 Task: For heading Use Italics Playfair display with green colour & bold.  font size for heading26,  'Change the font style of data to'Roboto mono and font size to 18,  Change the alignment of both headline & data to Align right In the sheet  BudgetTrack review
Action: Mouse moved to (311, 97)
Screenshot: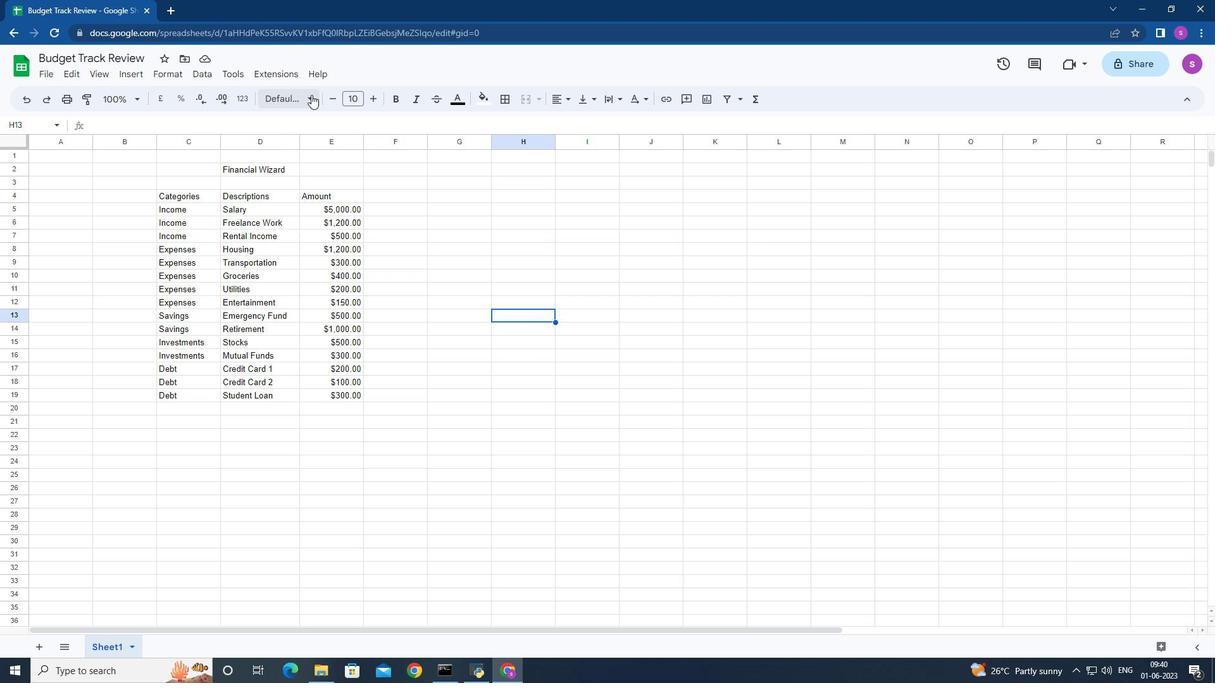 
Action: Mouse pressed left at (311, 97)
Screenshot: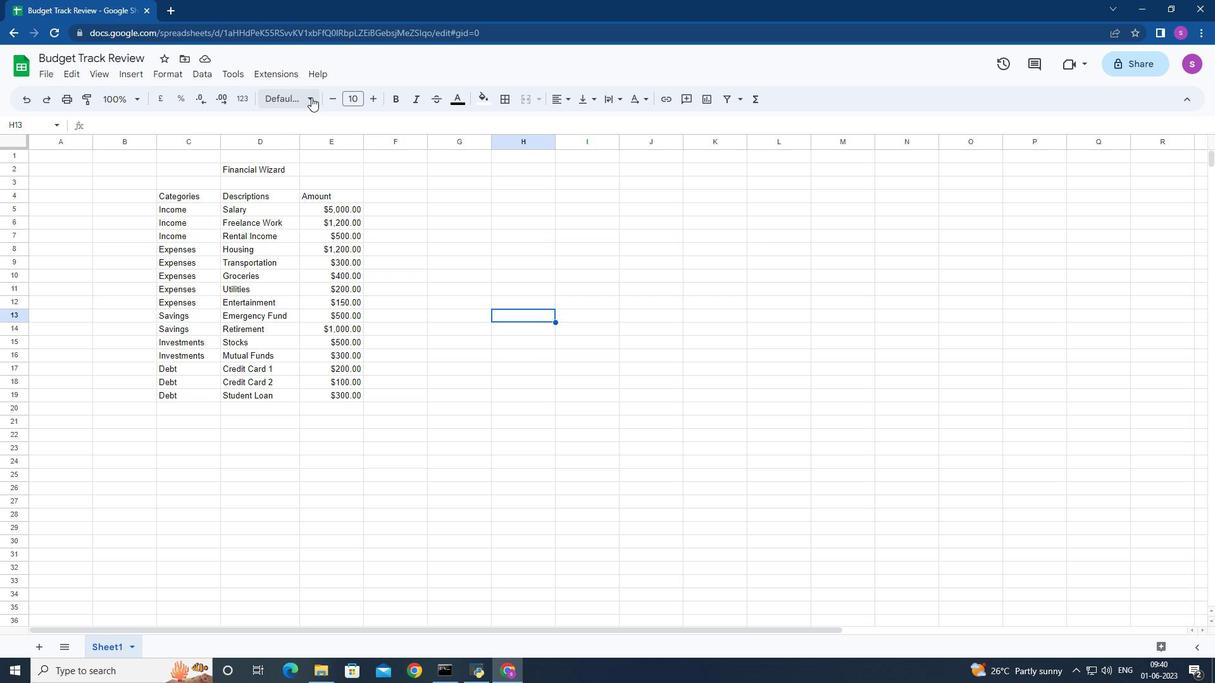 
Action: Mouse moved to (338, 396)
Screenshot: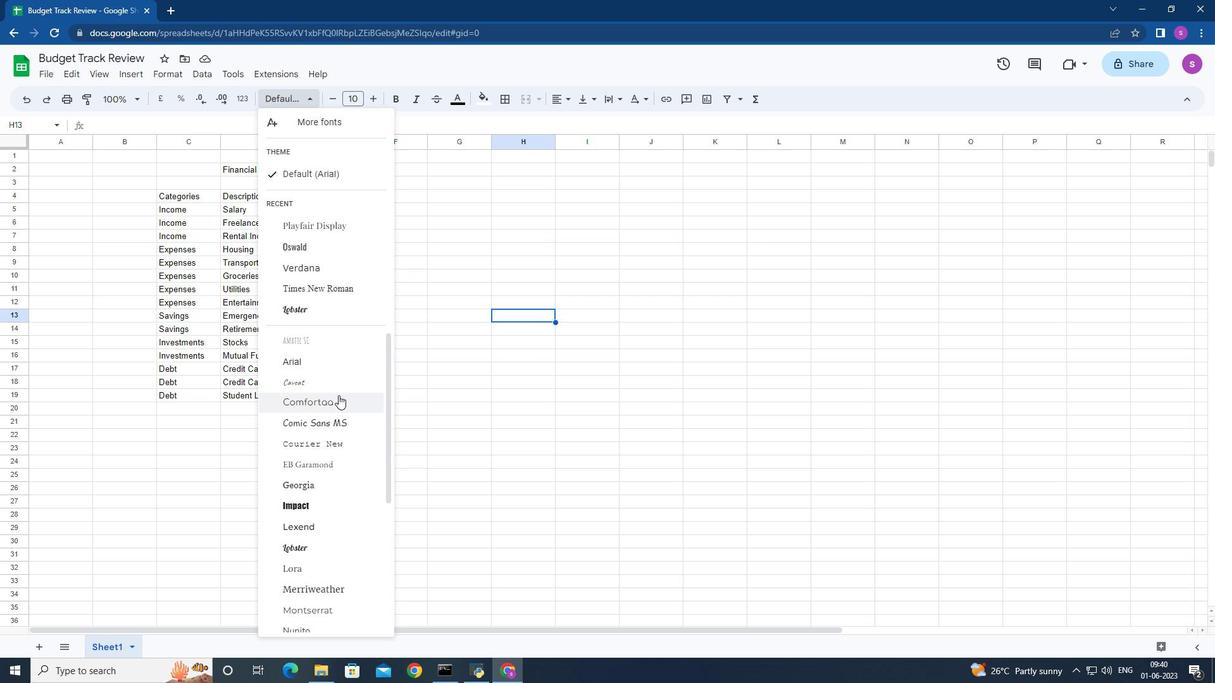 
Action: Mouse scrolled (338, 395) with delta (0, 0)
Screenshot: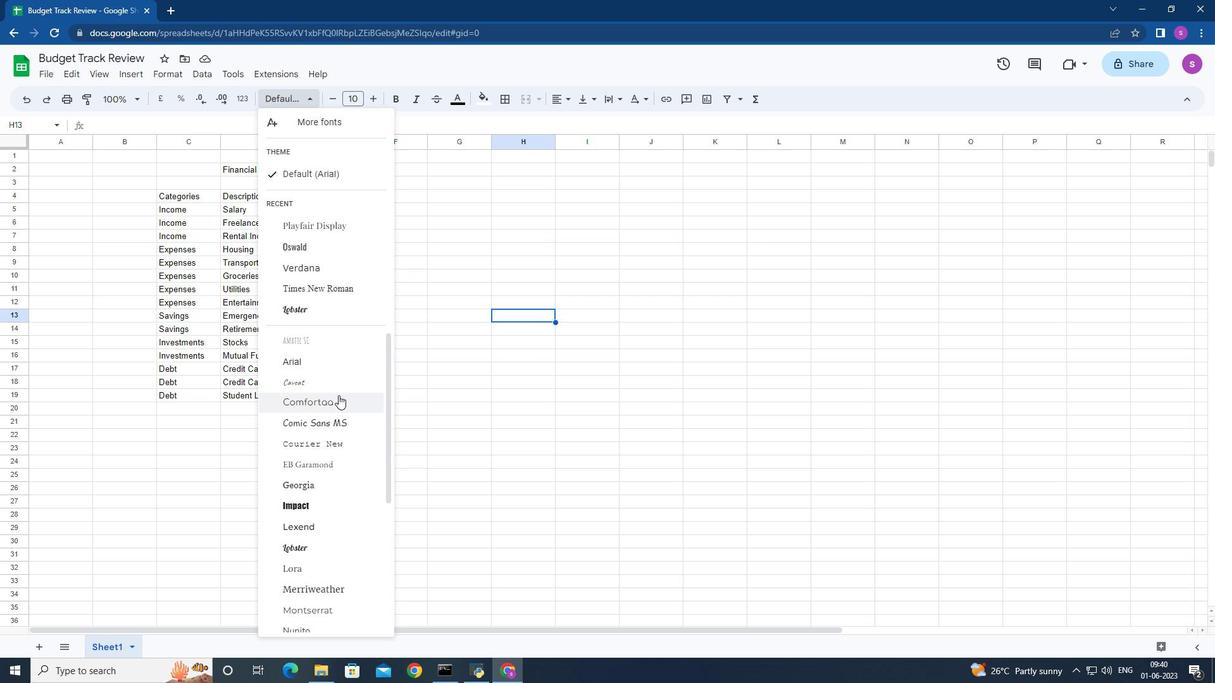 
Action: Mouse scrolled (338, 395) with delta (0, 0)
Screenshot: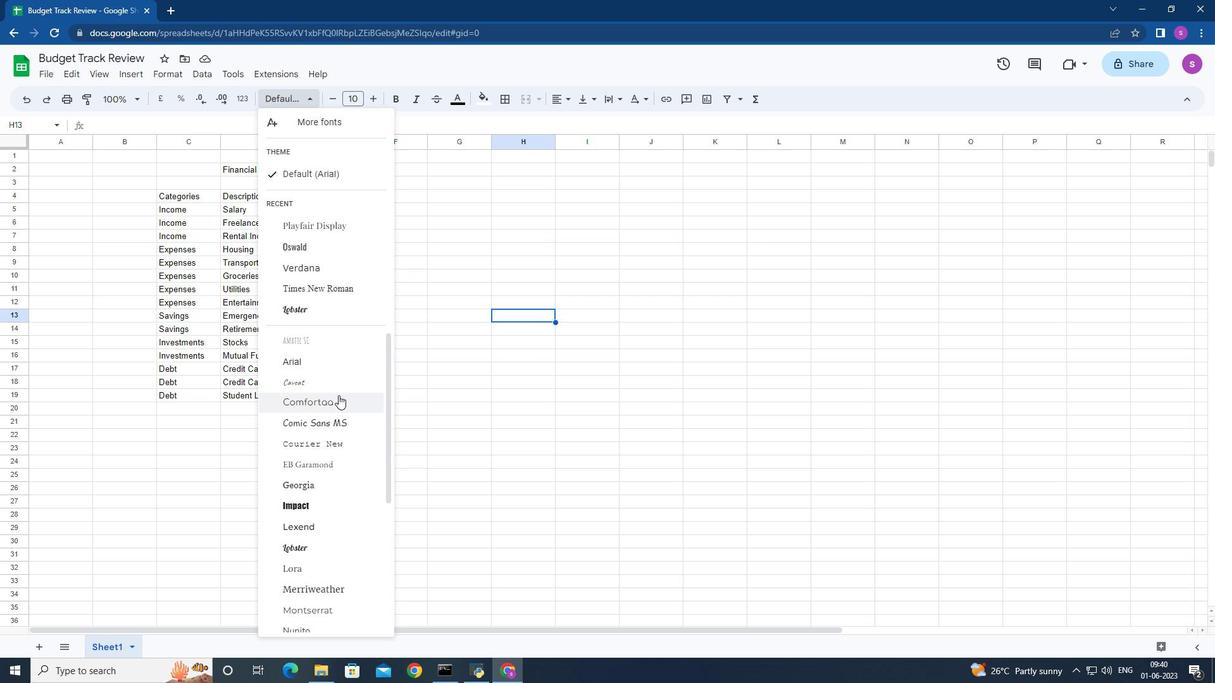 
Action: Mouse scrolled (338, 395) with delta (0, 0)
Screenshot: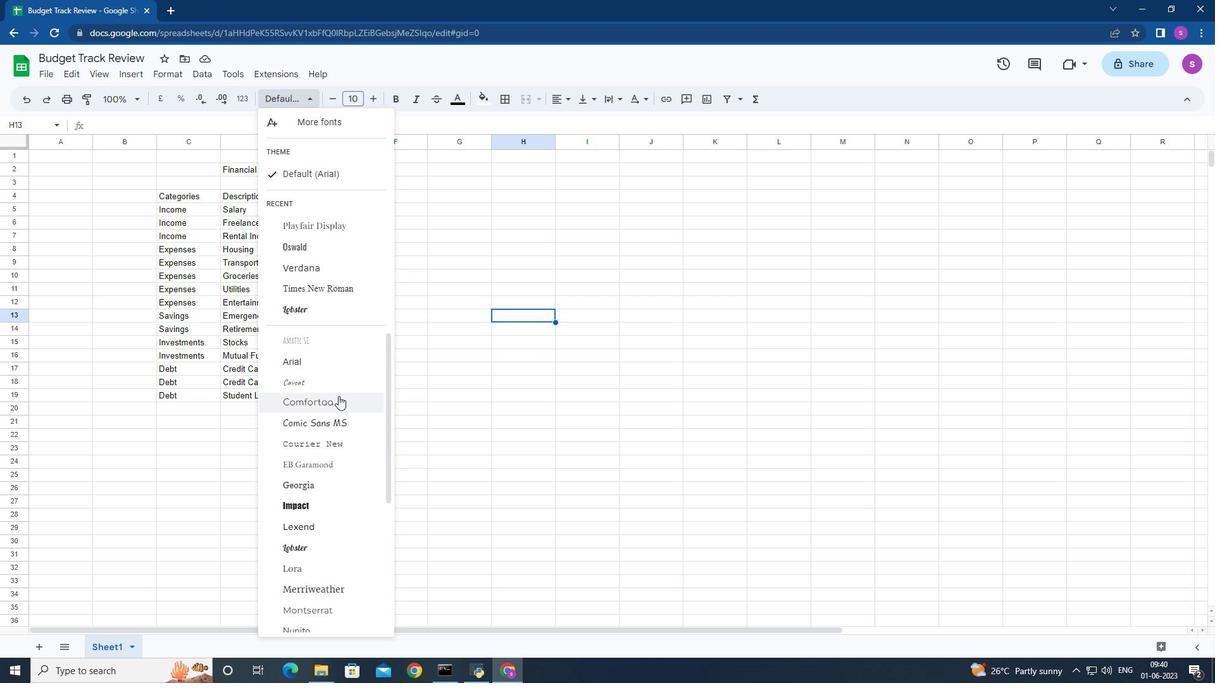 
Action: Mouse scrolled (338, 395) with delta (0, 0)
Screenshot: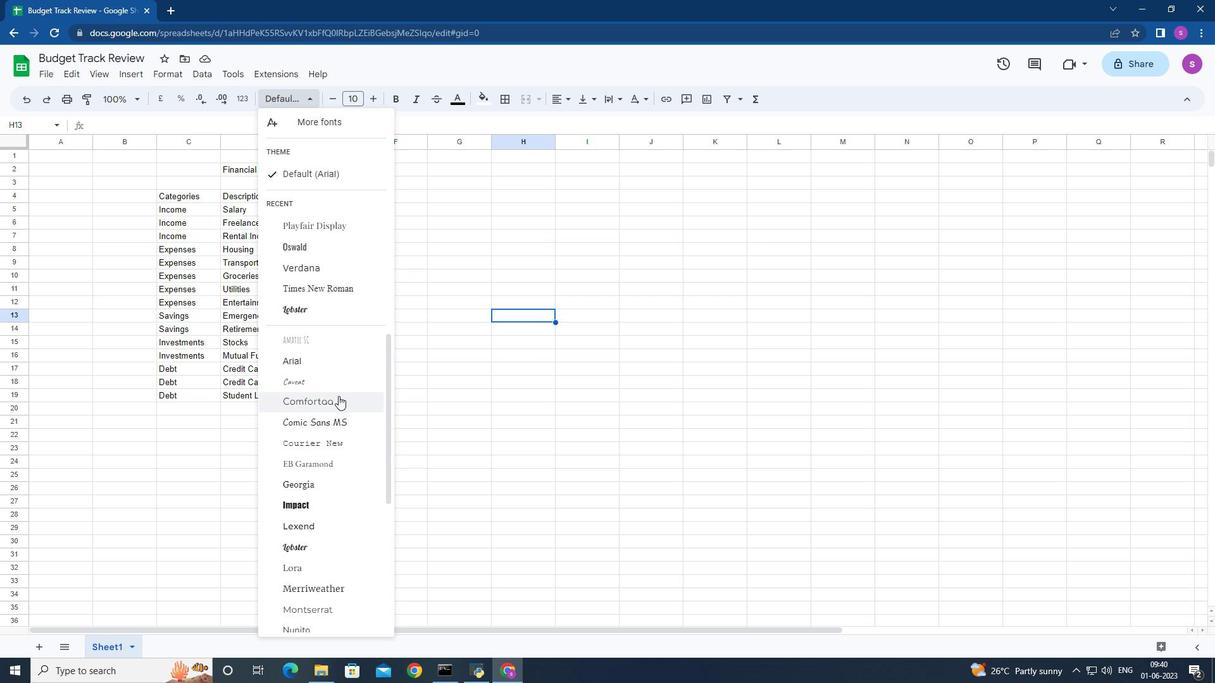 
Action: Mouse scrolled (338, 395) with delta (0, 0)
Screenshot: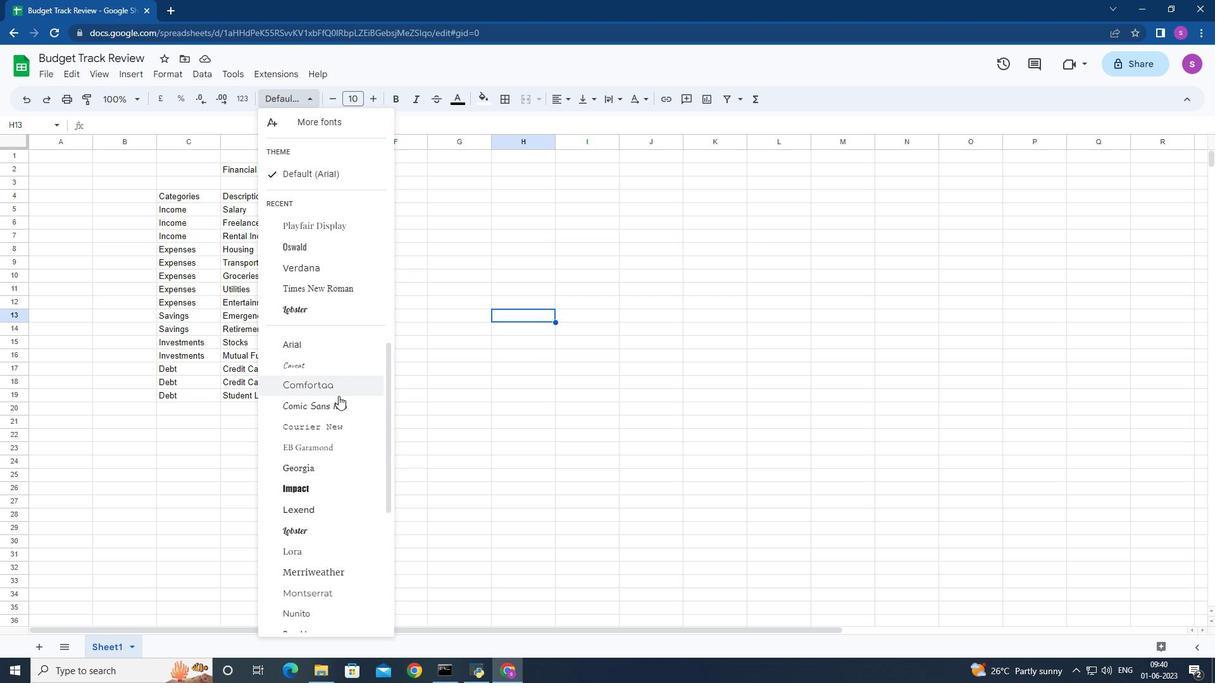 
Action: Mouse scrolled (338, 395) with delta (0, 0)
Screenshot: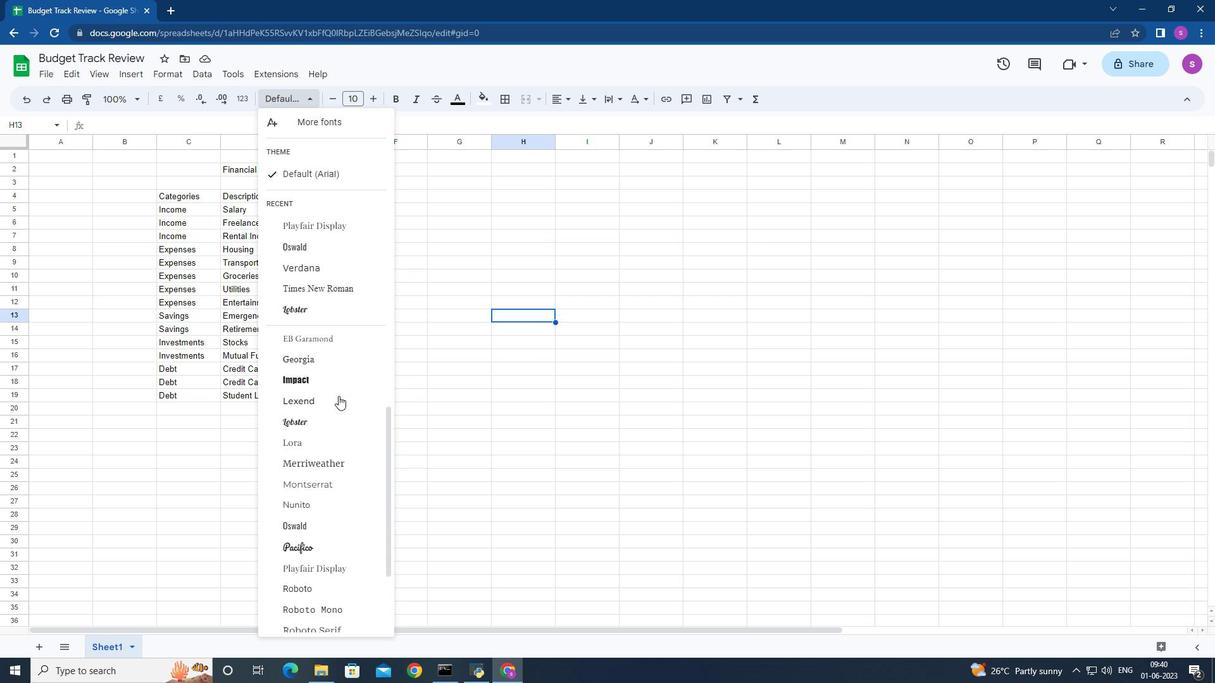
Action: Mouse scrolled (338, 395) with delta (0, 0)
Screenshot: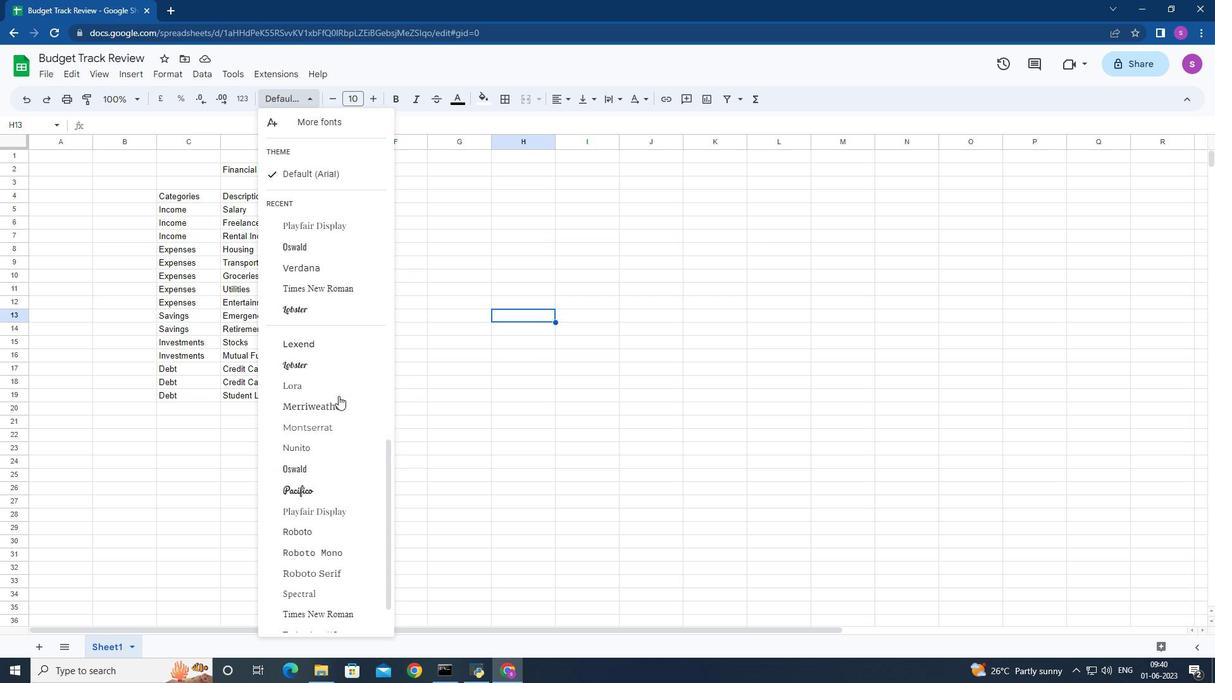 
Action: Mouse moved to (338, 392)
Screenshot: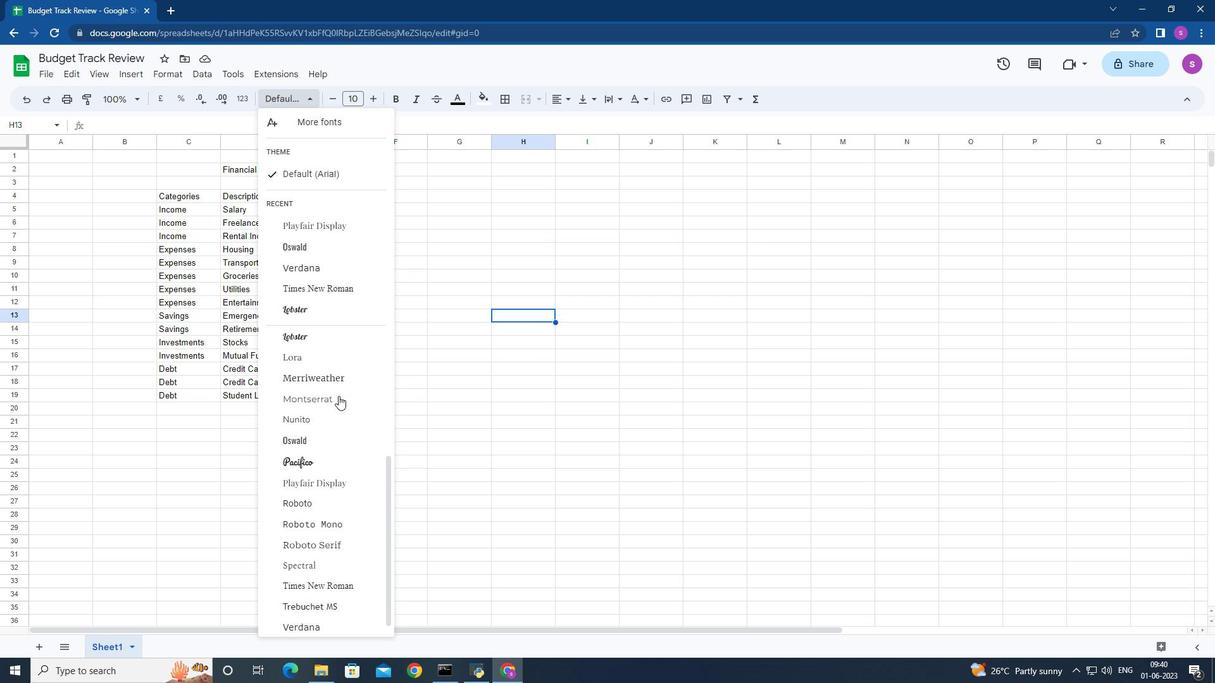 
Action: Mouse scrolled (338, 391) with delta (0, 0)
Screenshot: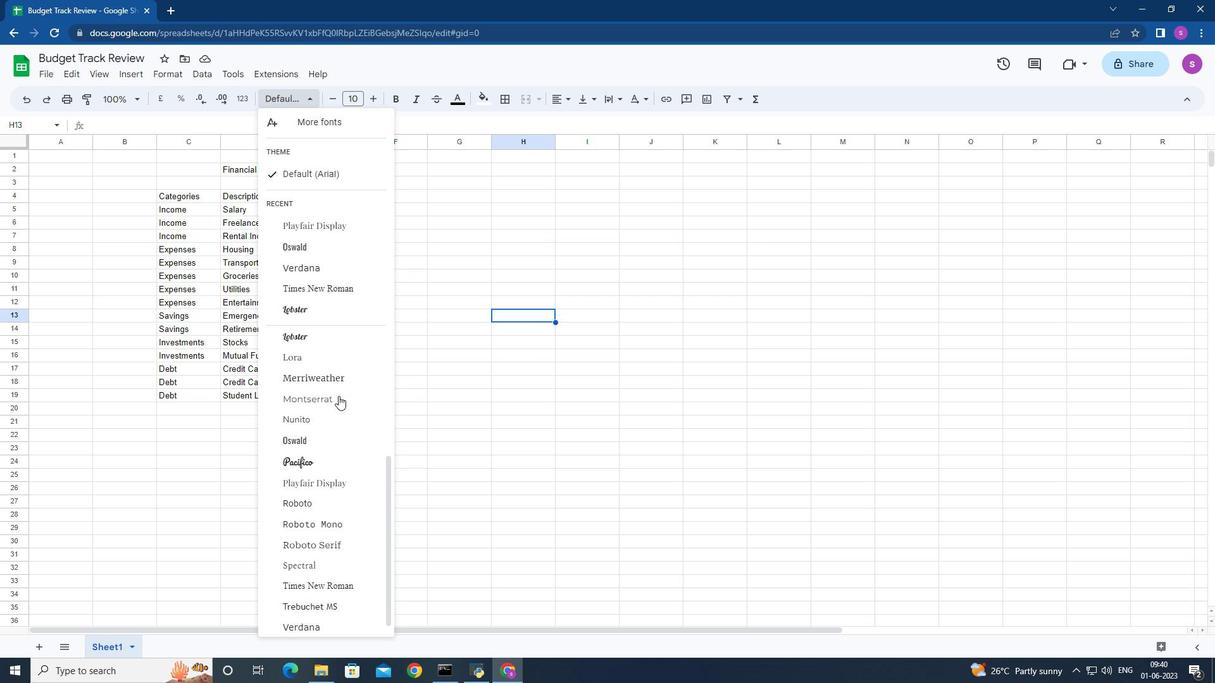 
Action: Mouse moved to (326, 475)
Screenshot: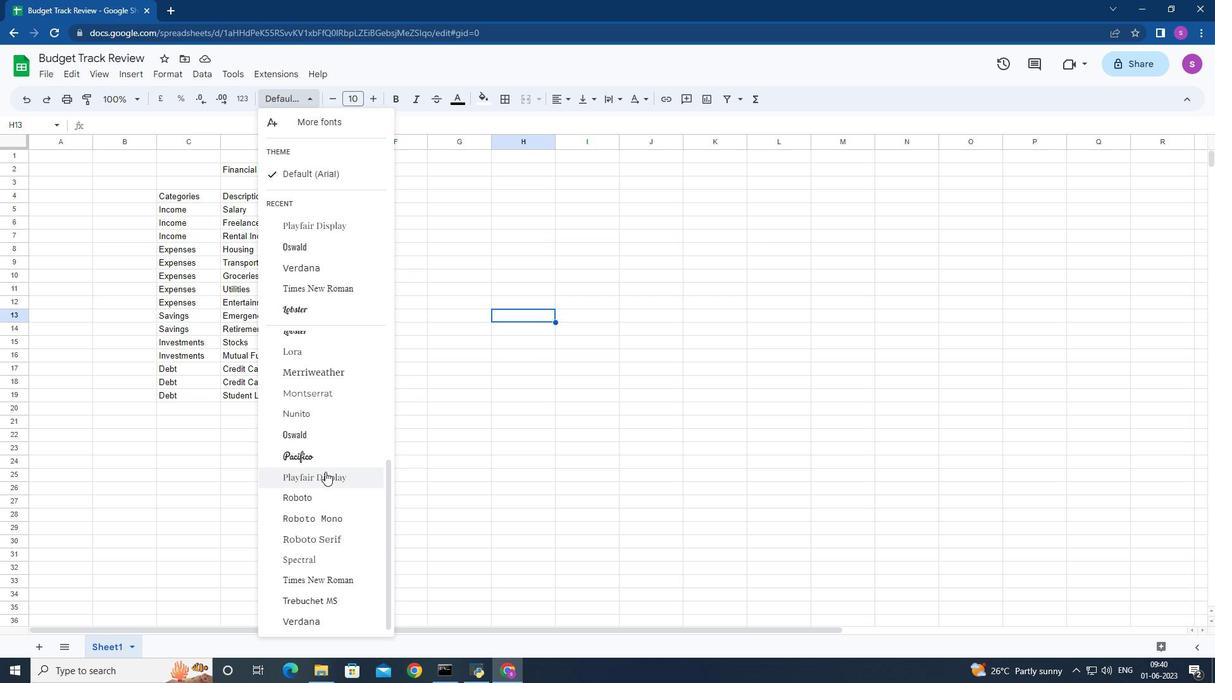 
Action: Mouse pressed left at (326, 475)
Screenshot: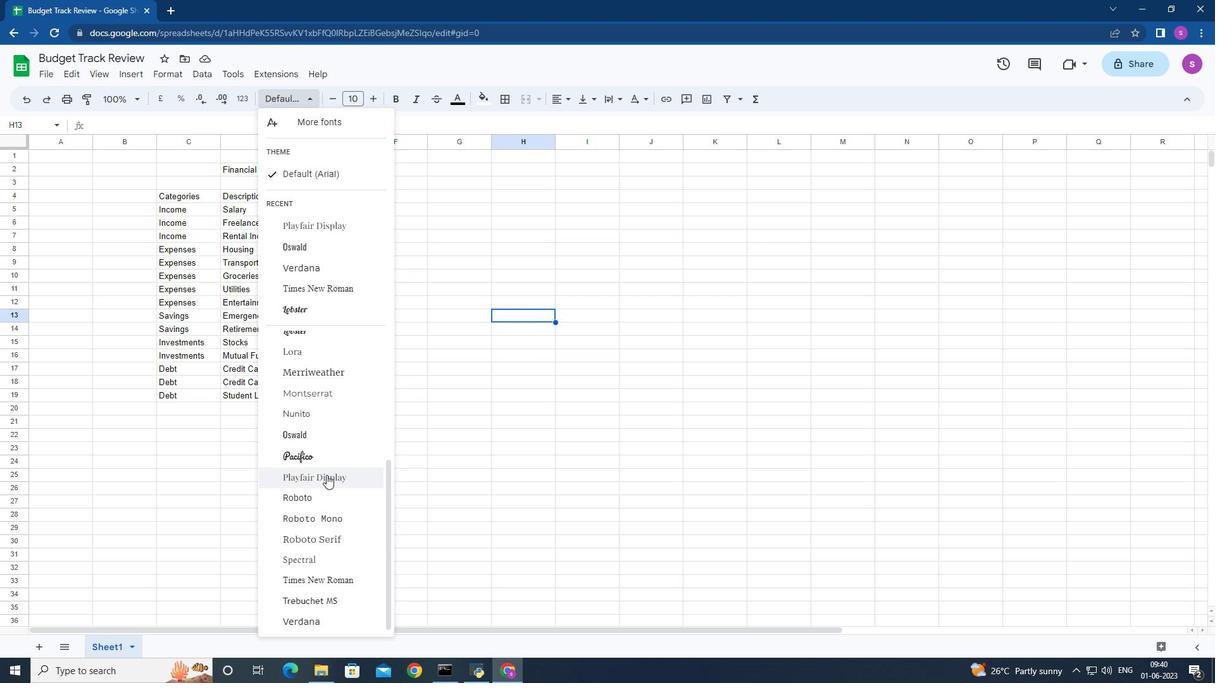 
Action: Mouse moved to (219, 166)
Screenshot: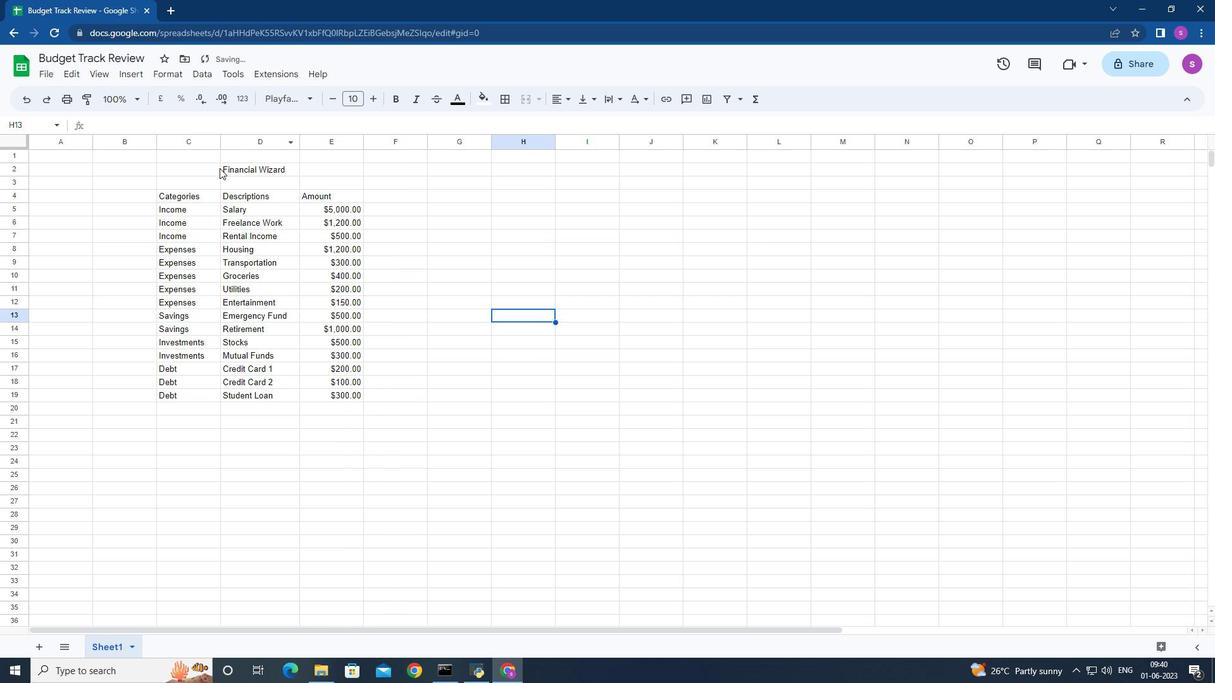 
Action: Mouse pressed left at (219, 166)
Screenshot: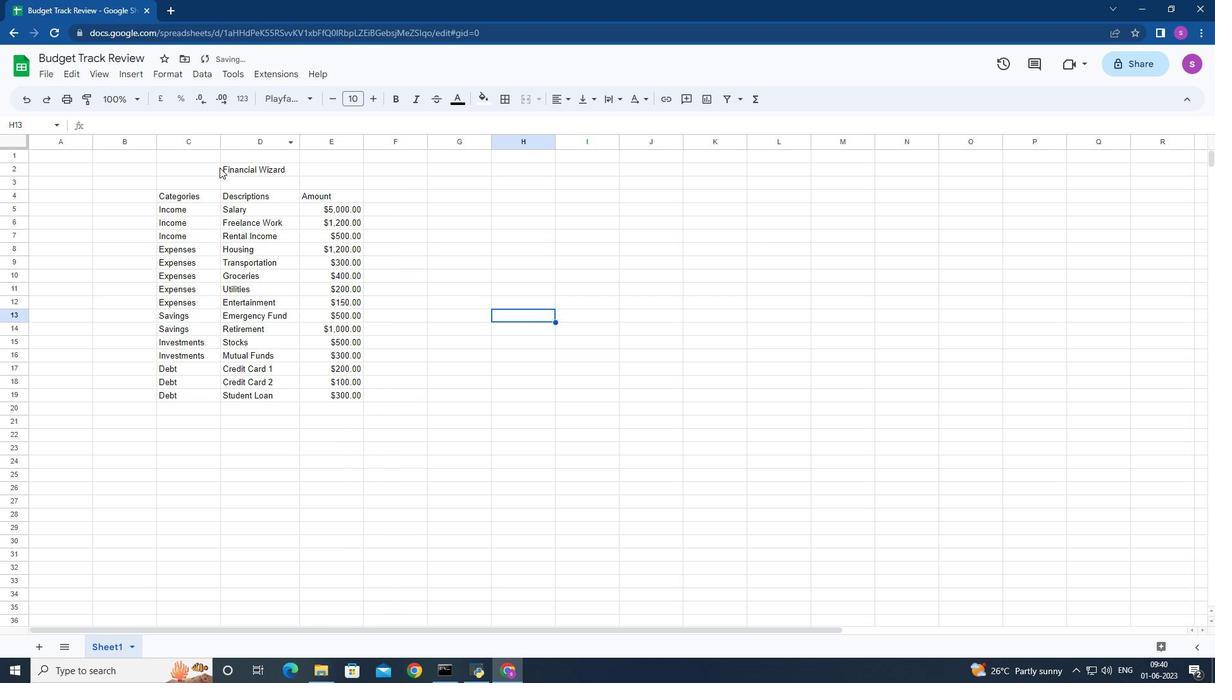 
Action: Mouse moved to (307, 94)
Screenshot: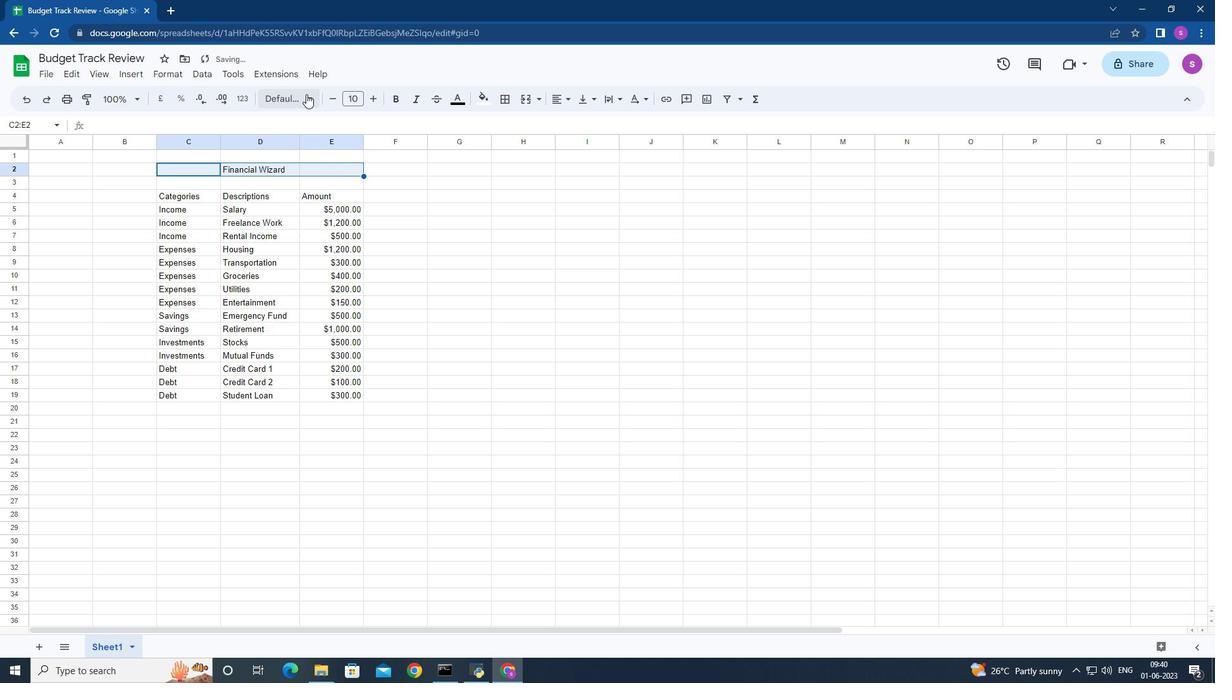 
Action: Mouse pressed left at (307, 94)
Screenshot: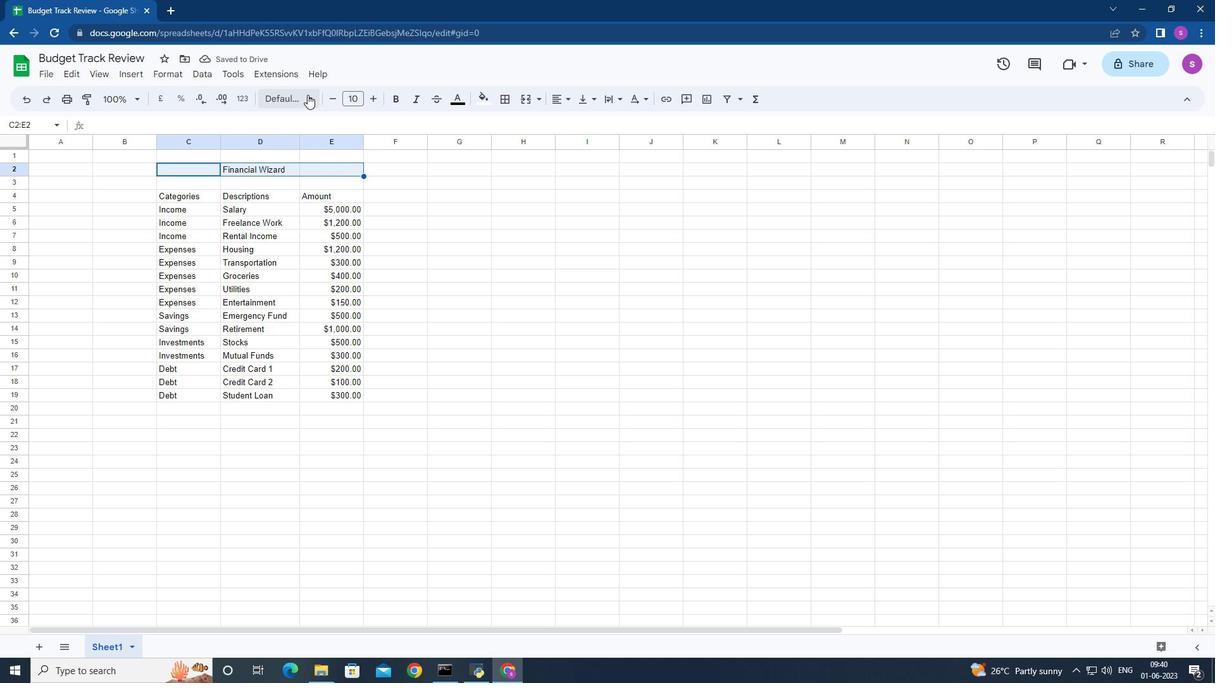 
Action: Mouse moved to (321, 224)
Screenshot: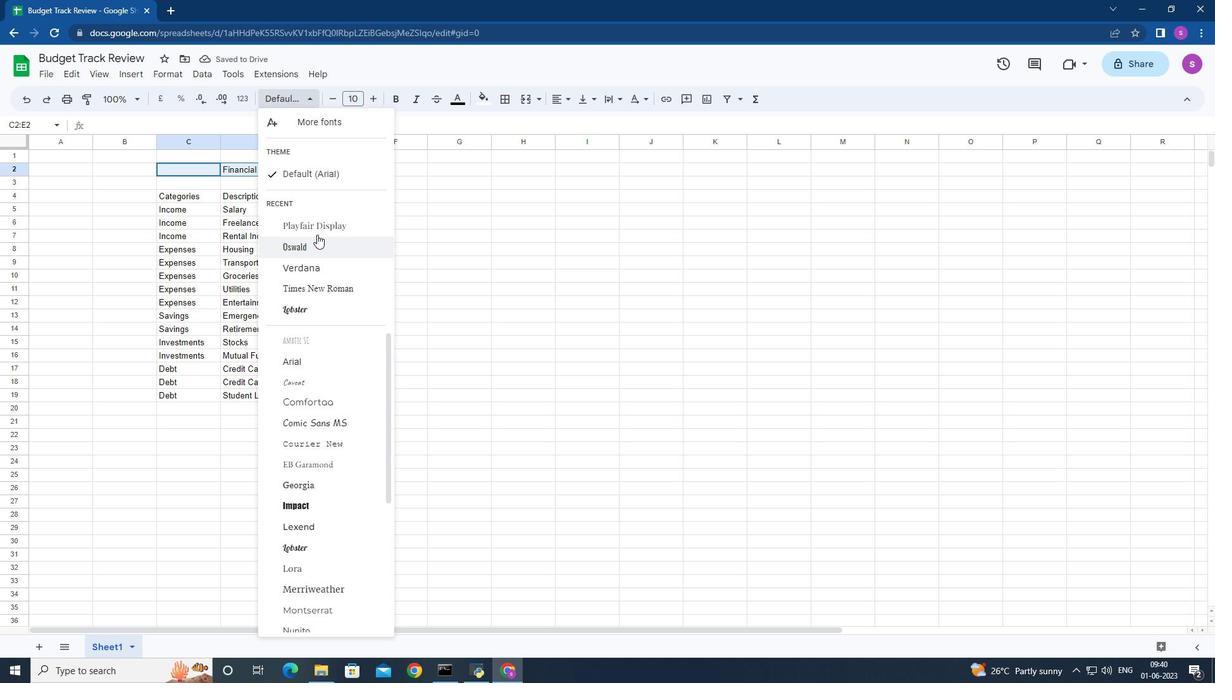 
Action: Mouse pressed left at (321, 224)
Screenshot: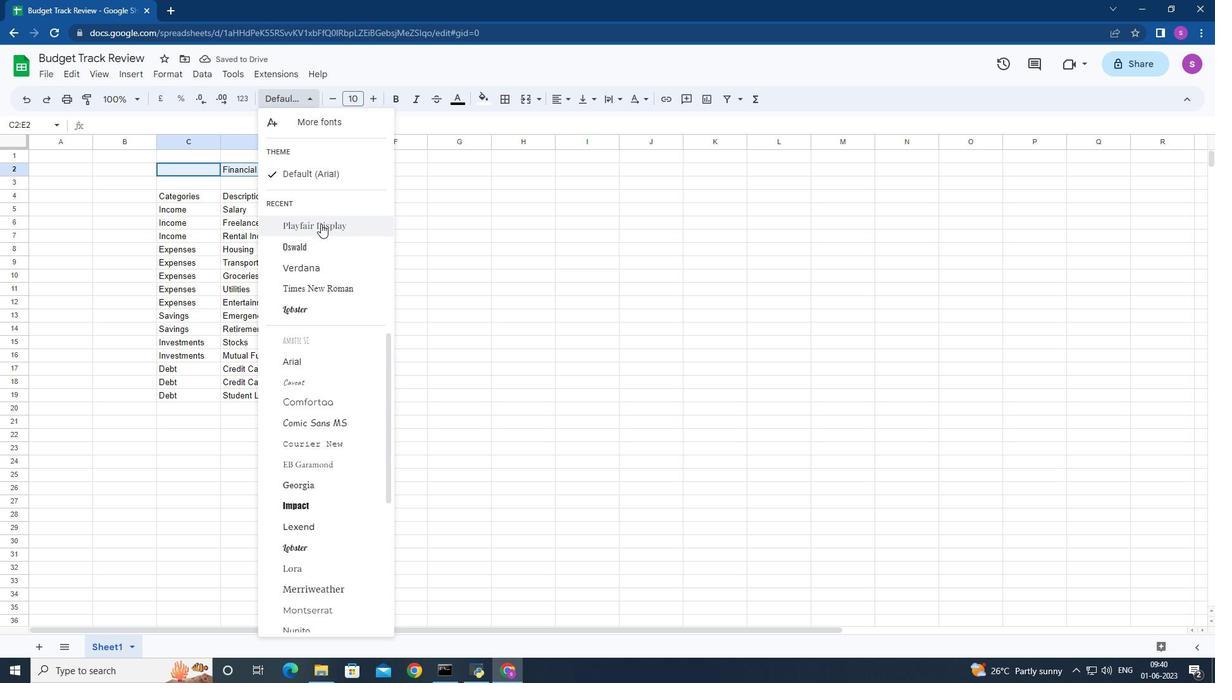 
Action: Mouse moved to (458, 98)
Screenshot: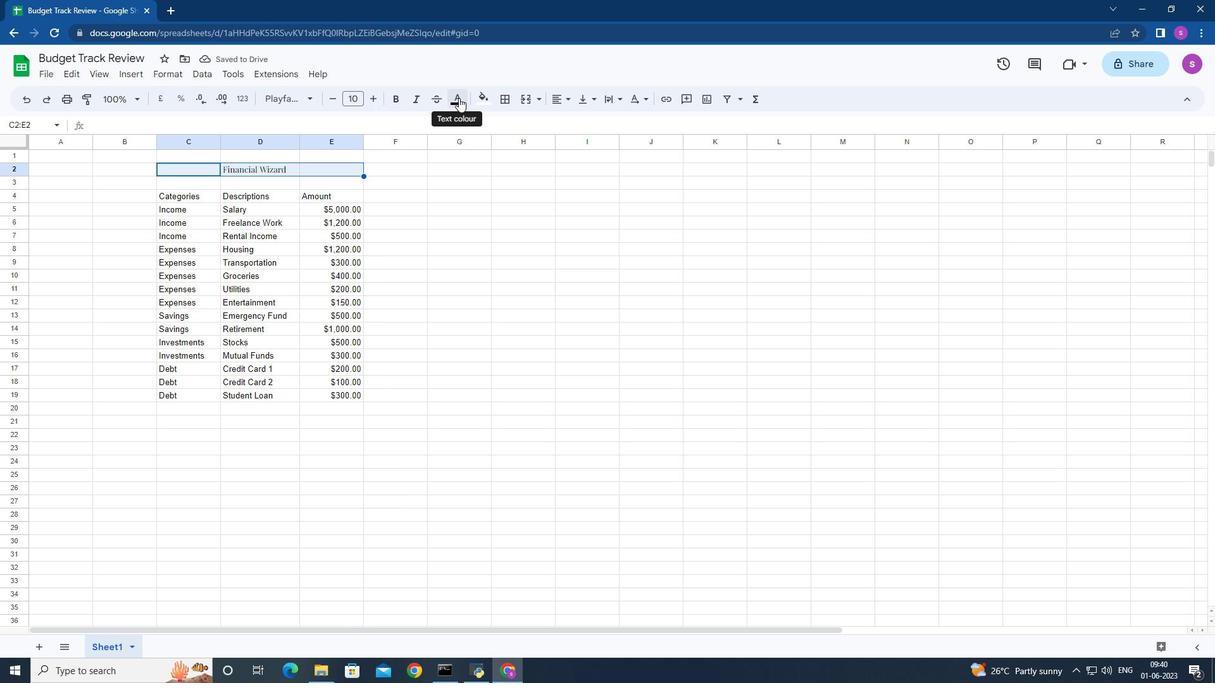 
Action: Mouse pressed left at (458, 98)
Screenshot: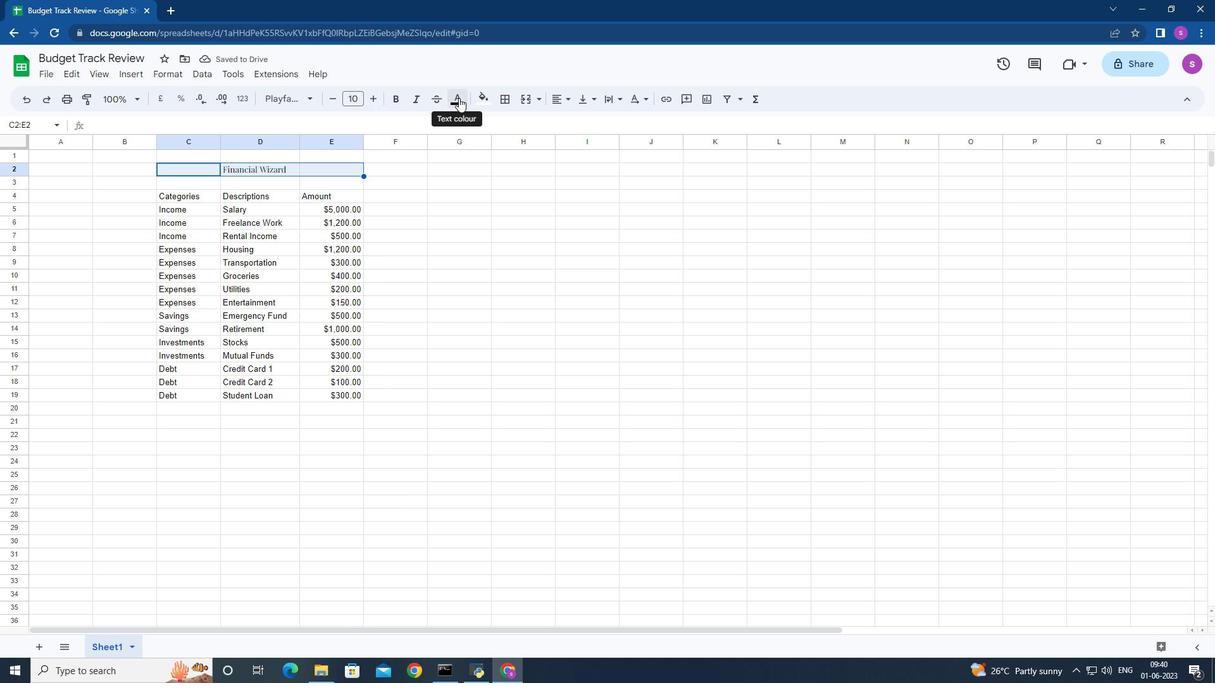 
Action: Mouse moved to (518, 170)
Screenshot: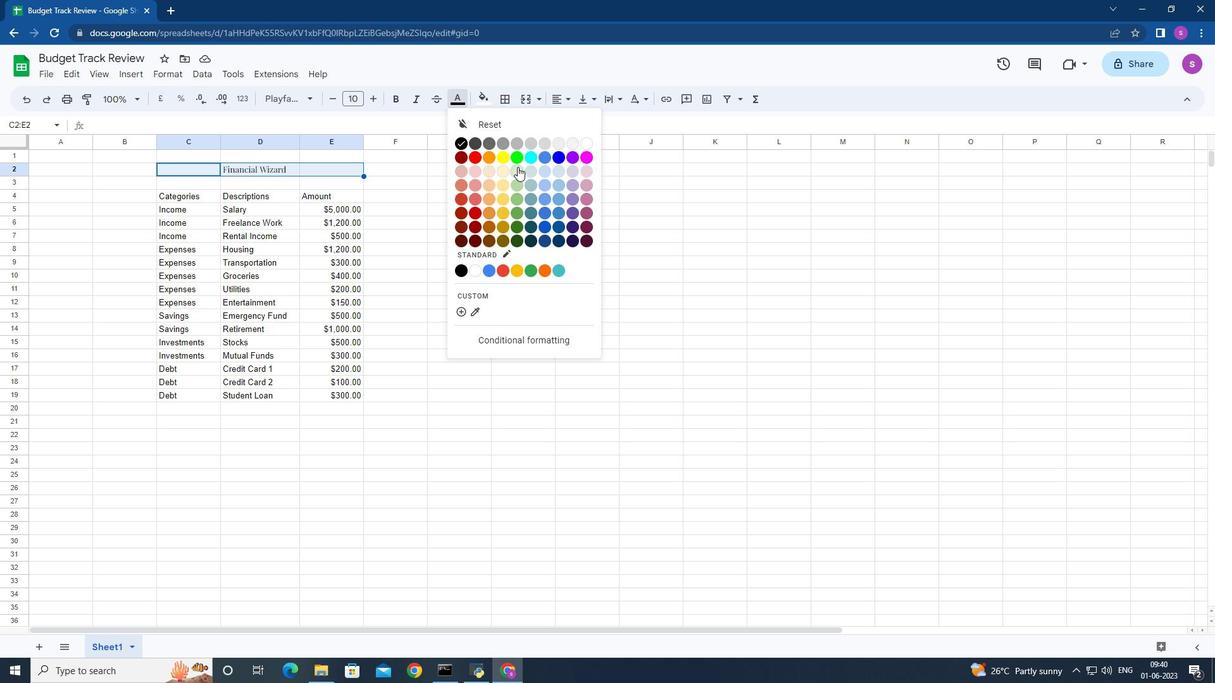 
Action: Mouse pressed left at (518, 170)
Screenshot: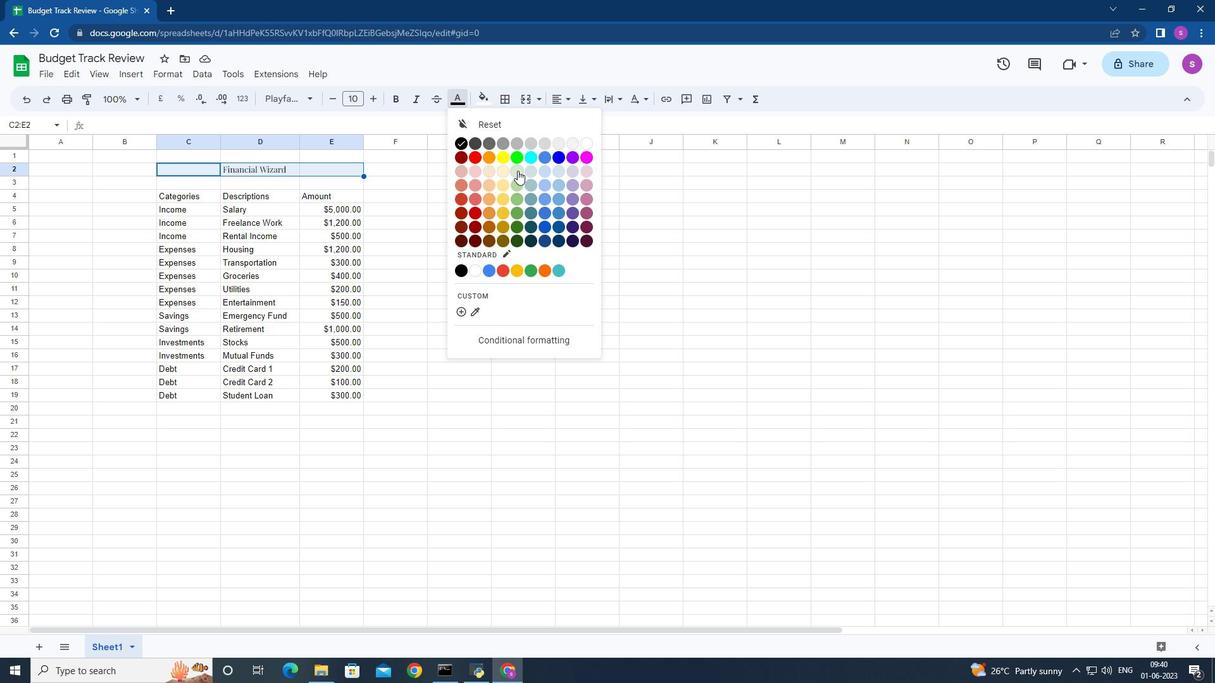 
Action: Mouse moved to (455, 100)
Screenshot: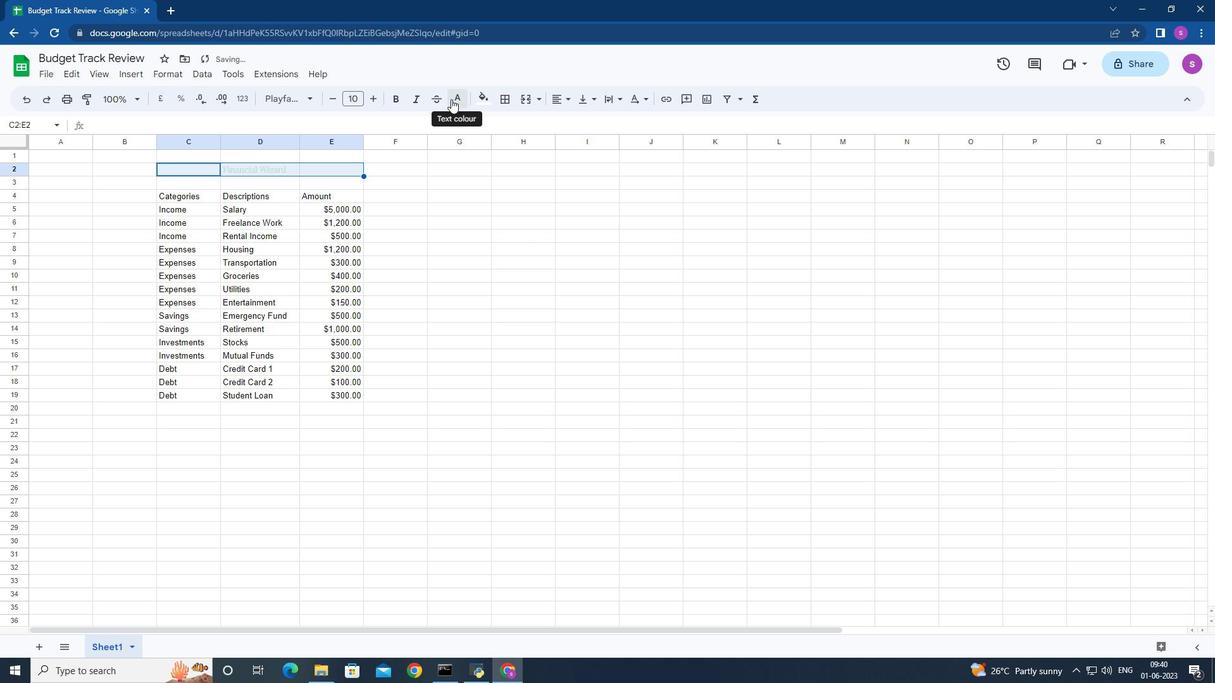 
Action: Mouse pressed left at (455, 100)
Screenshot: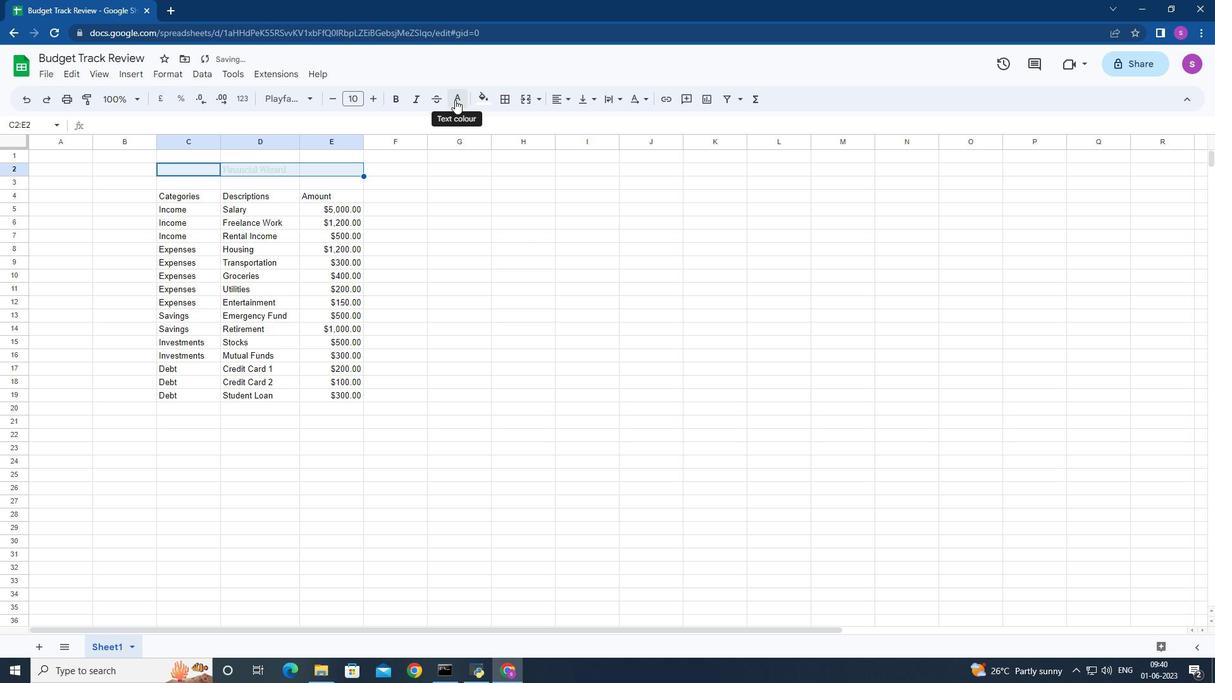 
Action: Mouse moved to (516, 160)
Screenshot: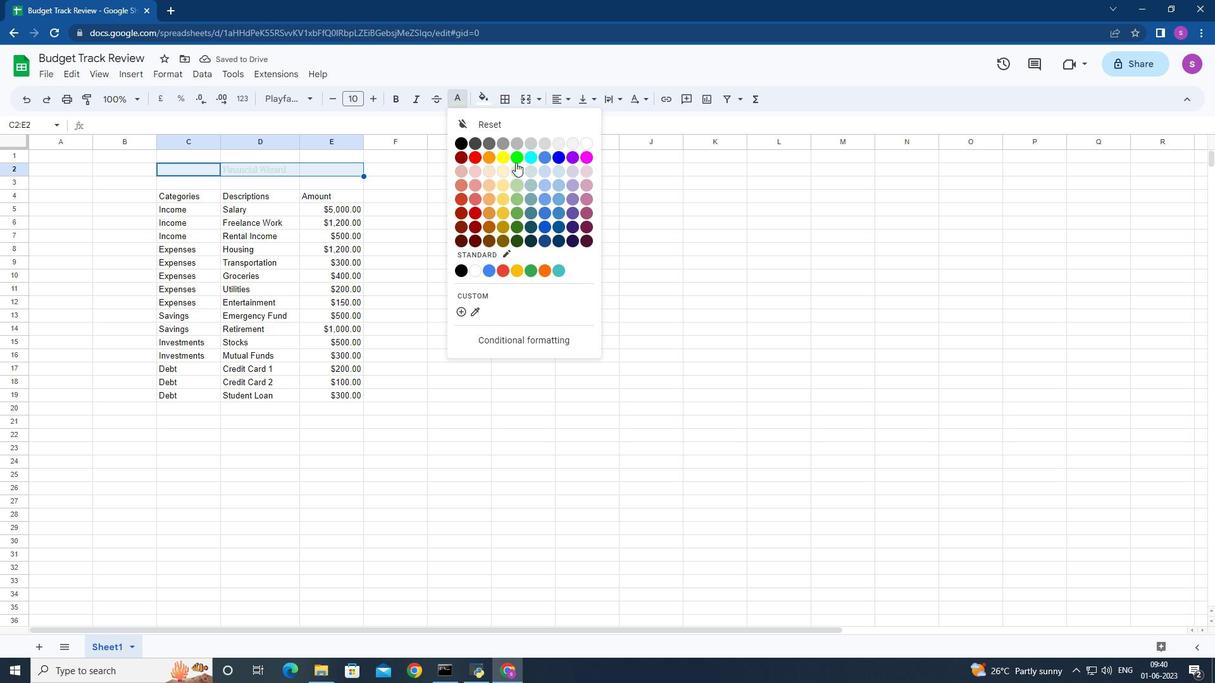 
Action: Mouse pressed left at (516, 160)
Screenshot: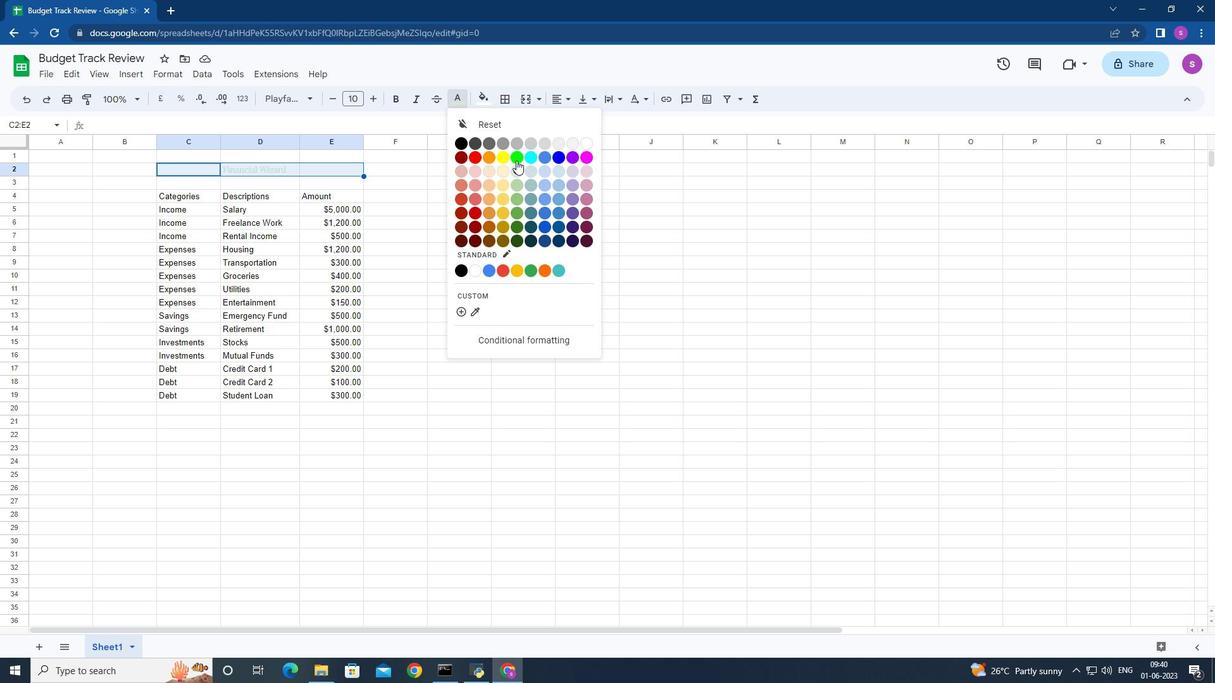 
Action: Mouse moved to (397, 98)
Screenshot: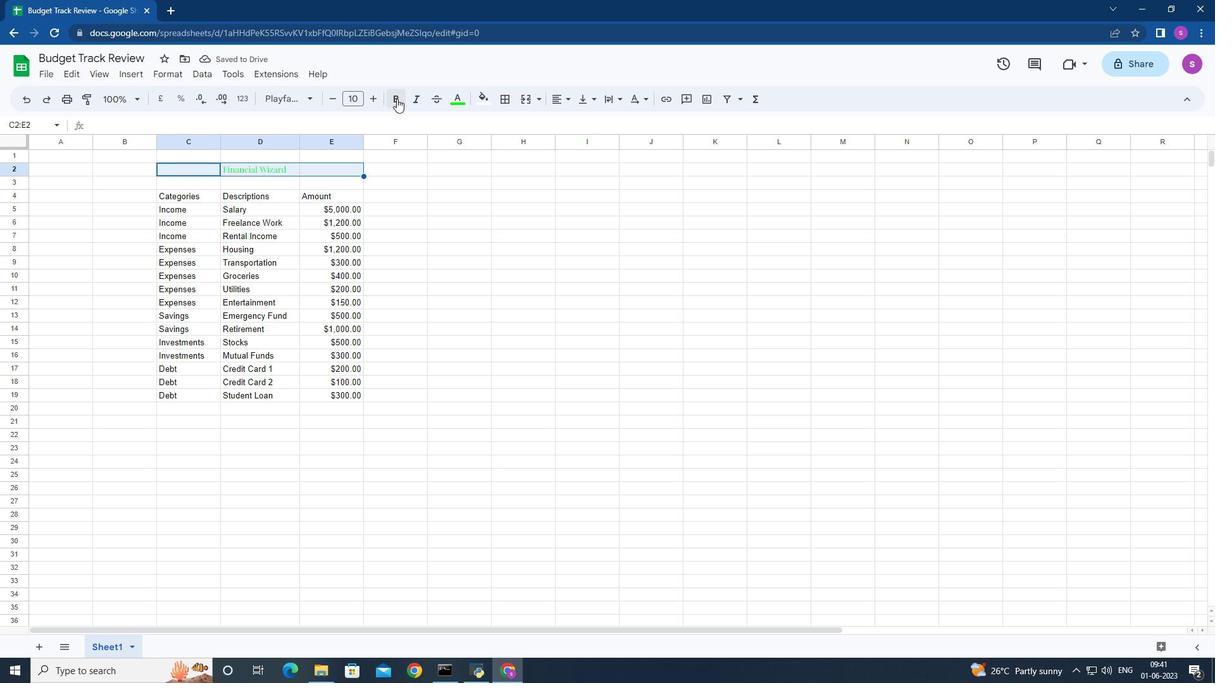 
Action: Mouse pressed left at (397, 98)
Screenshot: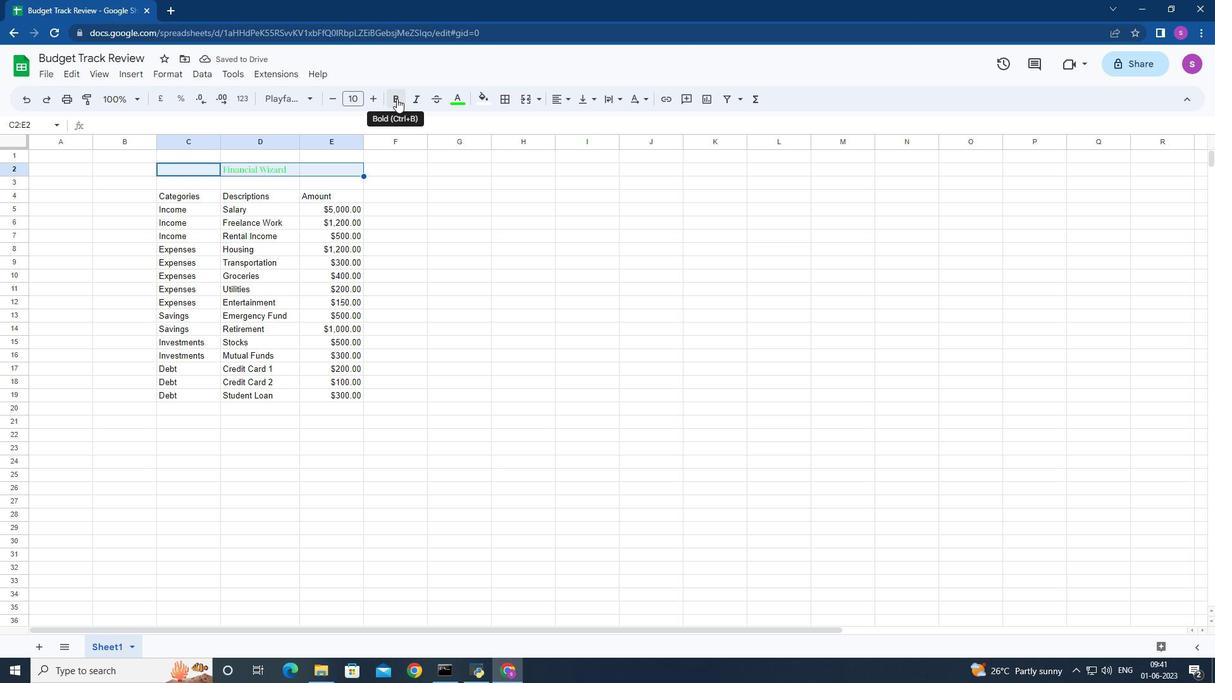 
Action: Mouse moved to (373, 98)
Screenshot: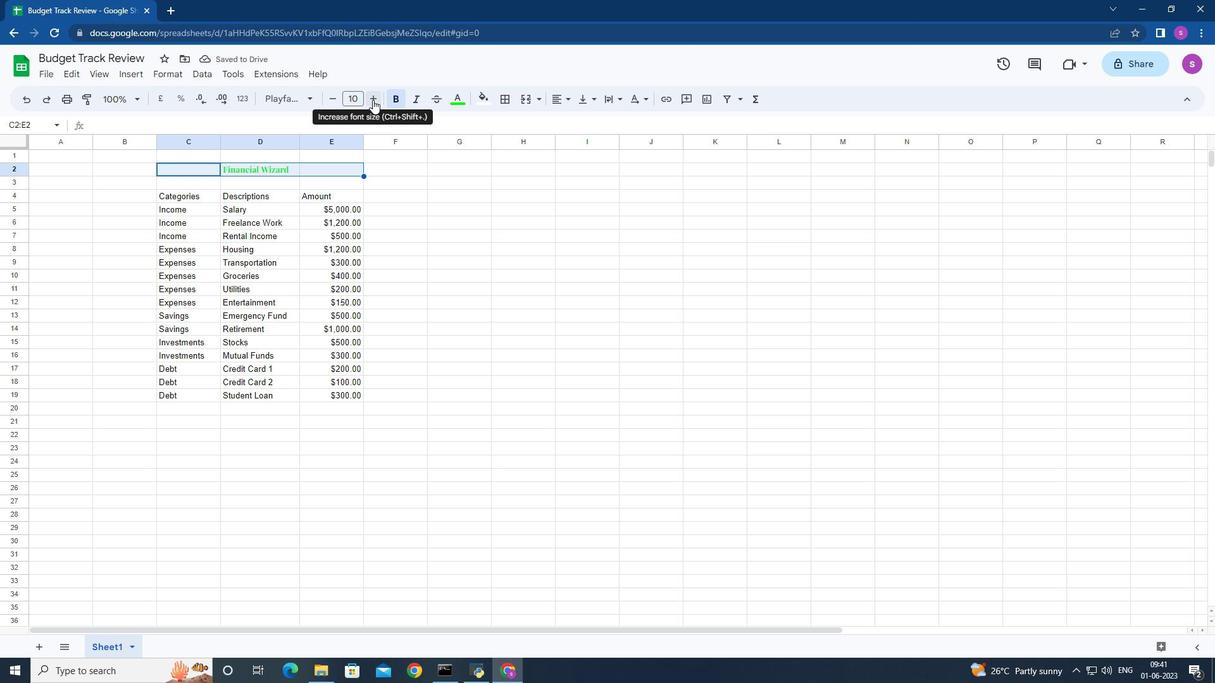 
Action: Mouse pressed left at (373, 98)
Screenshot: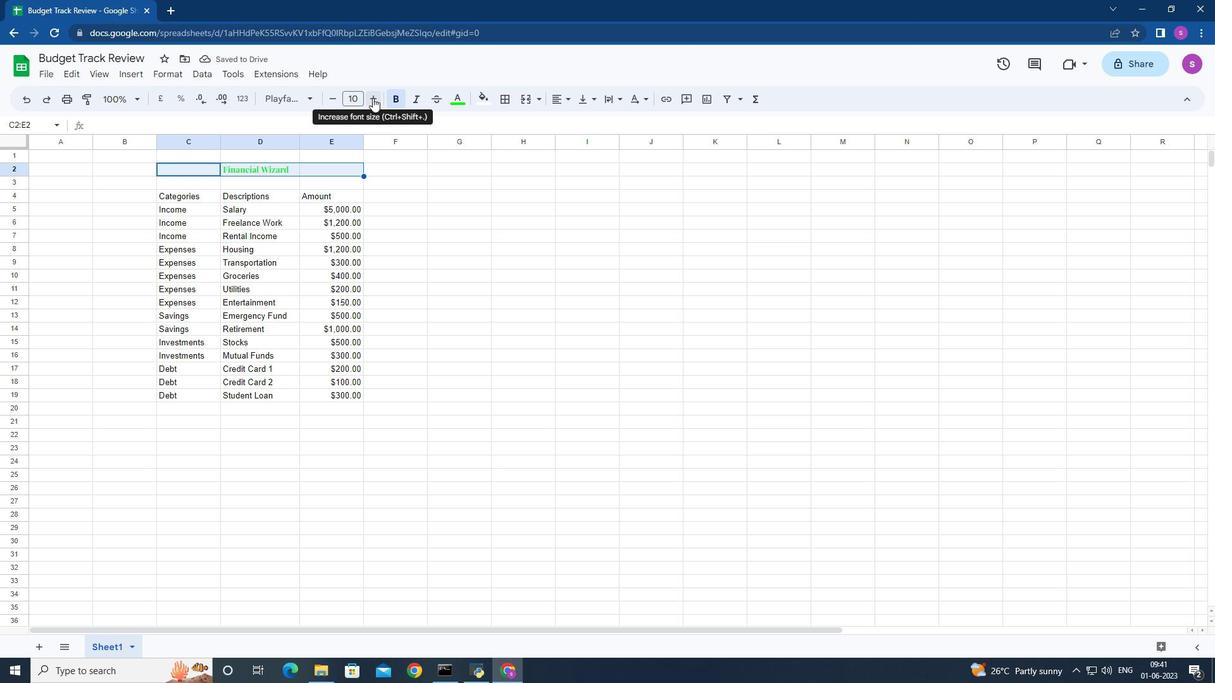 
Action: Mouse pressed left at (373, 98)
Screenshot: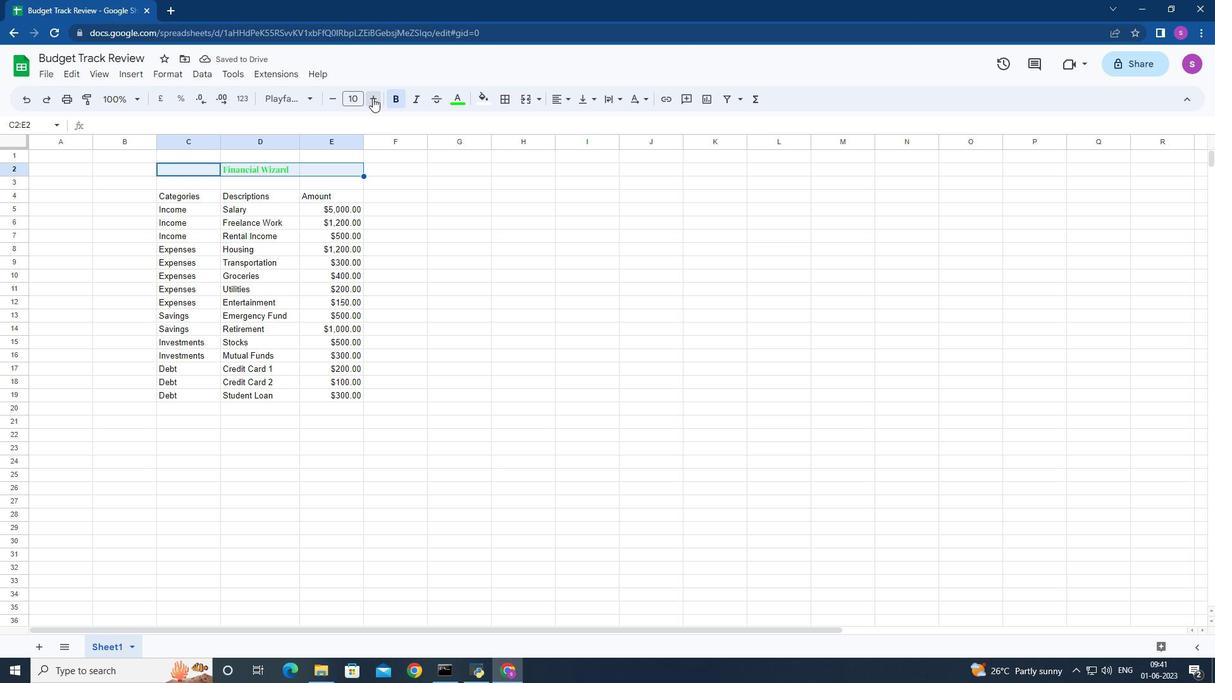 
Action: Mouse pressed left at (373, 98)
Screenshot: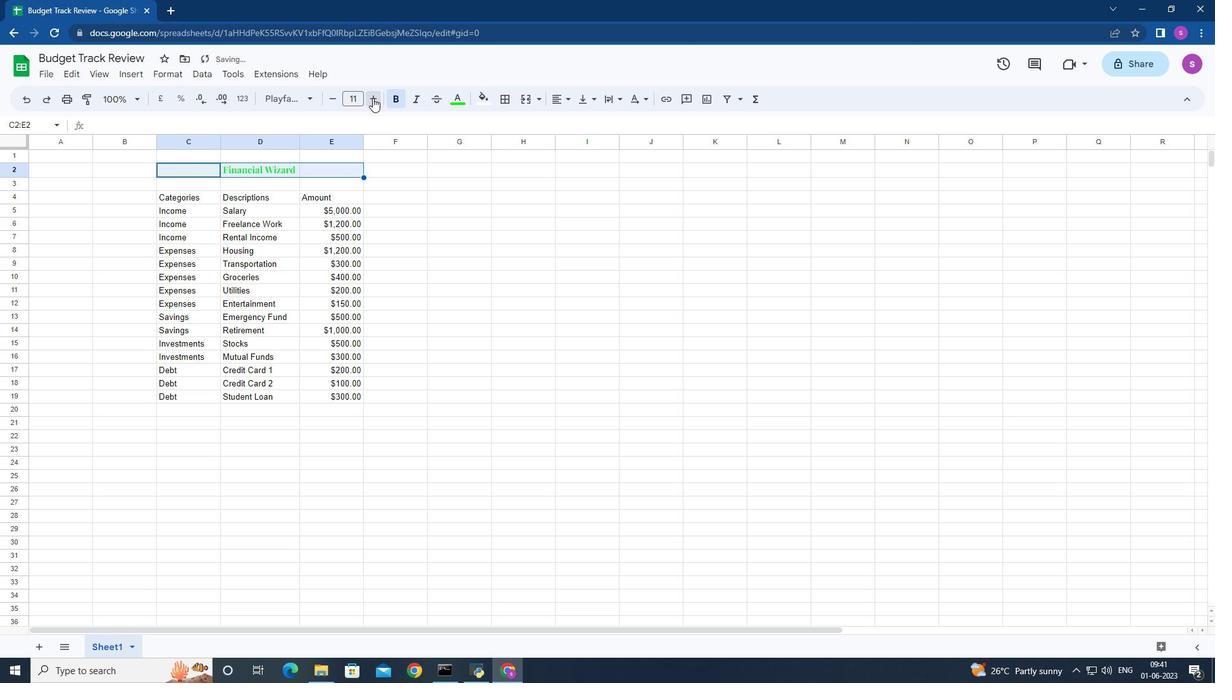 
Action: Mouse pressed left at (373, 98)
Screenshot: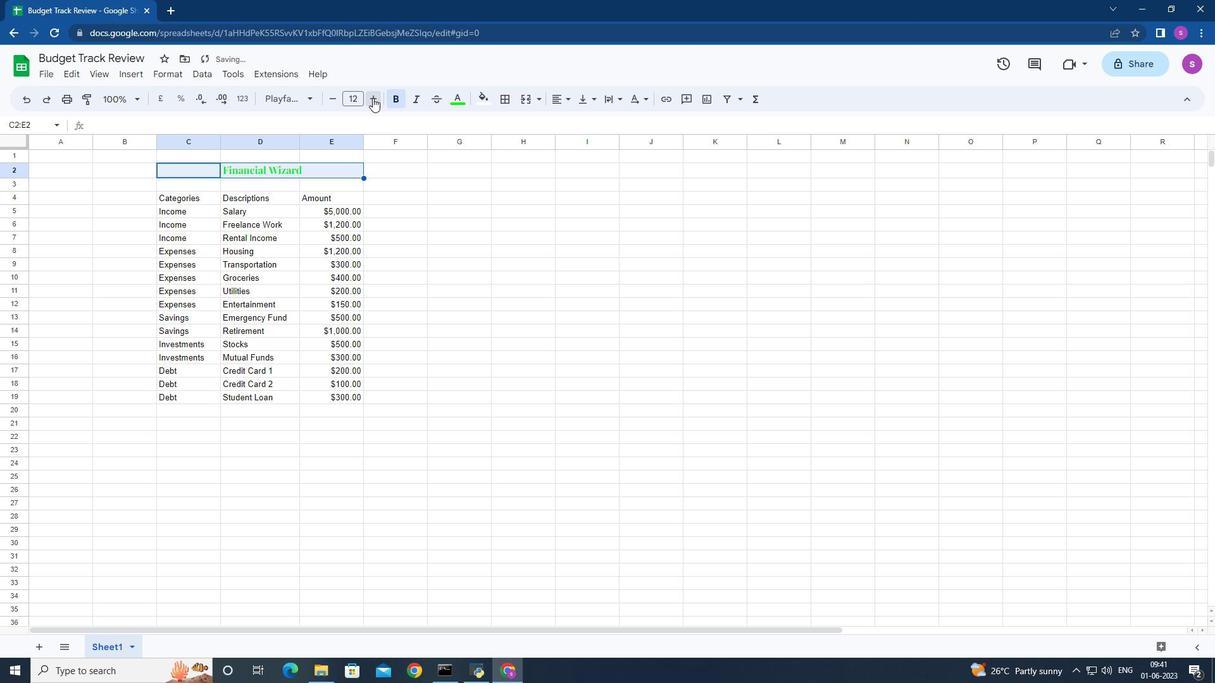 
Action: Mouse pressed left at (373, 98)
Screenshot: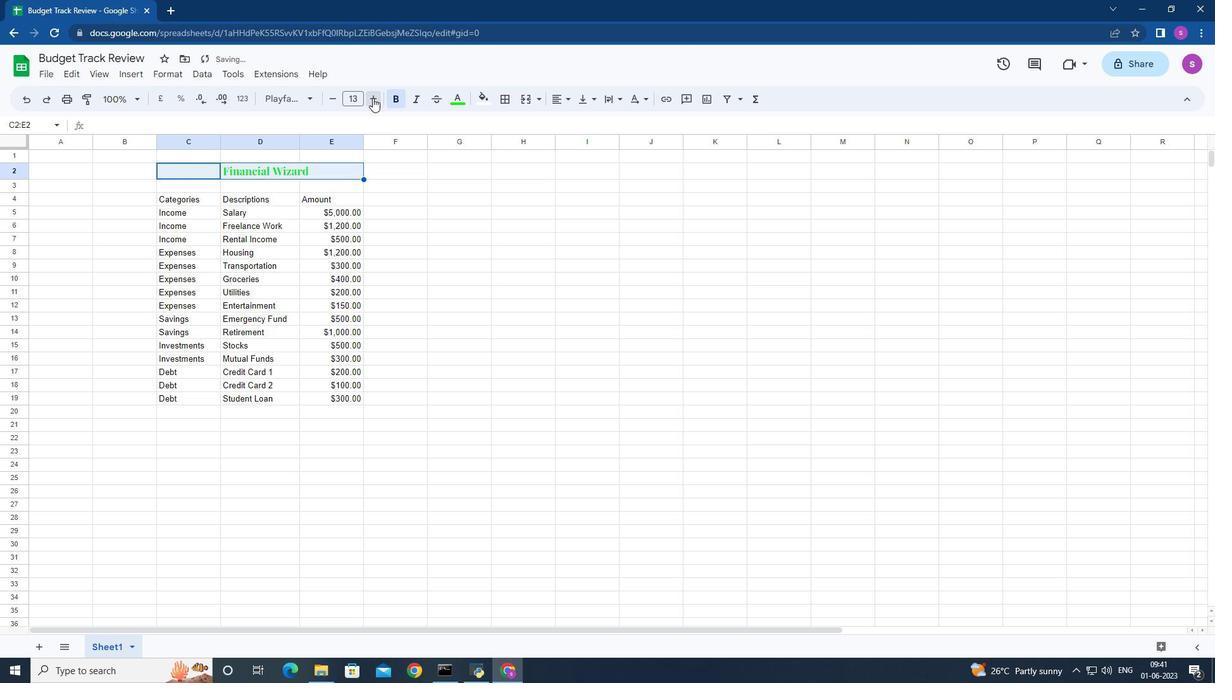 
Action: Mouse pressed left at (373, 98)
Screenshot: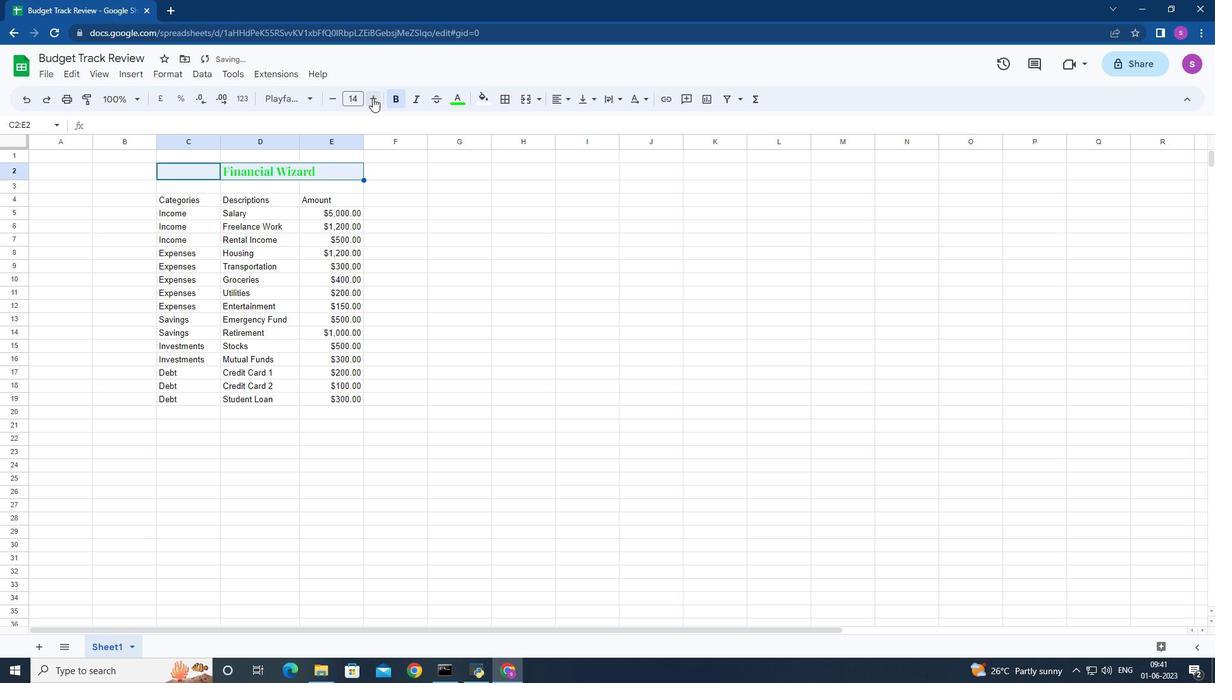 
Action: Mouse pressed left at (373, 98)
Screenshot: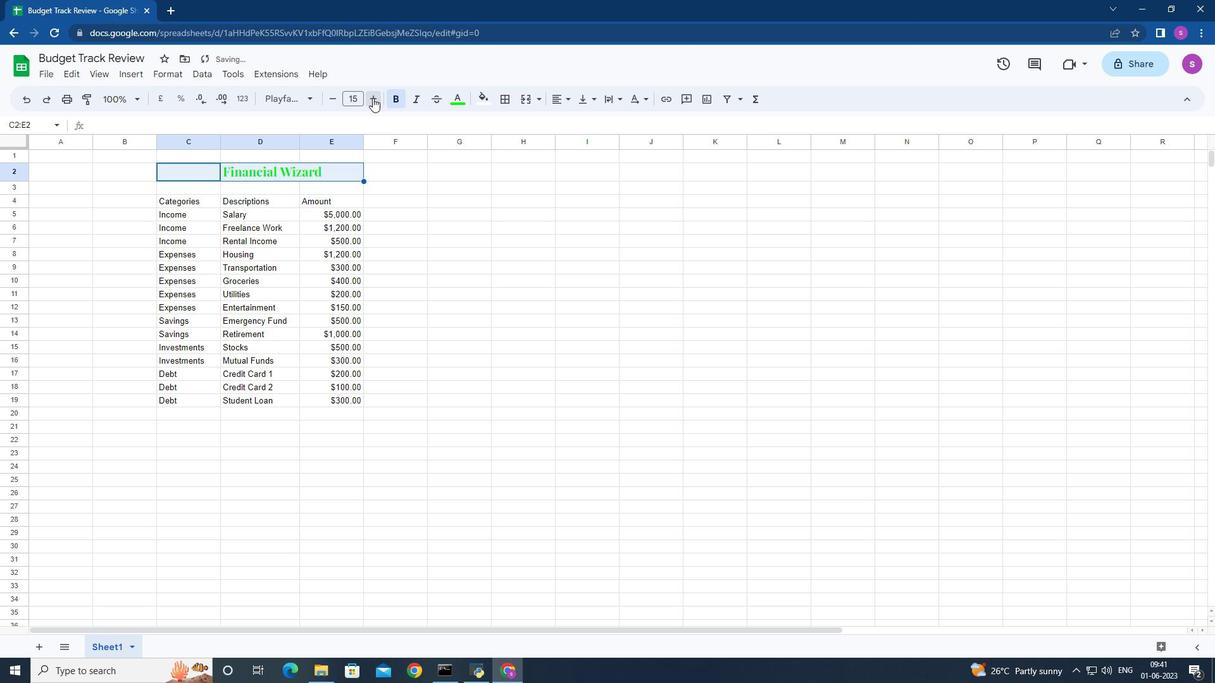 
Action: Mouse pressed left at (373, 98)
Screenshot: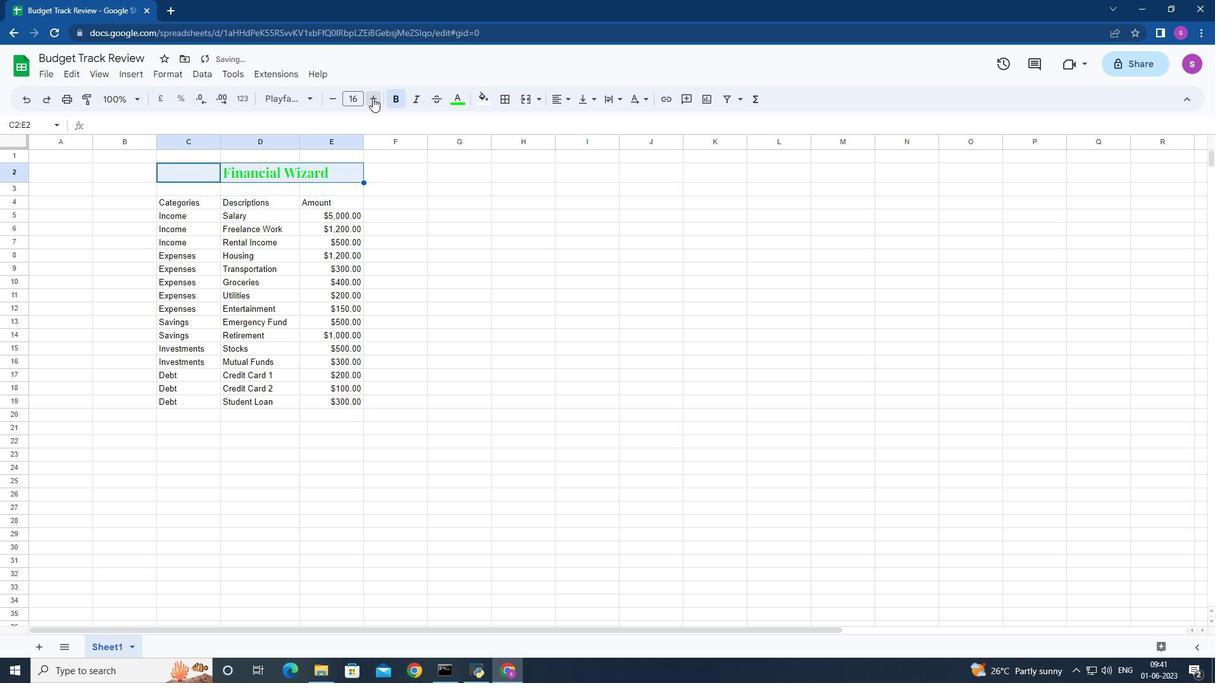 
Action: Mouse pressed left at (373, 98)
Screenshot: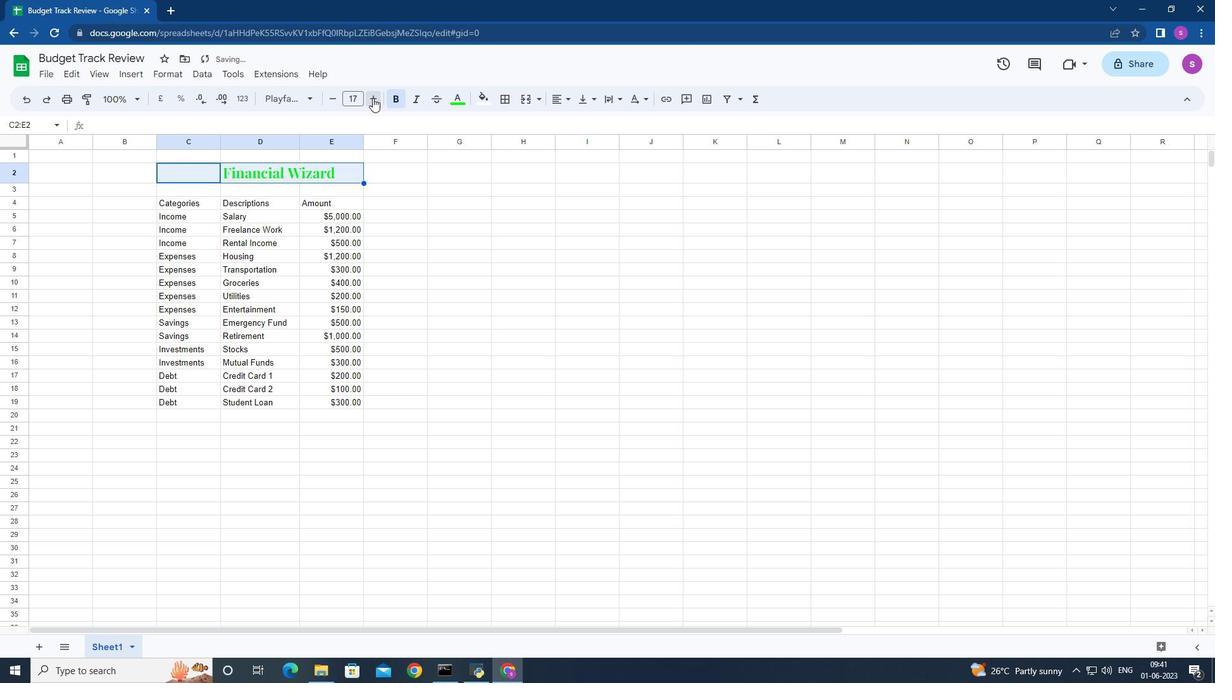 
Action: Mouse pressed left at (373, 98)
Screenshot: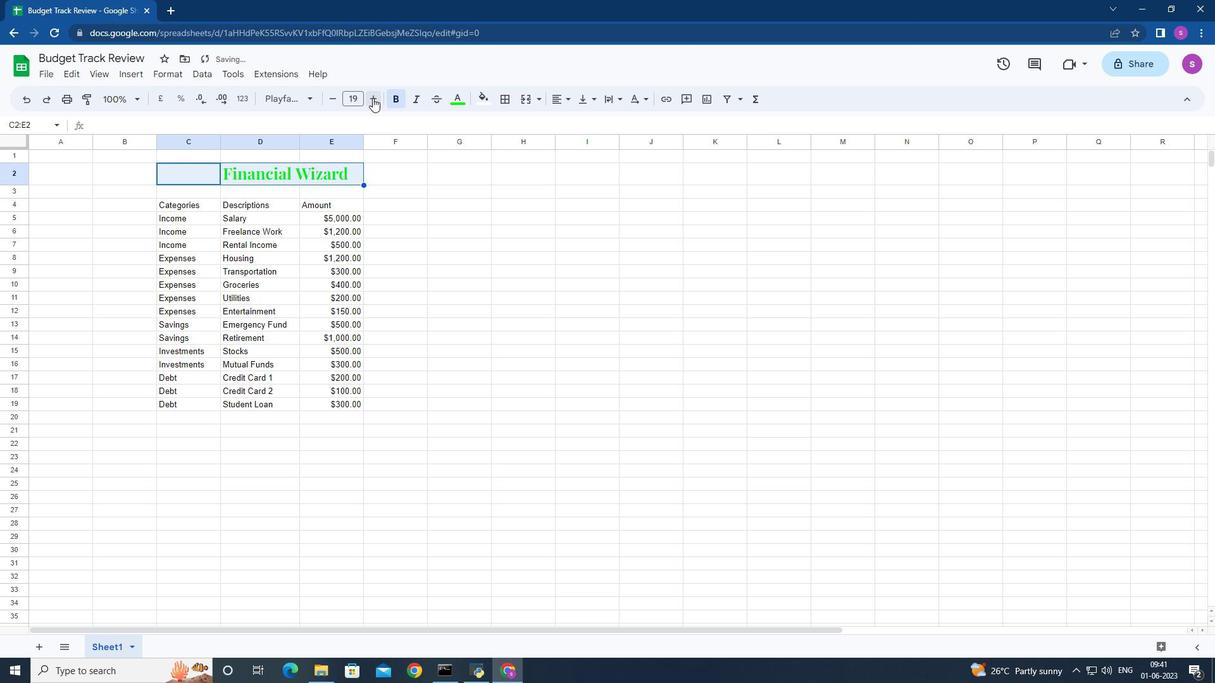 
Action: Mouse pressed left at (373, 98)
Screenshot: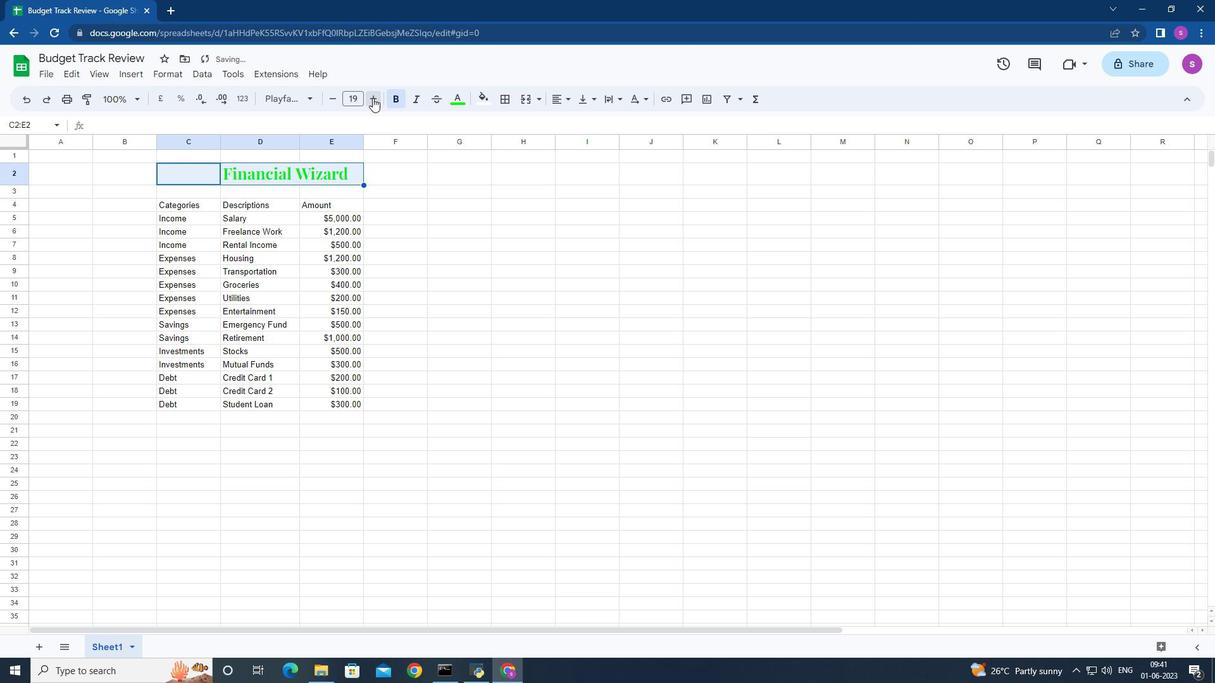 
Action: Mouse pressed left at (373, 98)
Screenshot: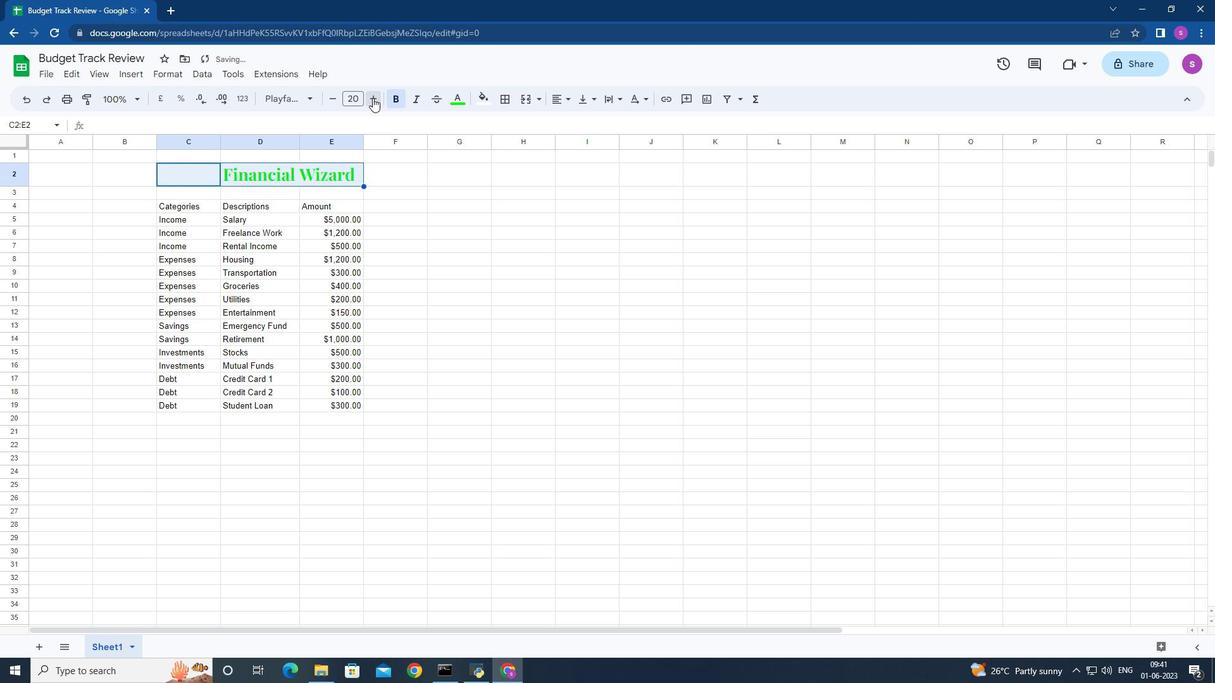 
Action: Mouse pressed left at (373, 98)
Screenshot: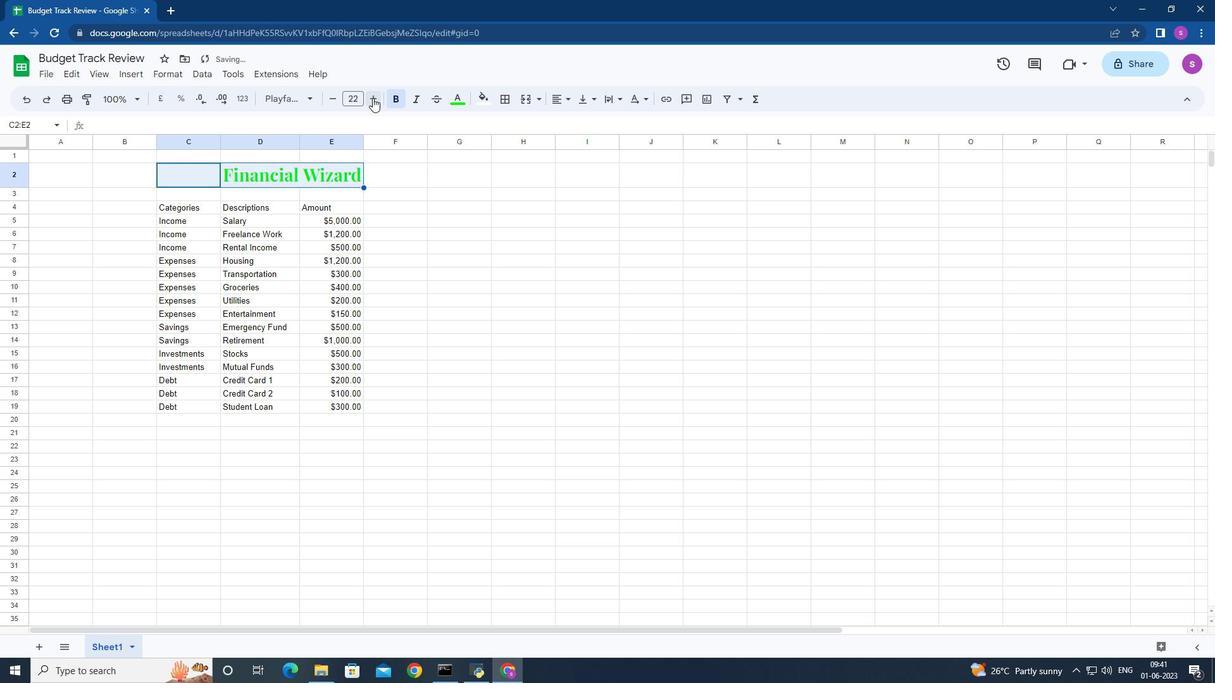 
Action: Mouse pressed left at (373, 98)
Screenshot: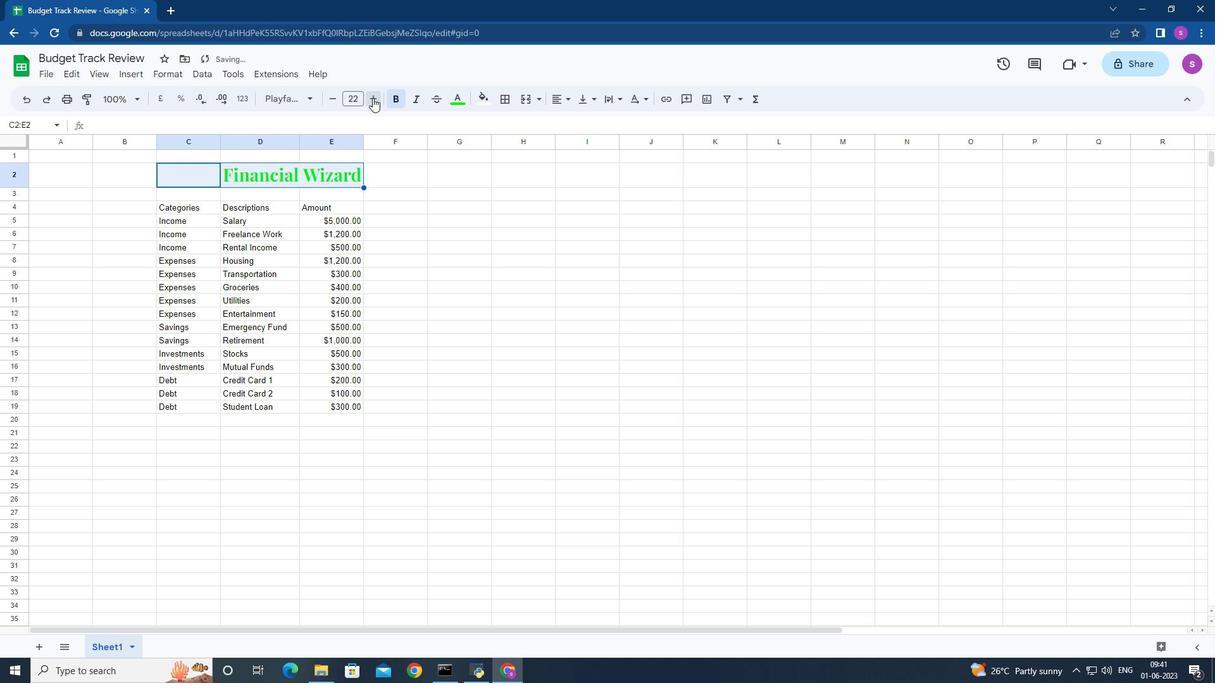 
Action: Mouse pressed left at (373, 98)
Screenshot: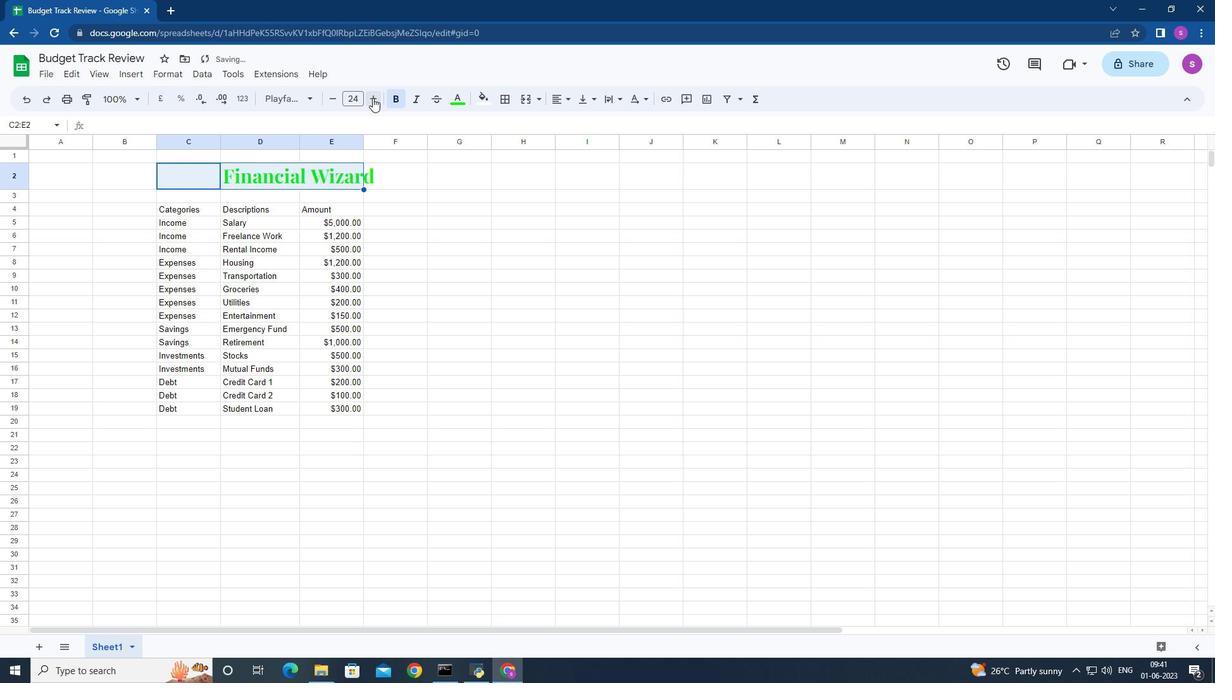 
Action: Mouse pressed left at (373, 98)
Screenshot: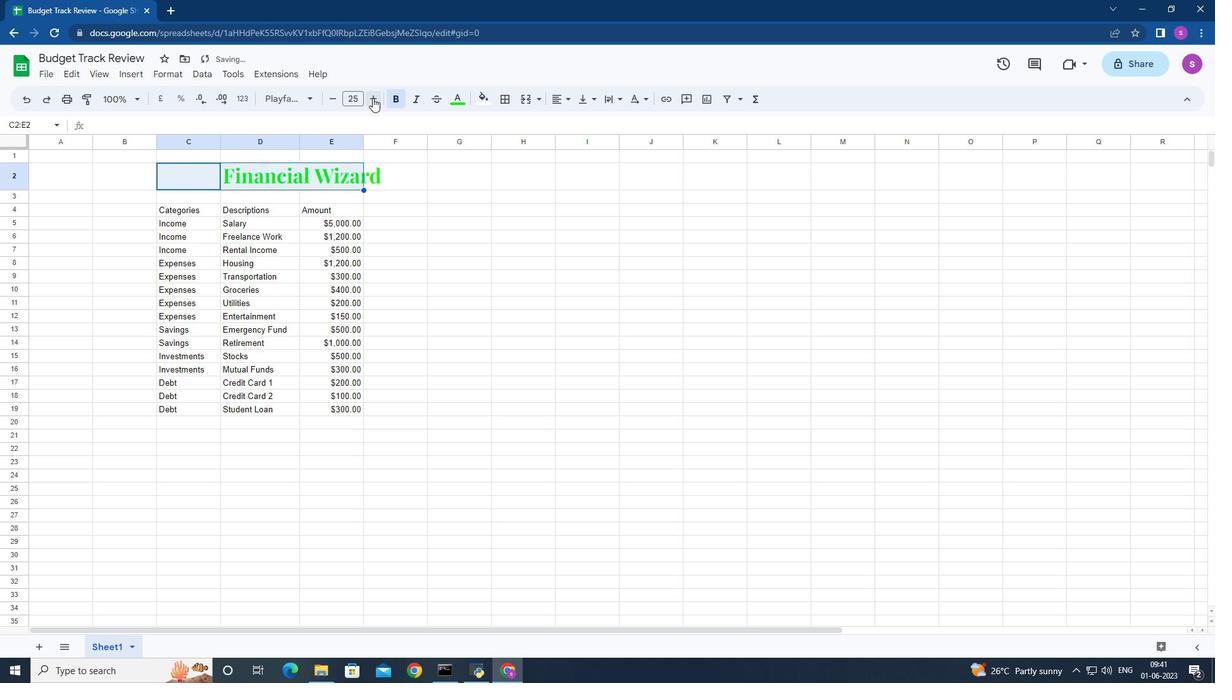 
Action: Mouse moved to (156, 210)
Screenshot: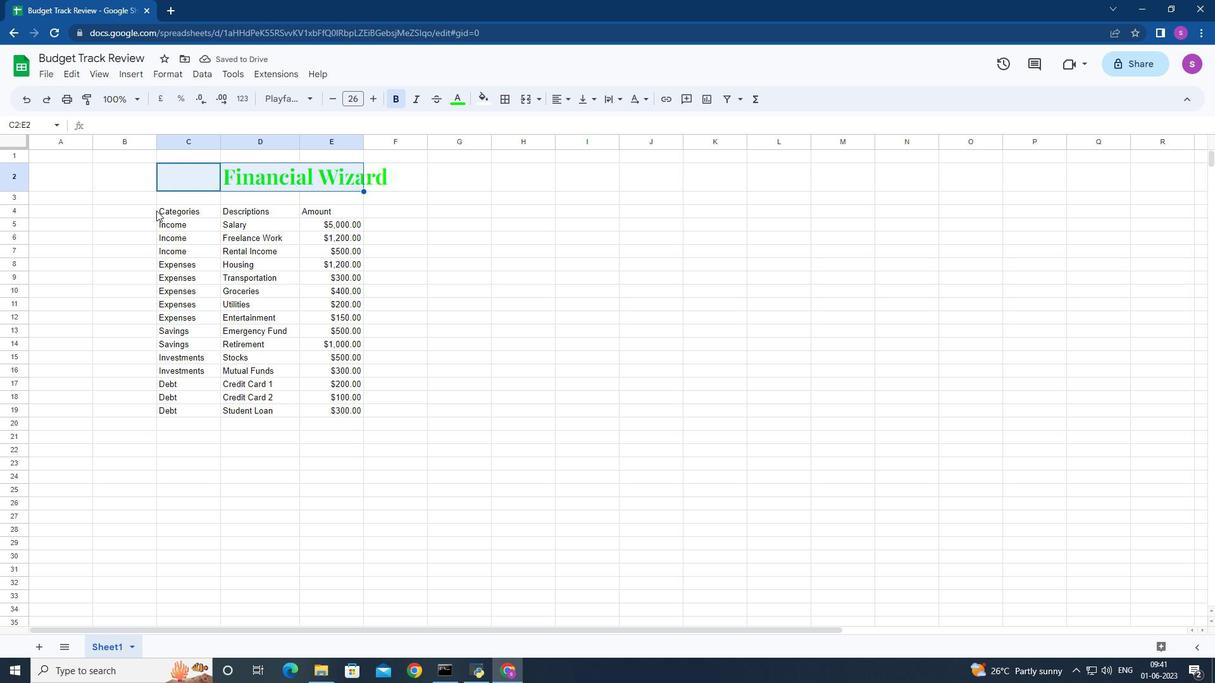 
Action: Mouse pressed left at (156, 210)
Screenshot: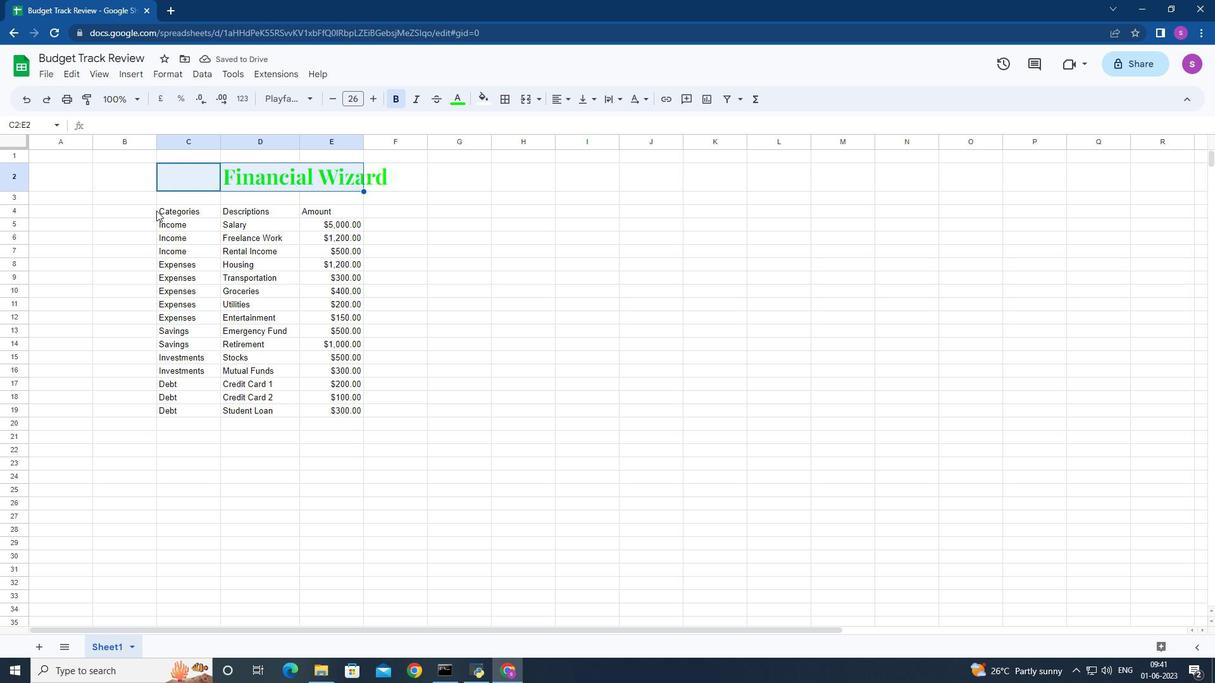 
Action: Mouse moved to (309, 96)
Screenshot: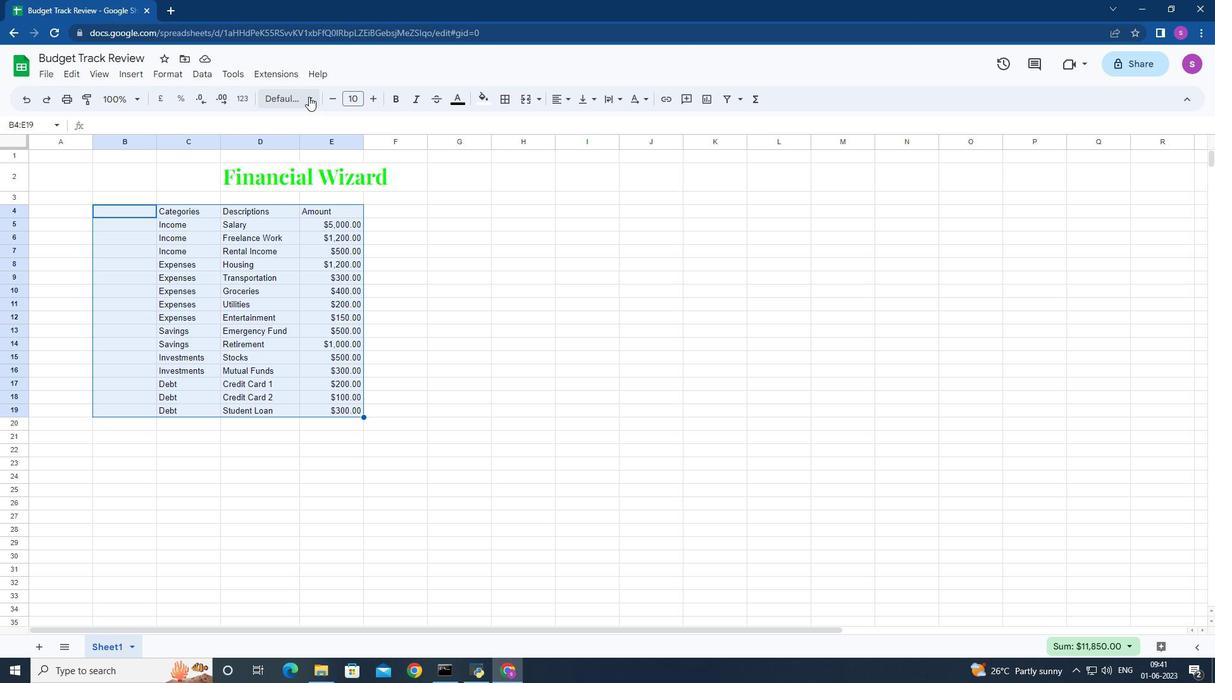 
Action: Mouse pressed left at (309, 96)
Screenshot: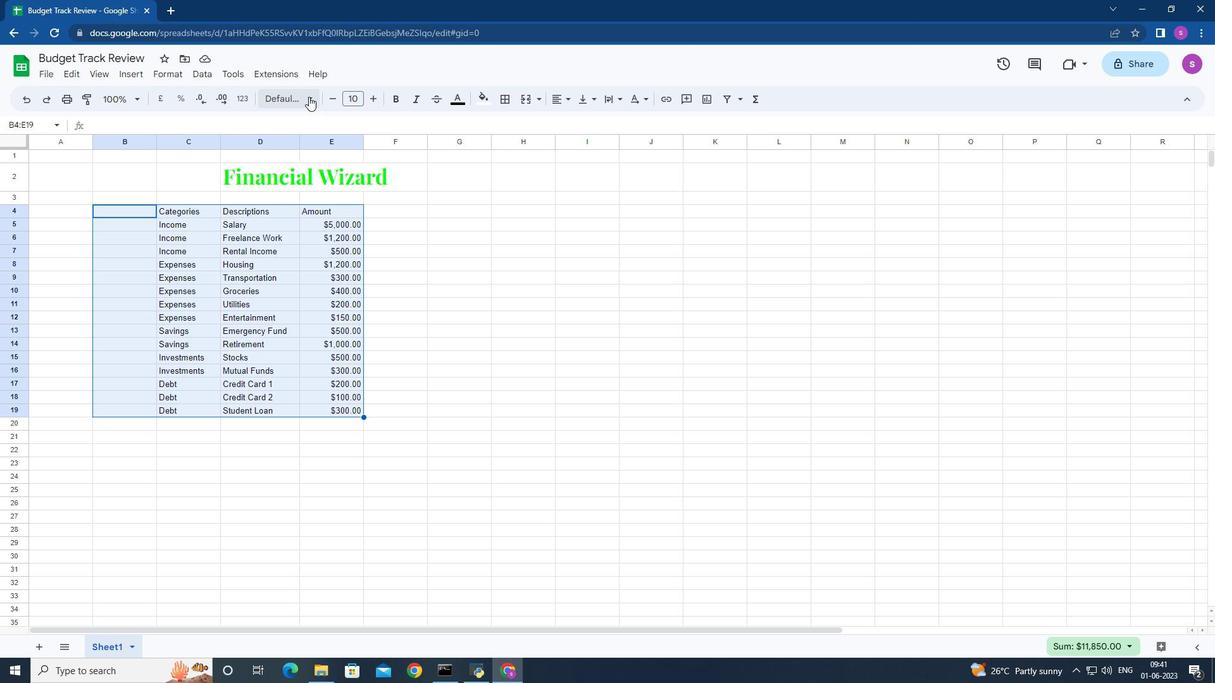 
Action: Mouse moved to (325, 438)
Screenshot: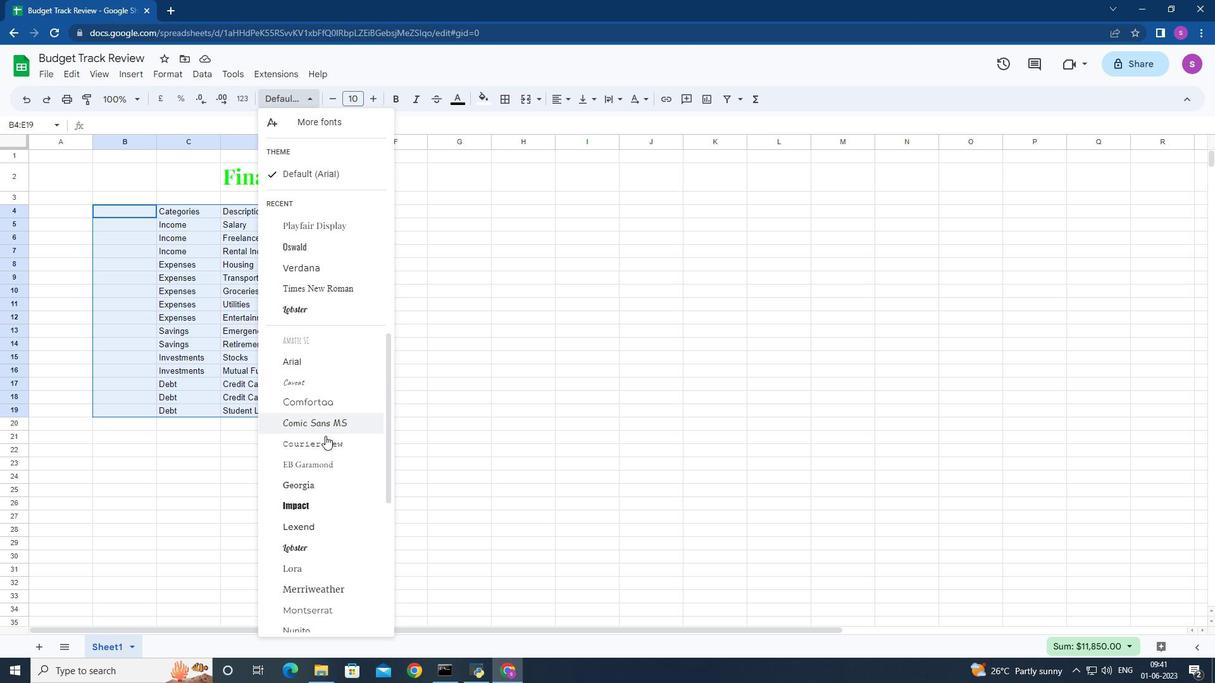 
Action: Mouse scrolled (325, 438) with delta (0, 0)
Screenshot: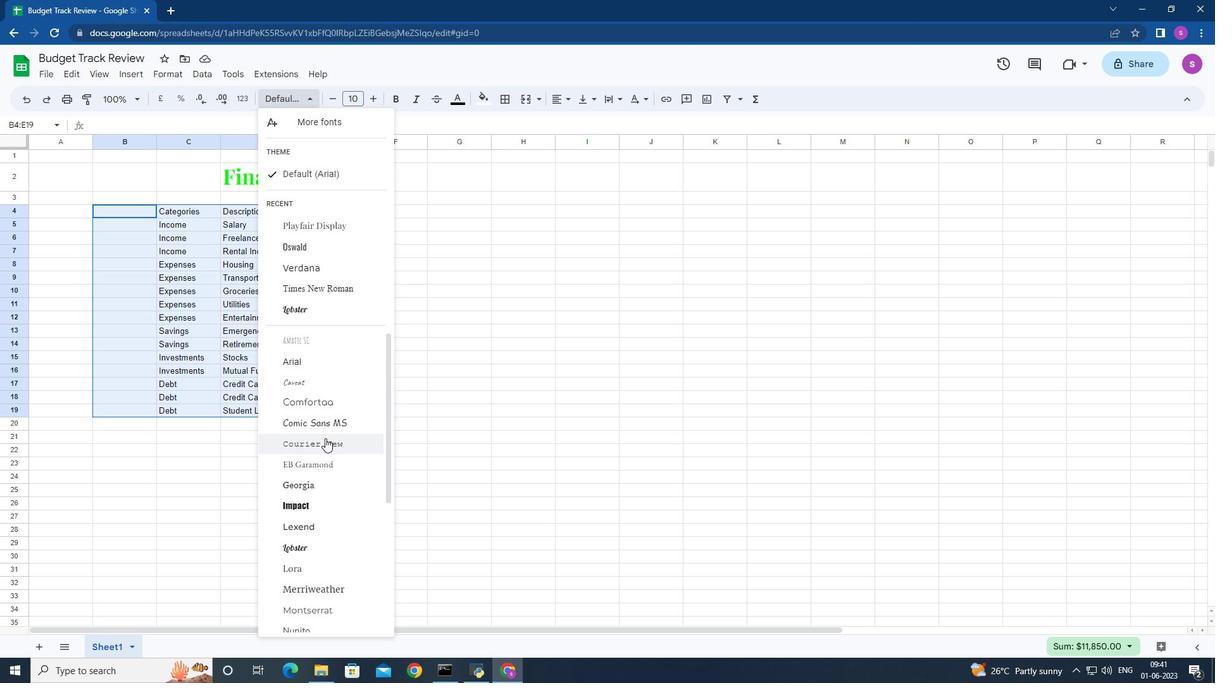 
Action: Mouse scrolled (325, 438) with delta (0, 0)
Screenshot: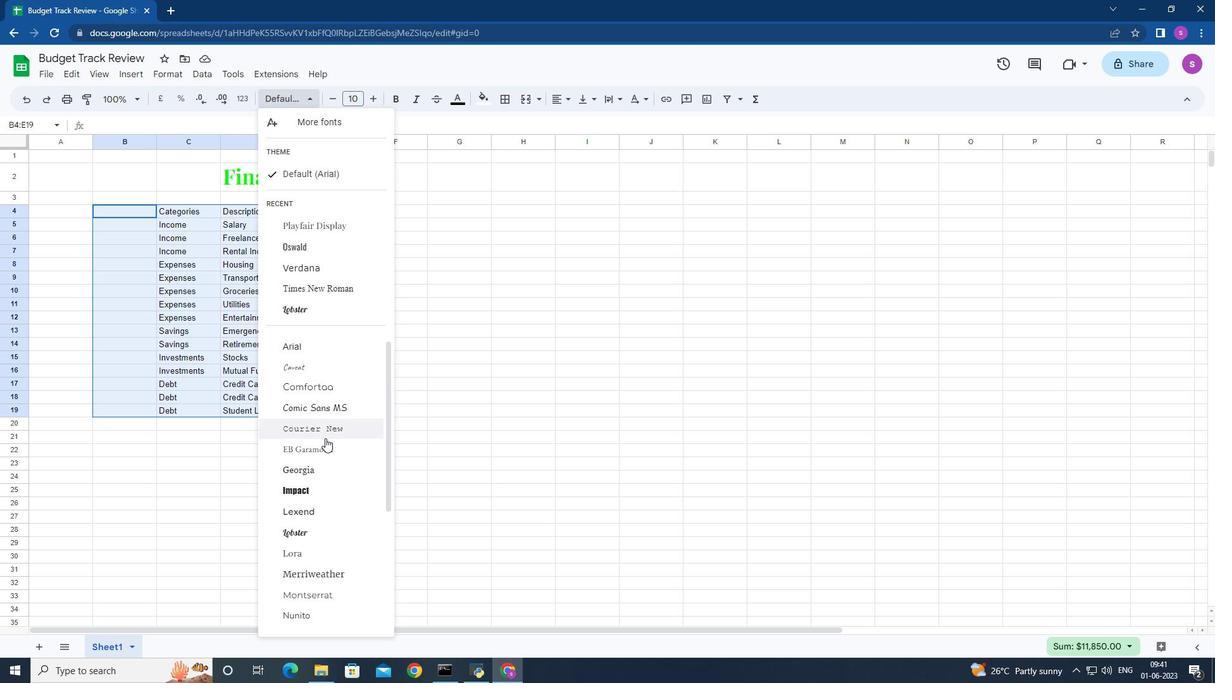 
Action: Mouse scrolled (325, 438) with delta (0, 0)
Screenshot: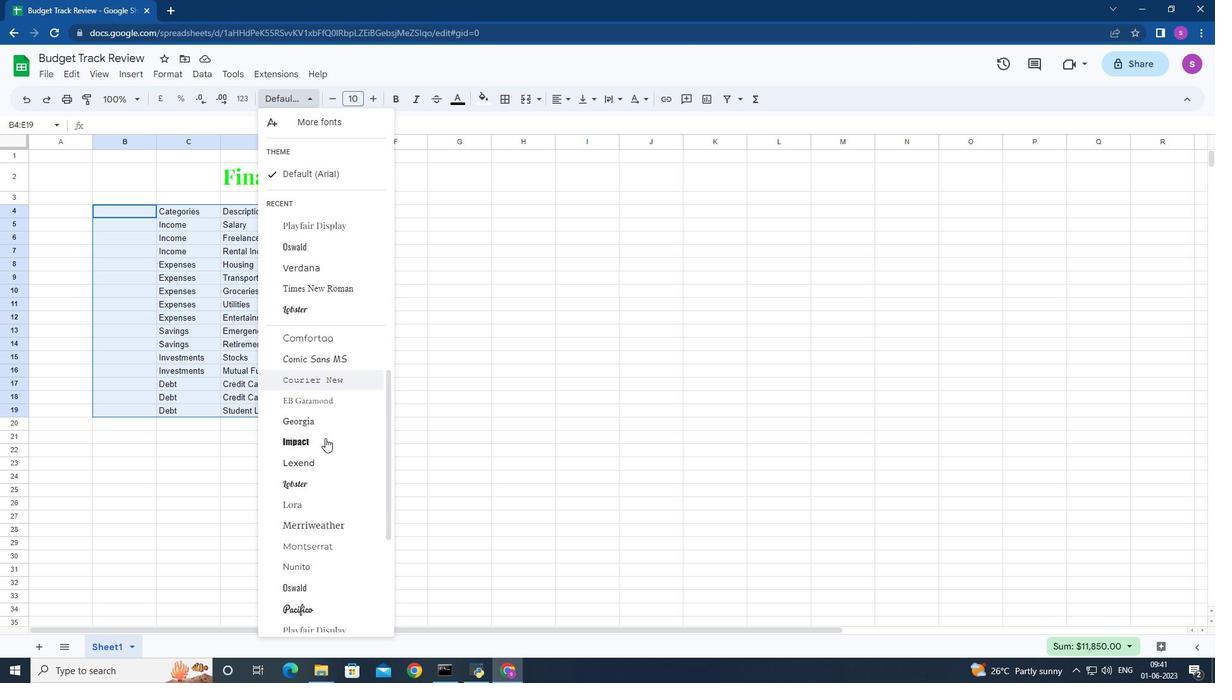 
Action: Mouse scrolled (325, 438) with delta (0, 0)
Screenshot: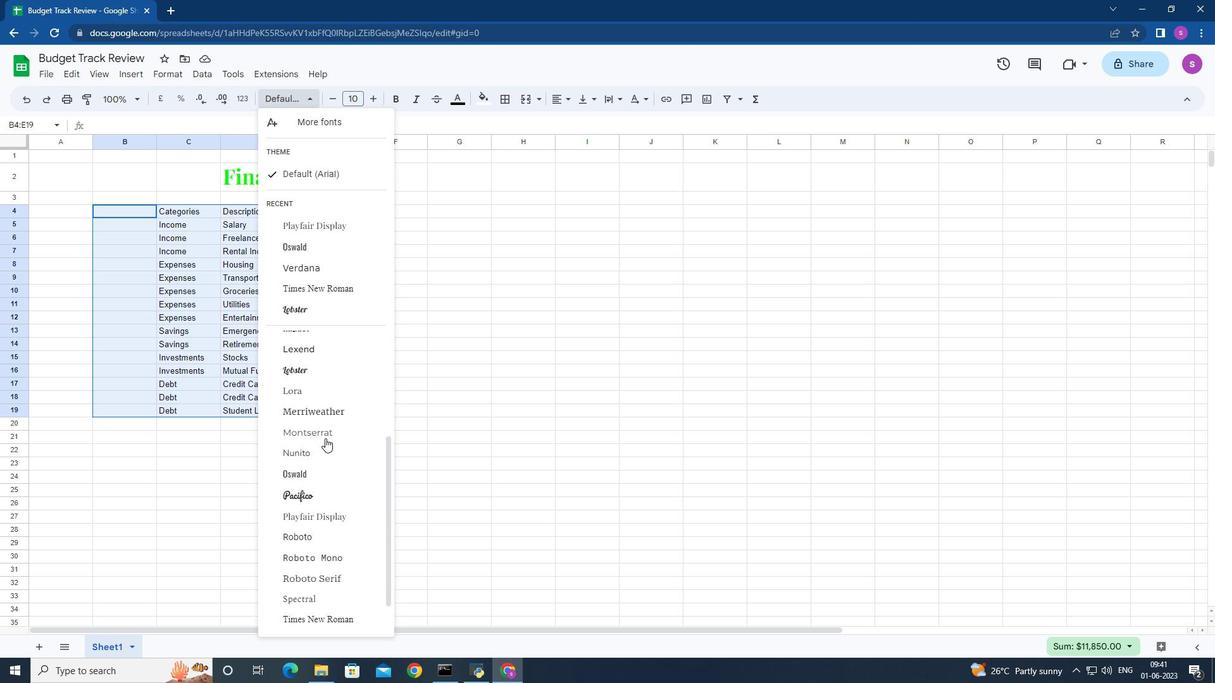 
Action: Mouse moved to (336, 497)
Screenshot: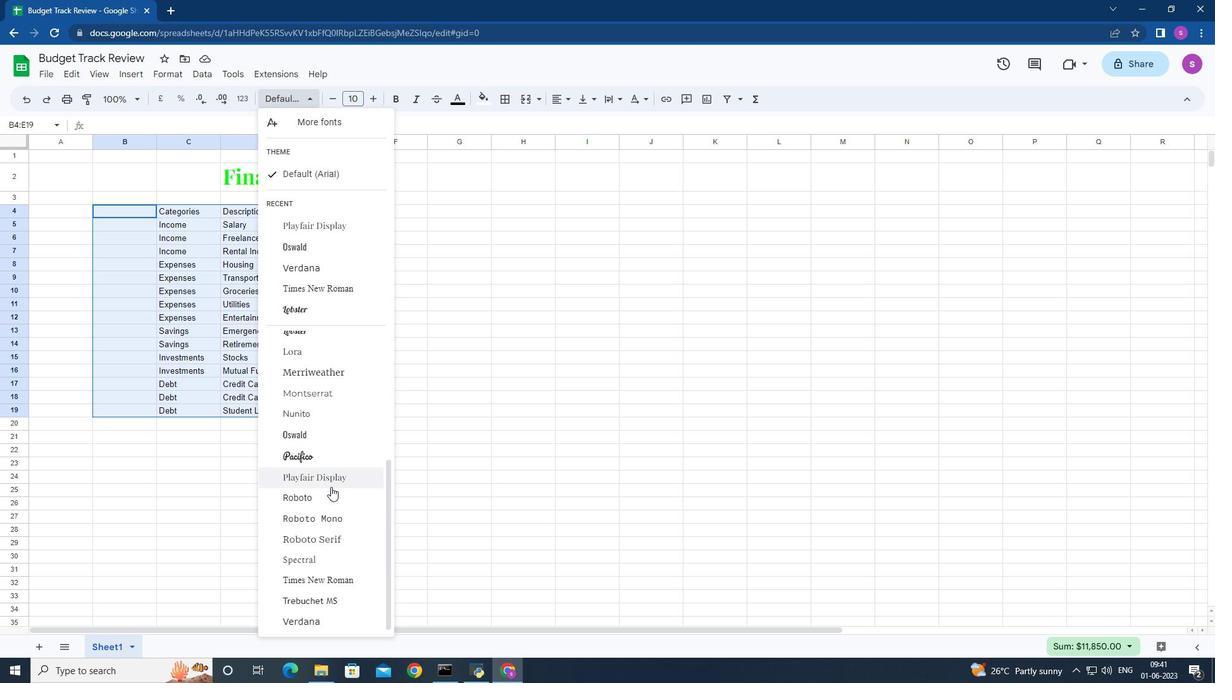 
Action: Mouse pressed left at (336, 497)
Screenshot: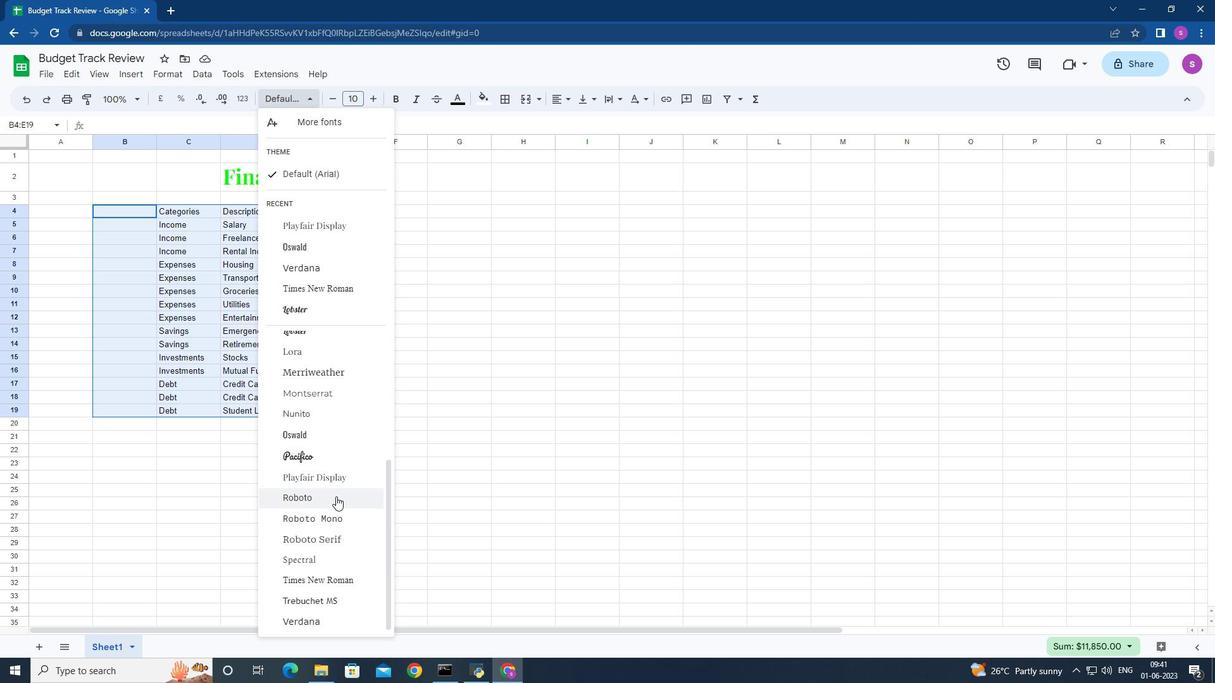 
Action: Mouse moved to (307, 98)
Screenshot: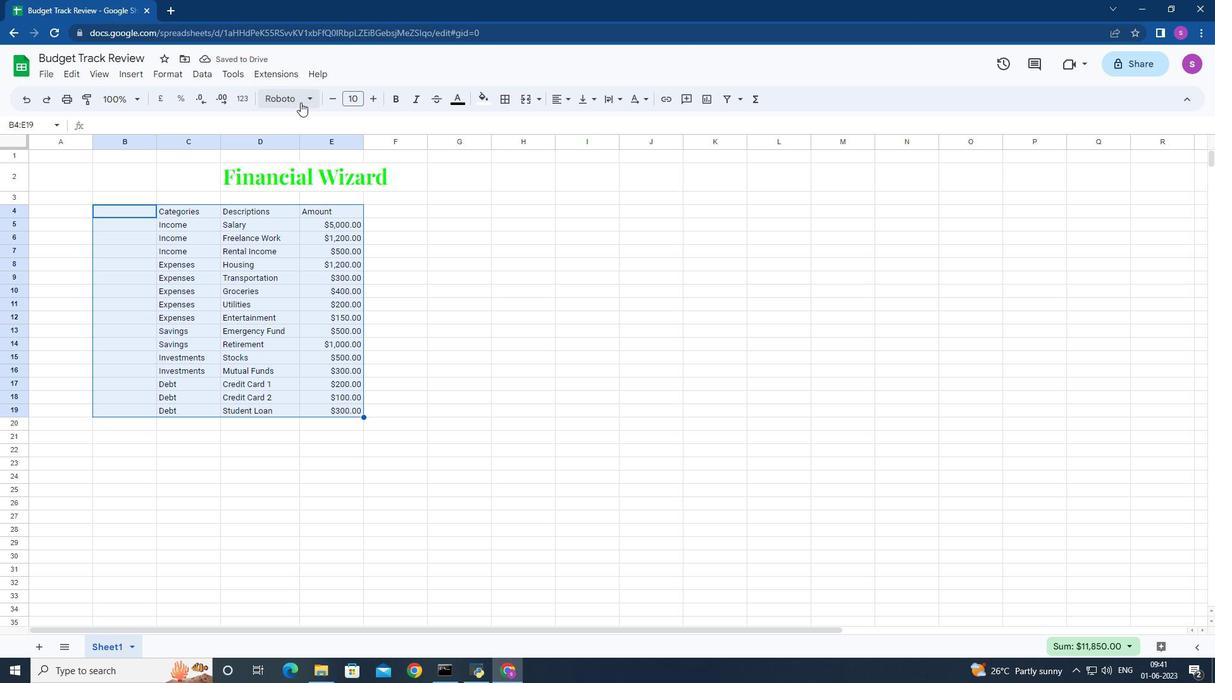 
Action: Mouse pressed left at (307, 98)
Screenshot: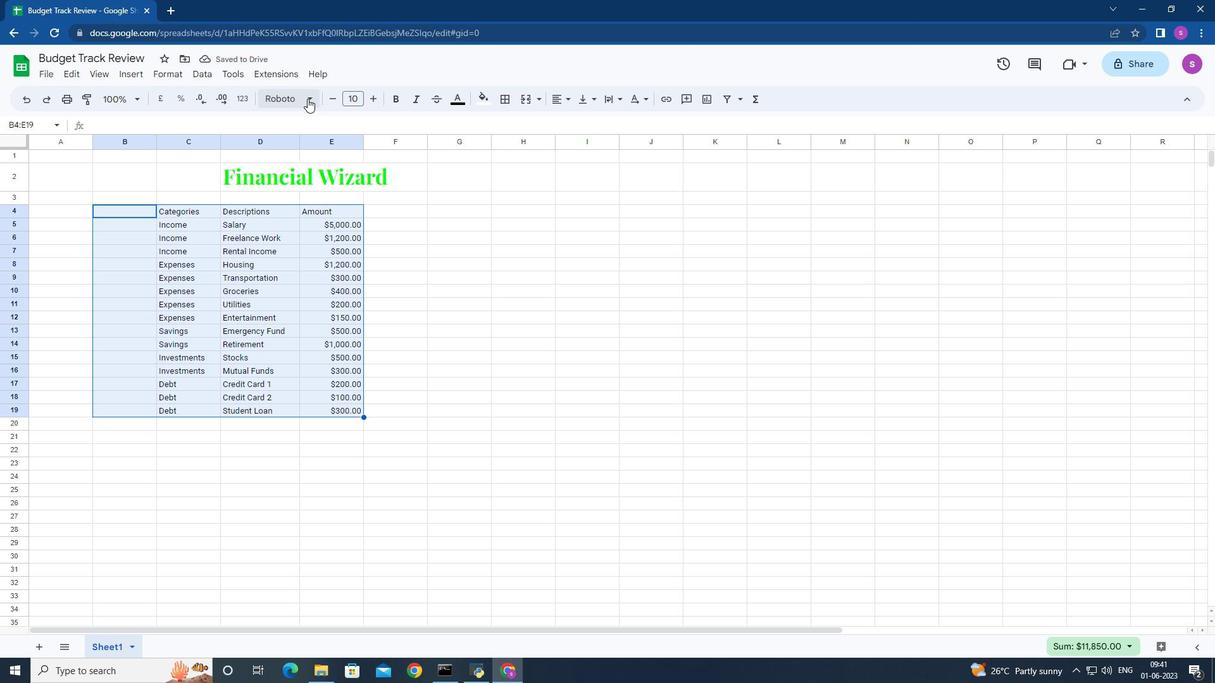 
Action: Mouse moved to (333, 446)
Screenshot: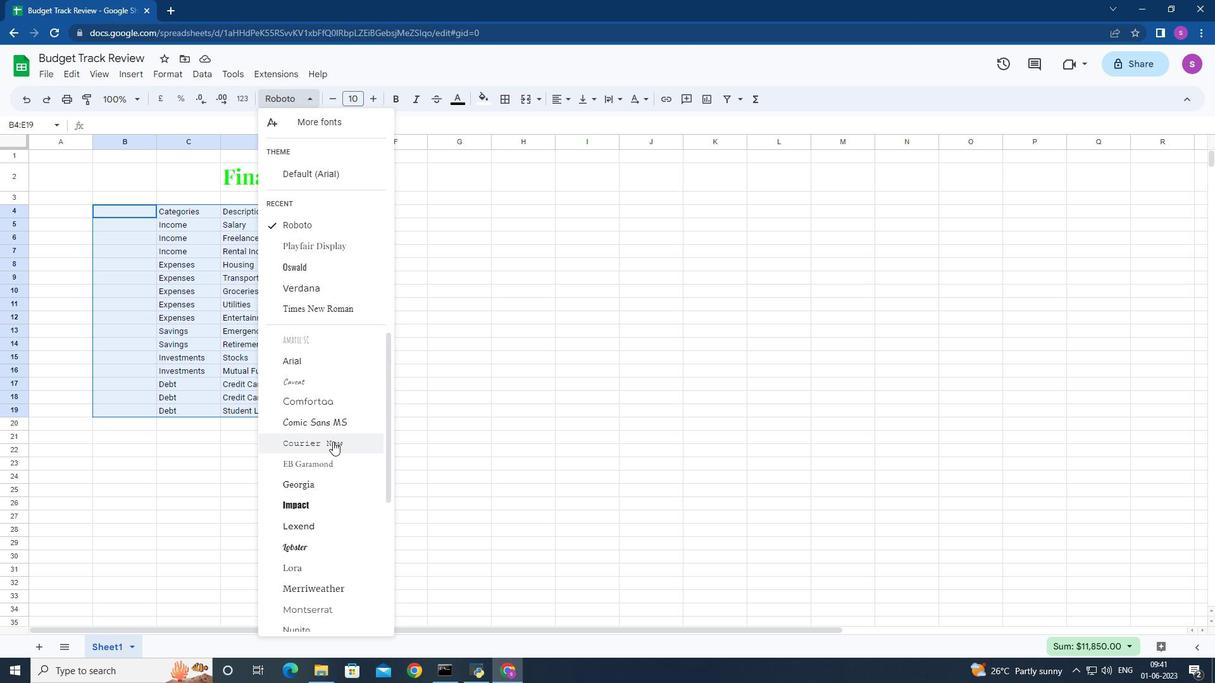 
Action: Mouse scrolled (333, 445) with delta (0, 0)
Screenshot: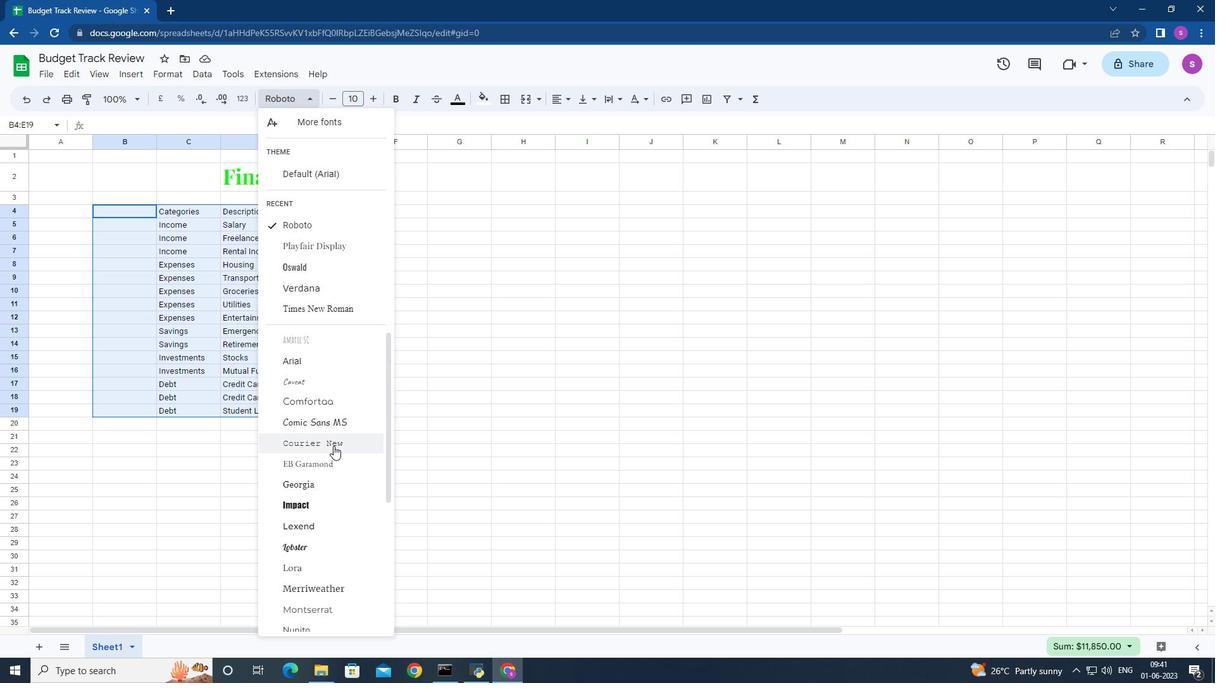
Action: Mouse moved to (332, 446)
Screenshot: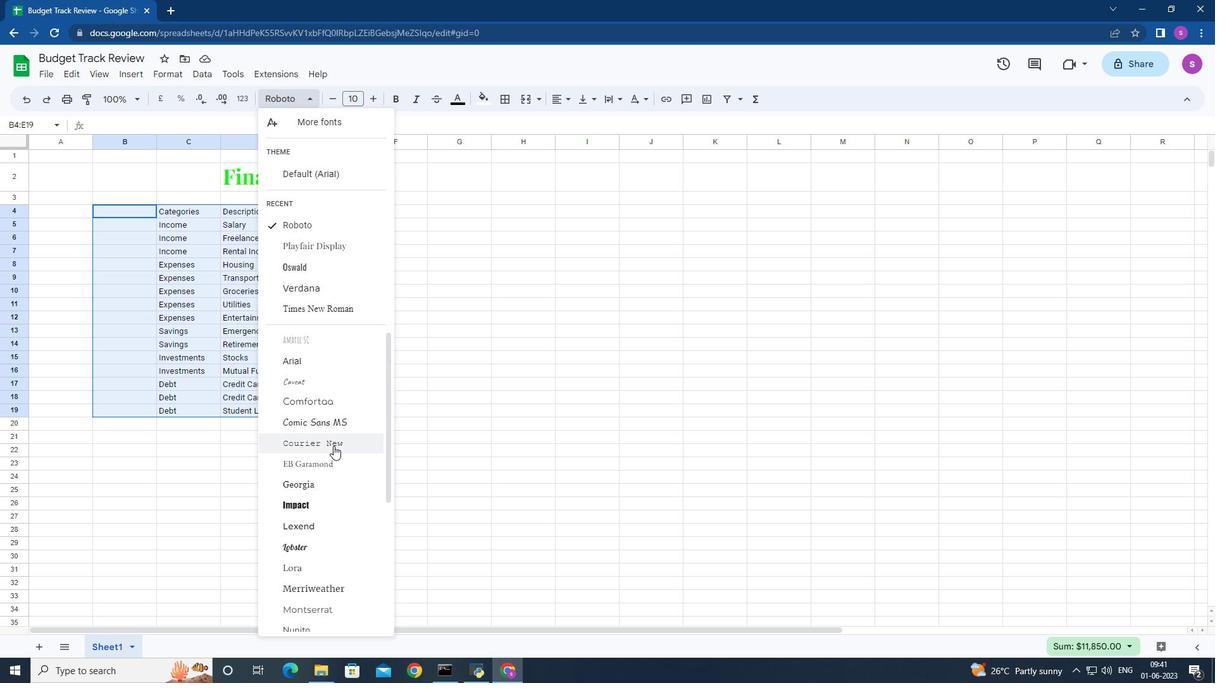 
Action: Mouse scrolled (332, 445) with delta (0, 0)
Screenshot: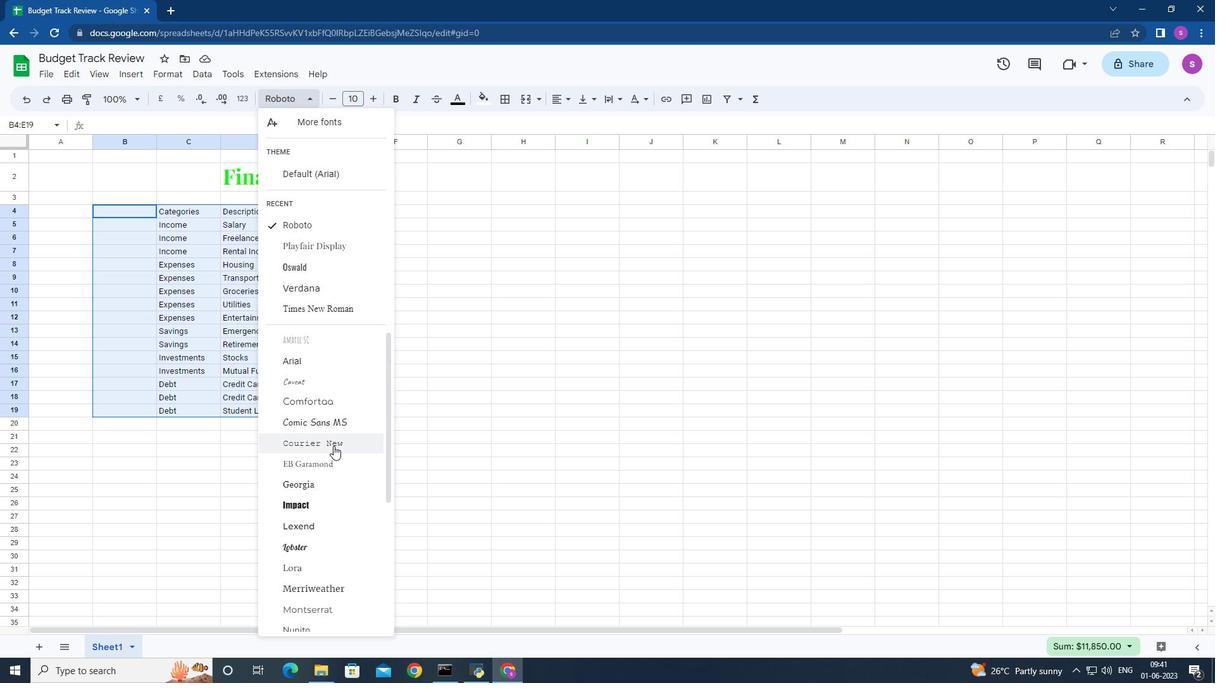 
Action: Mouse scrolled (332, 445) with delta (0, 0)
Screenshot: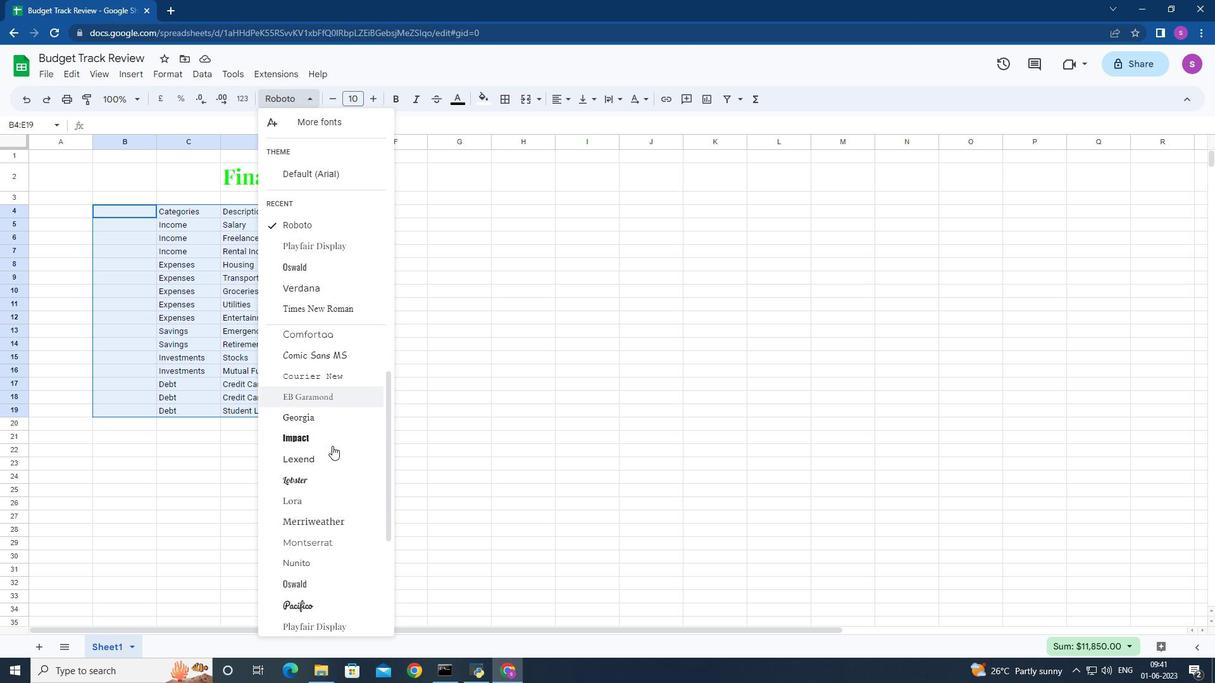 
Action: Mouse moved to (328, 443)
Screenshot: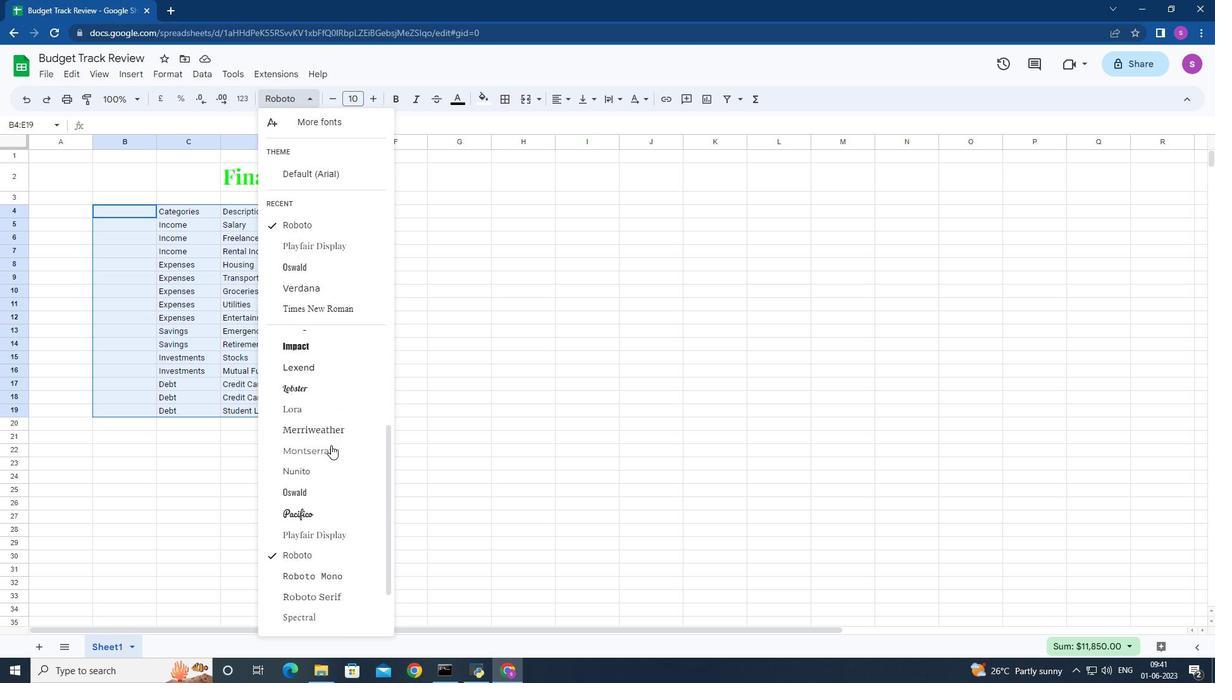 
Action: Mouse scrolled (328, 442) with delta (0, 0)
Screenshot: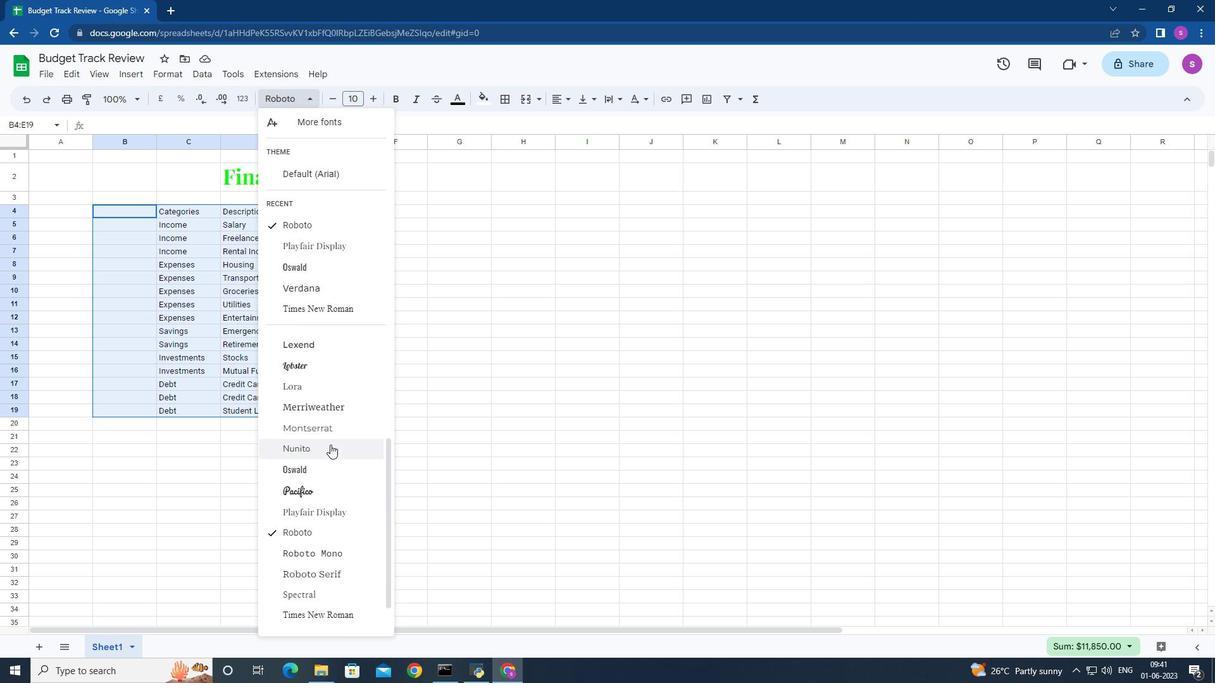 
Action: Mouse moved to (350, 514)
Screenshot: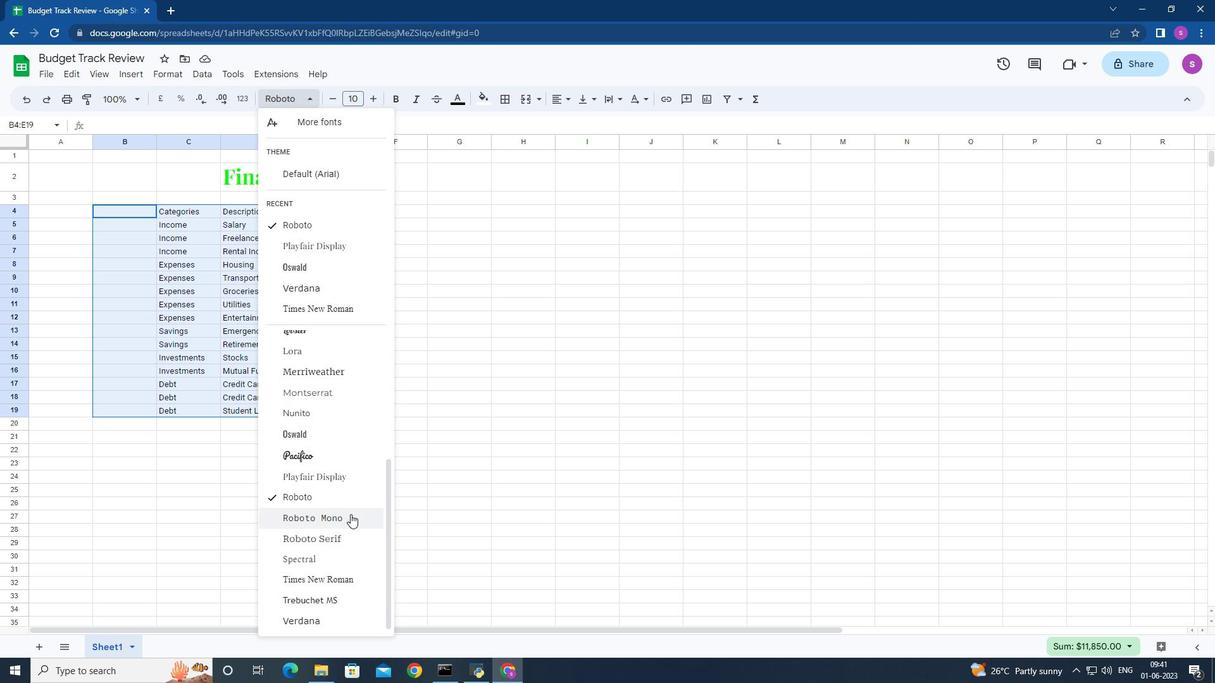 
Action: Mouse pressed left at (350, 514)
Screenshot: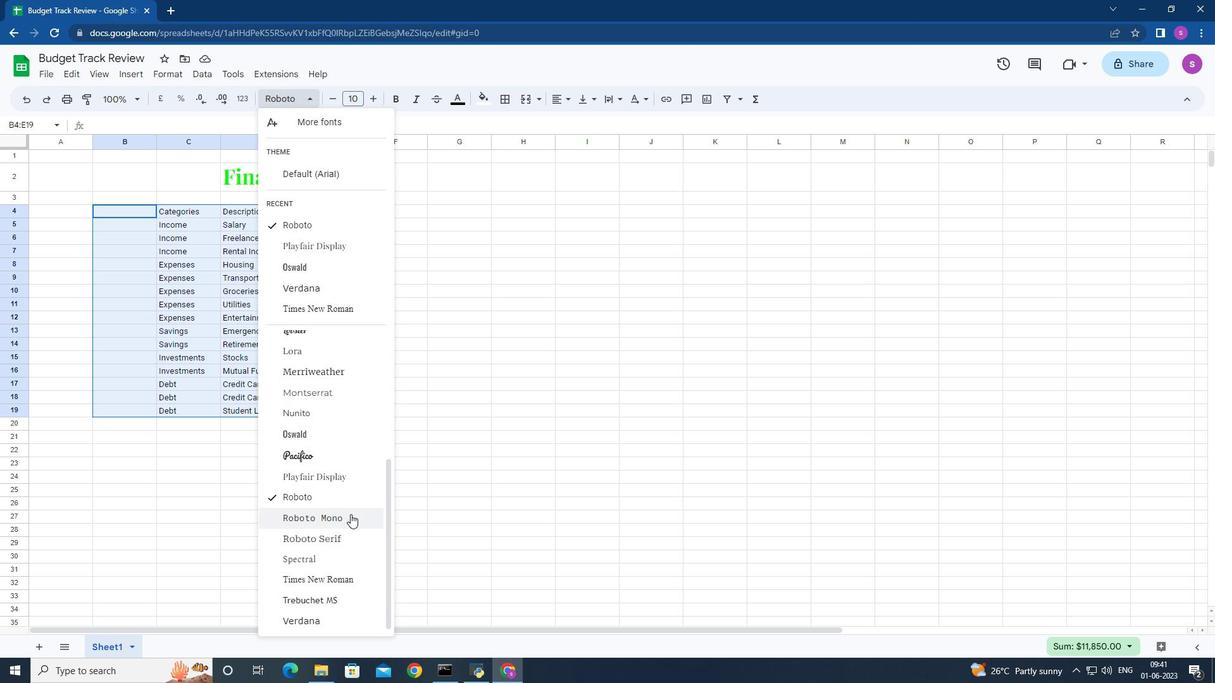 
Action: Mouse moved to (372, 101)
Screenshot: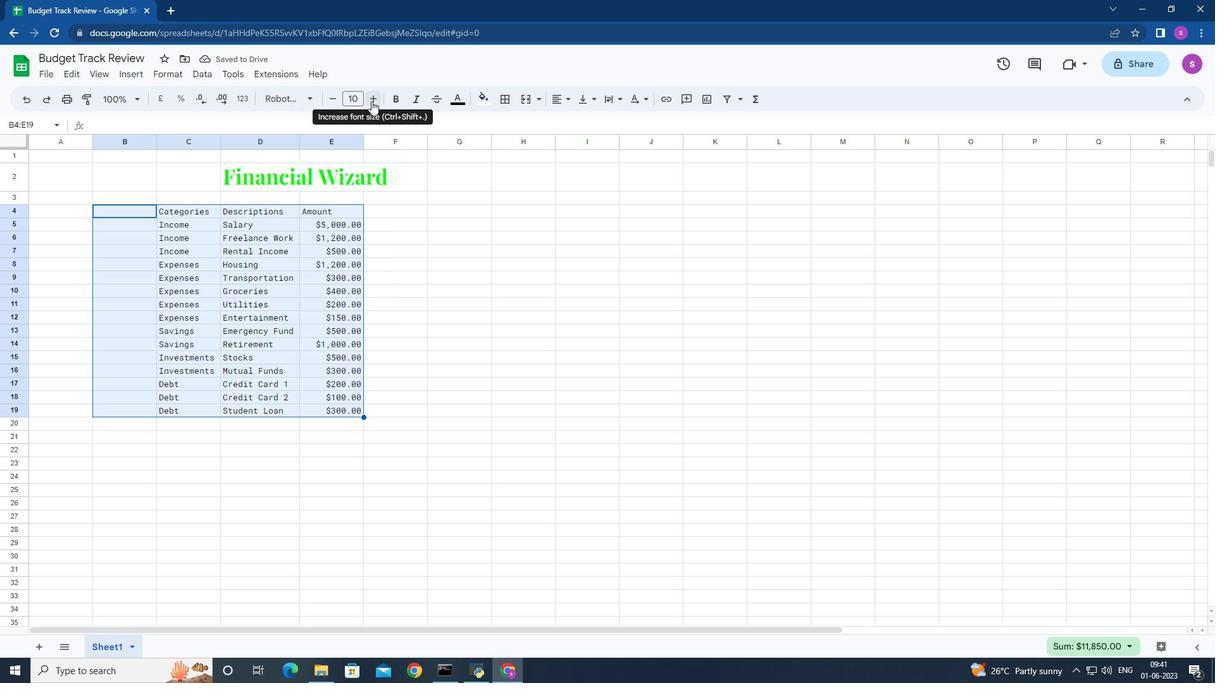 
Action: Mouse pressed left at (372, 101)
Screenshot: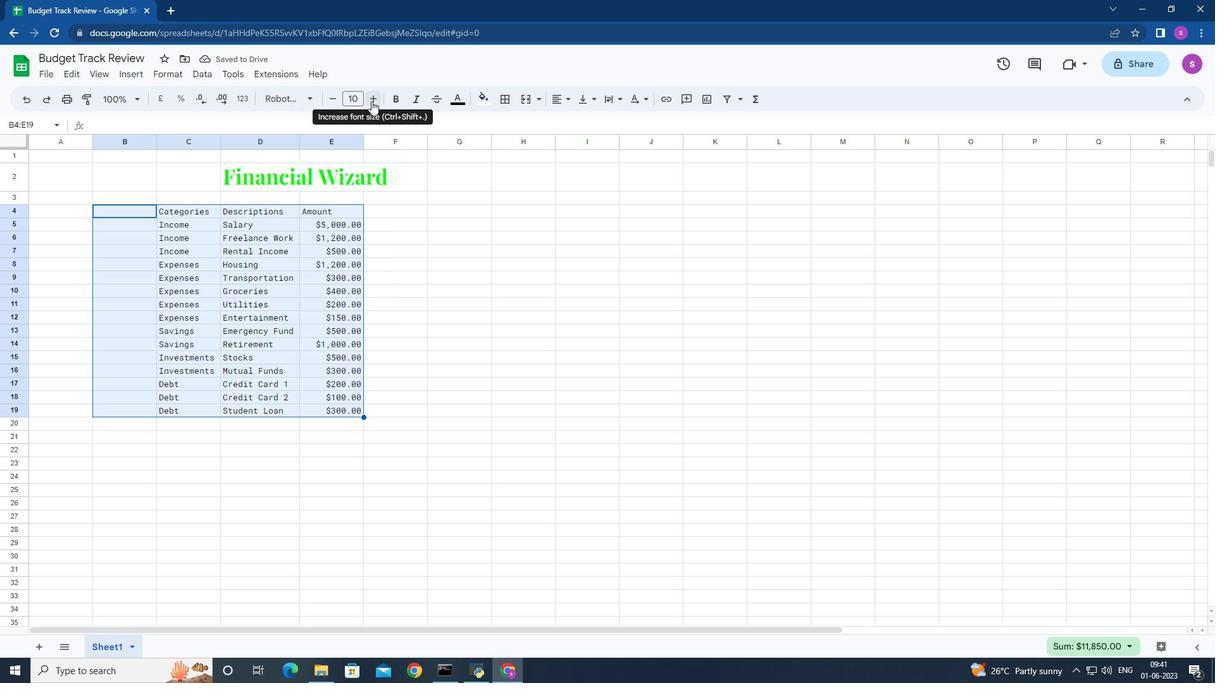 
Action: Mouse pressed left at (372, 101)
Screenshot: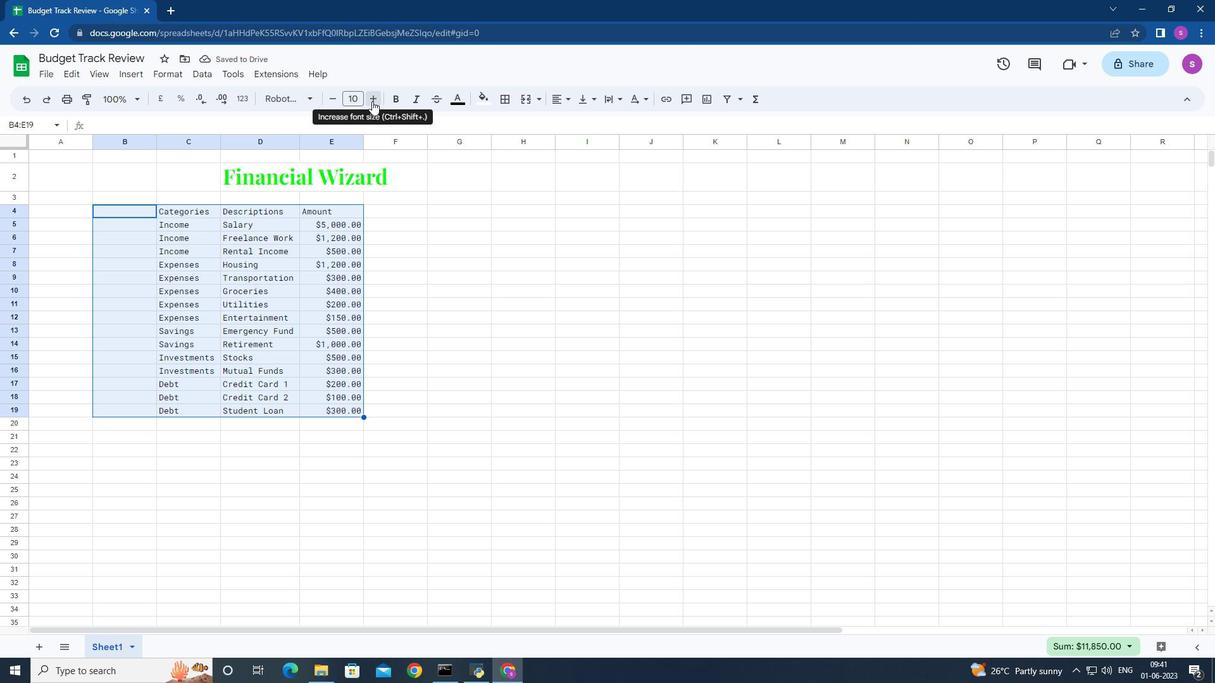 
Action: Mouse pressed left at (372, 101)
Screenshot: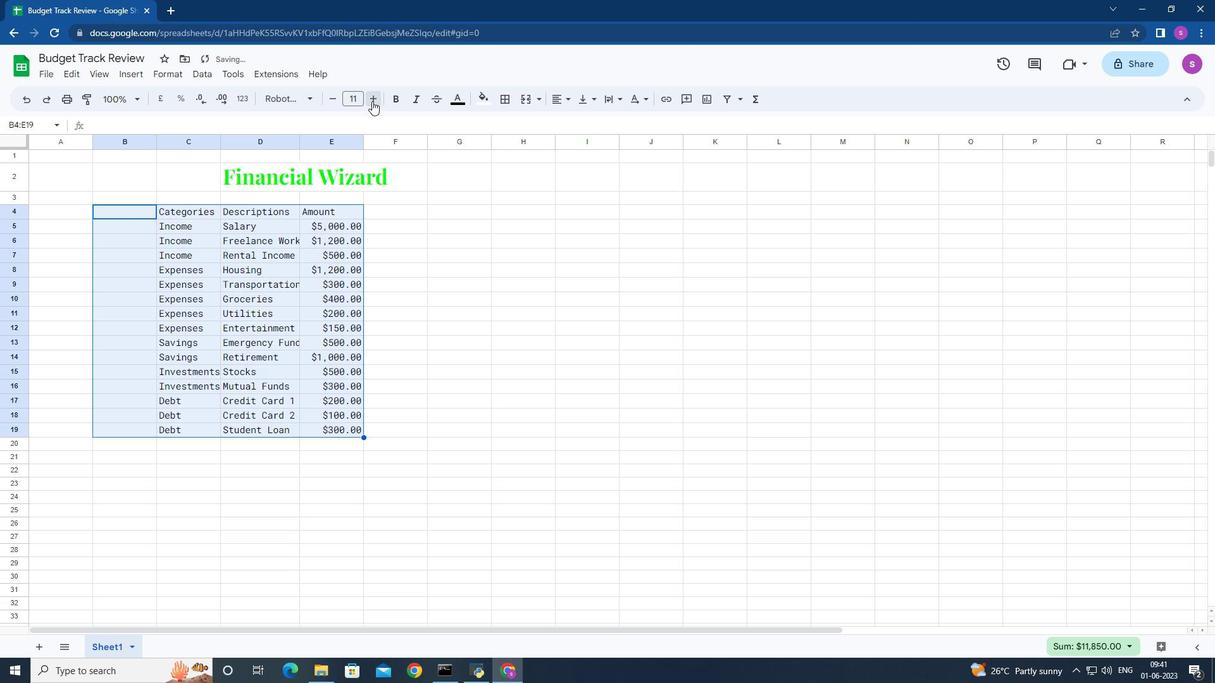 
Action: Mouse pressed left at (372, 101)
Screenshot: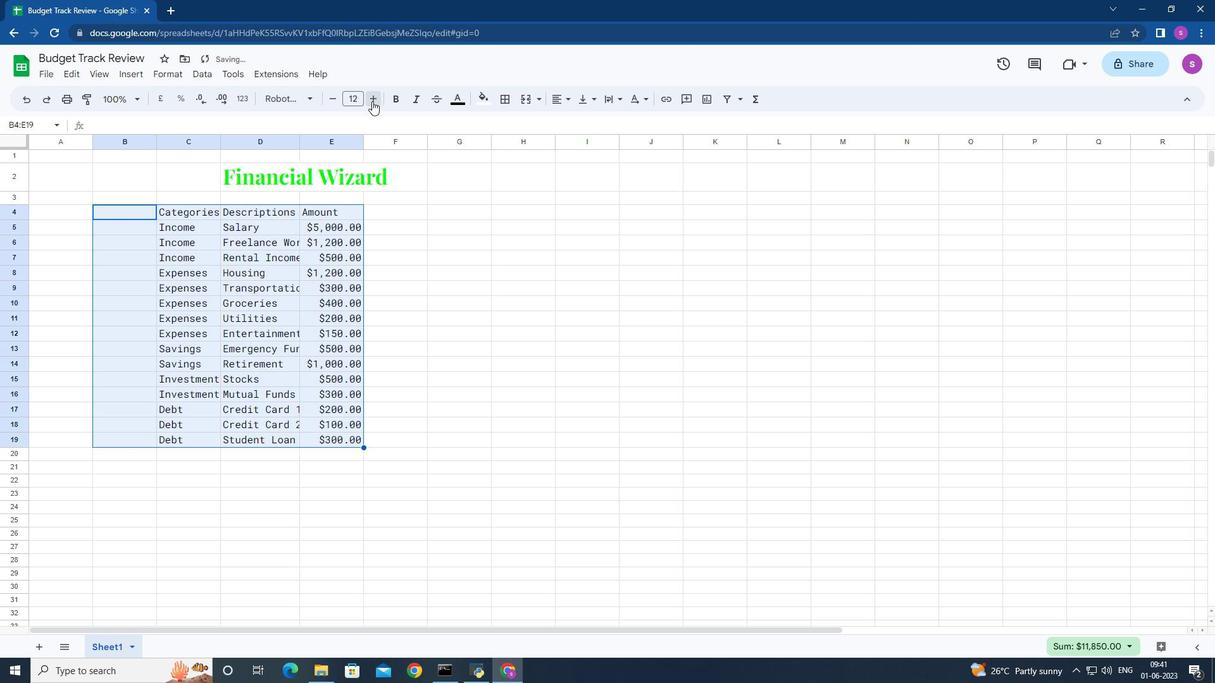 
Action: Mouse pressed left at (372, 101)
Screenshot: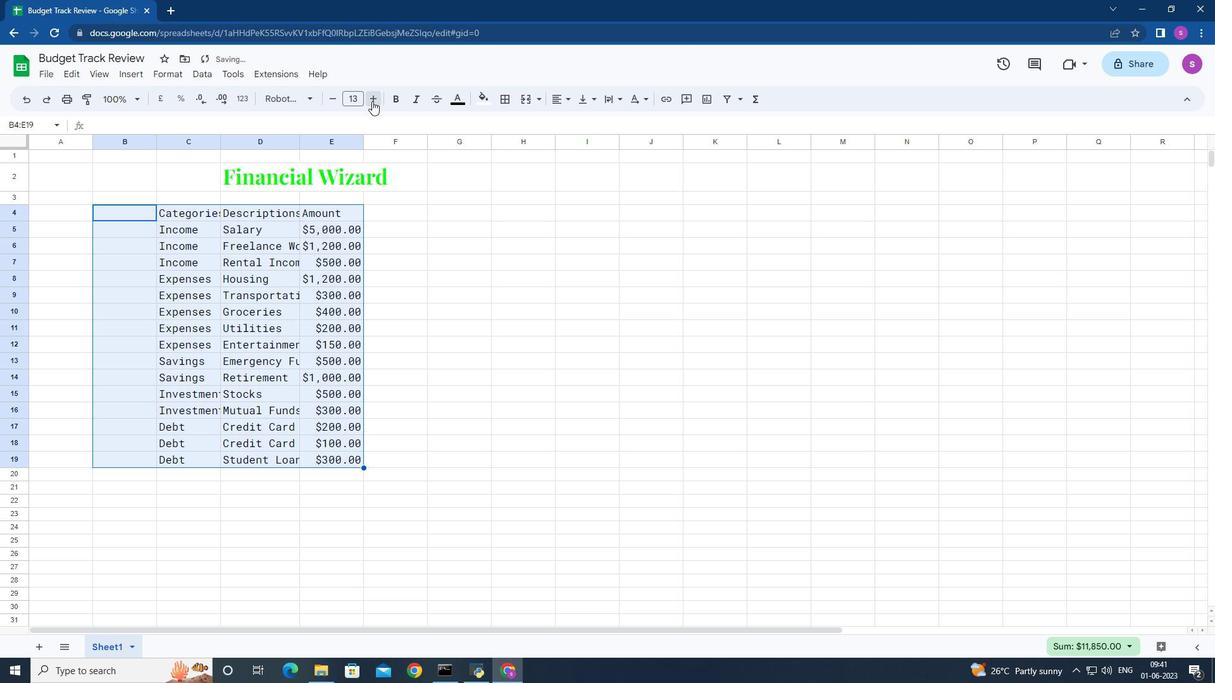 
Action: Mouse pressed left at (372, 101)
Screenshot: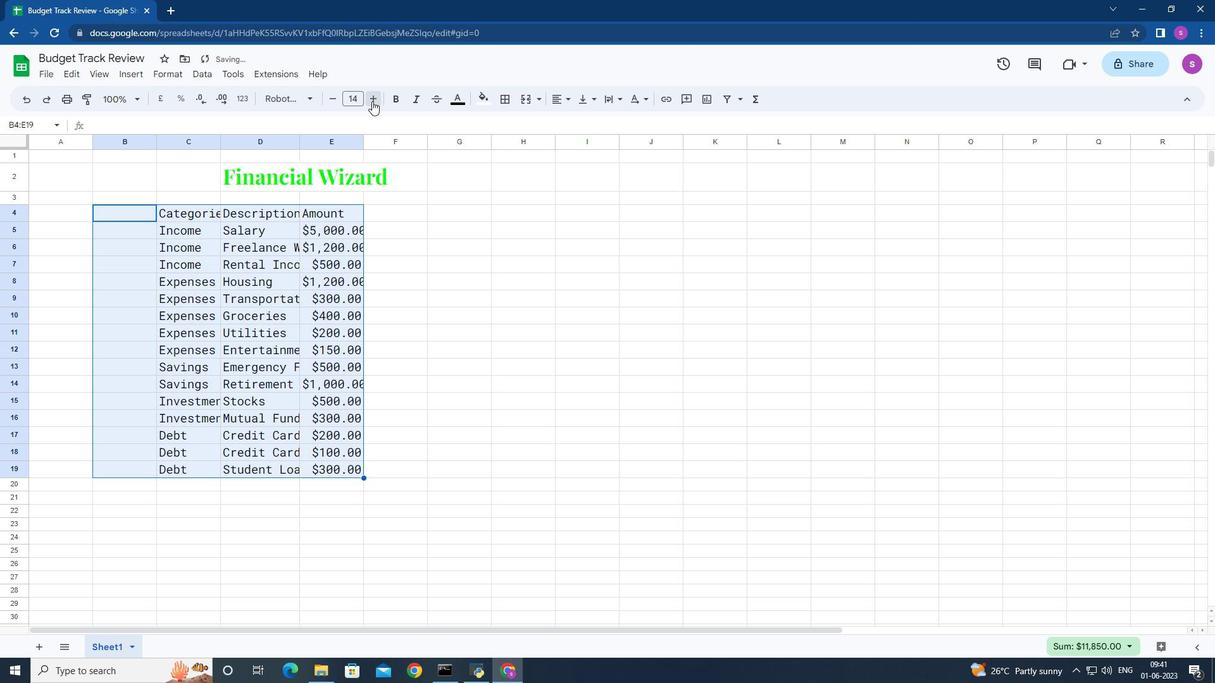 
Action: Mouse moved to (371, 102)
Screenshot: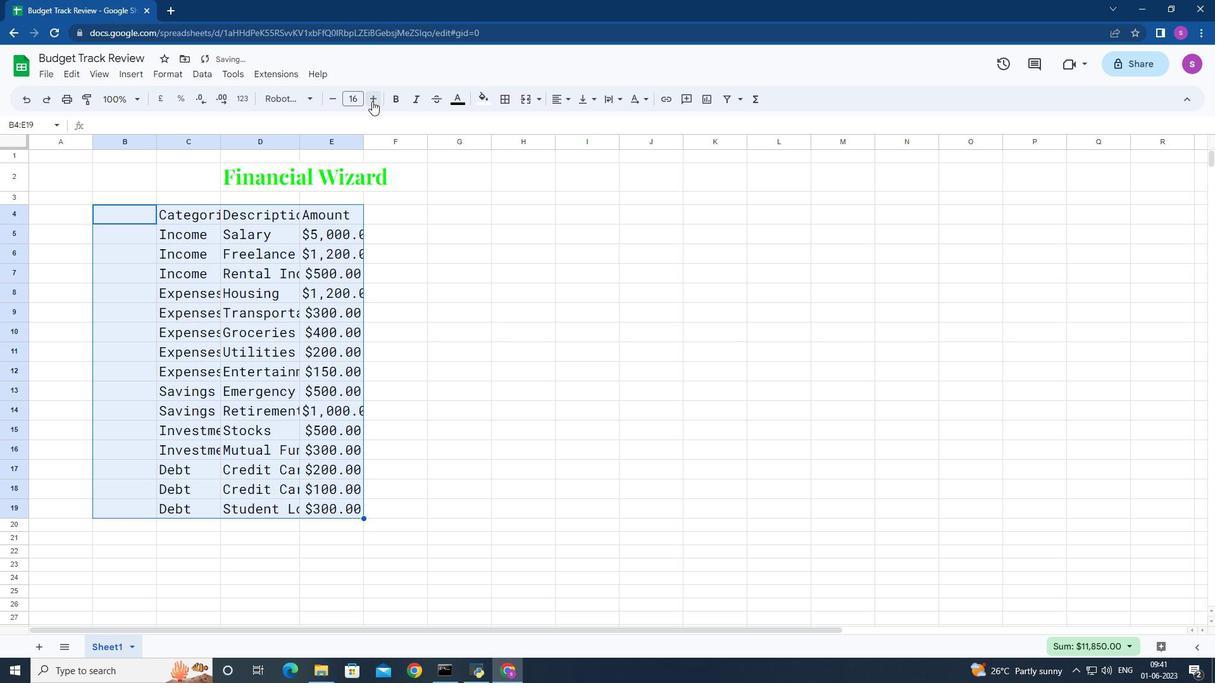 
Action: Mouse pressed left at (371, 102)
Screenshot: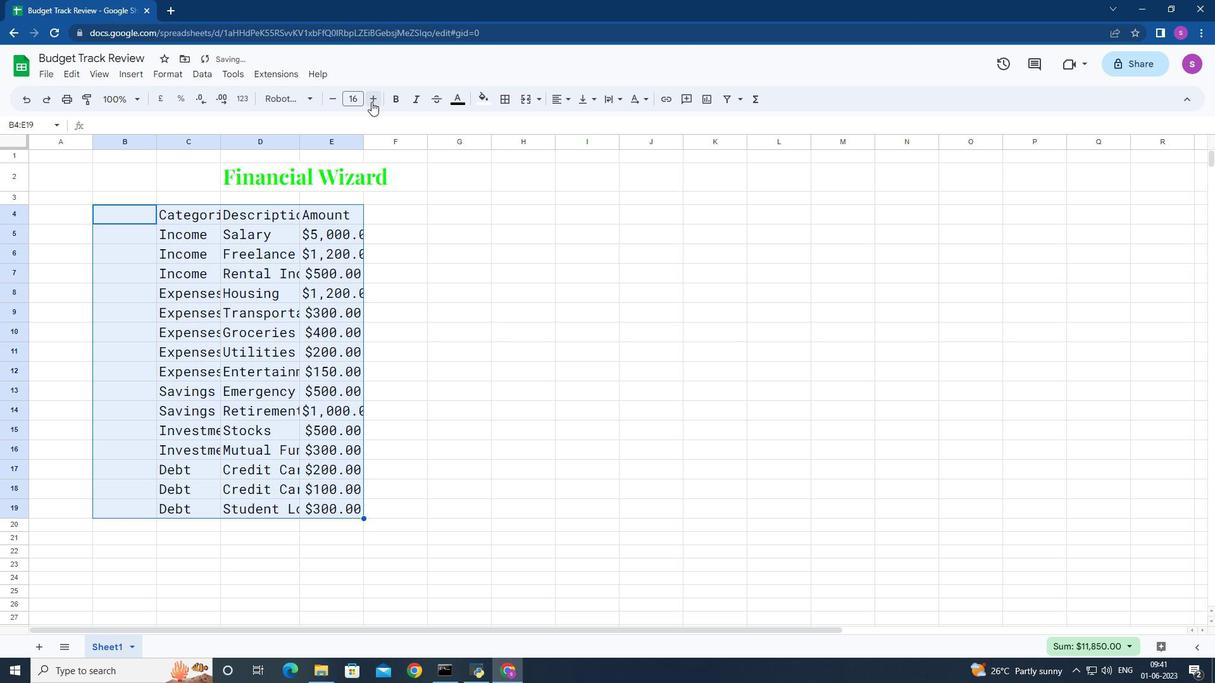 
Action: Mouse pressed left at (371, 102)
Screenshot: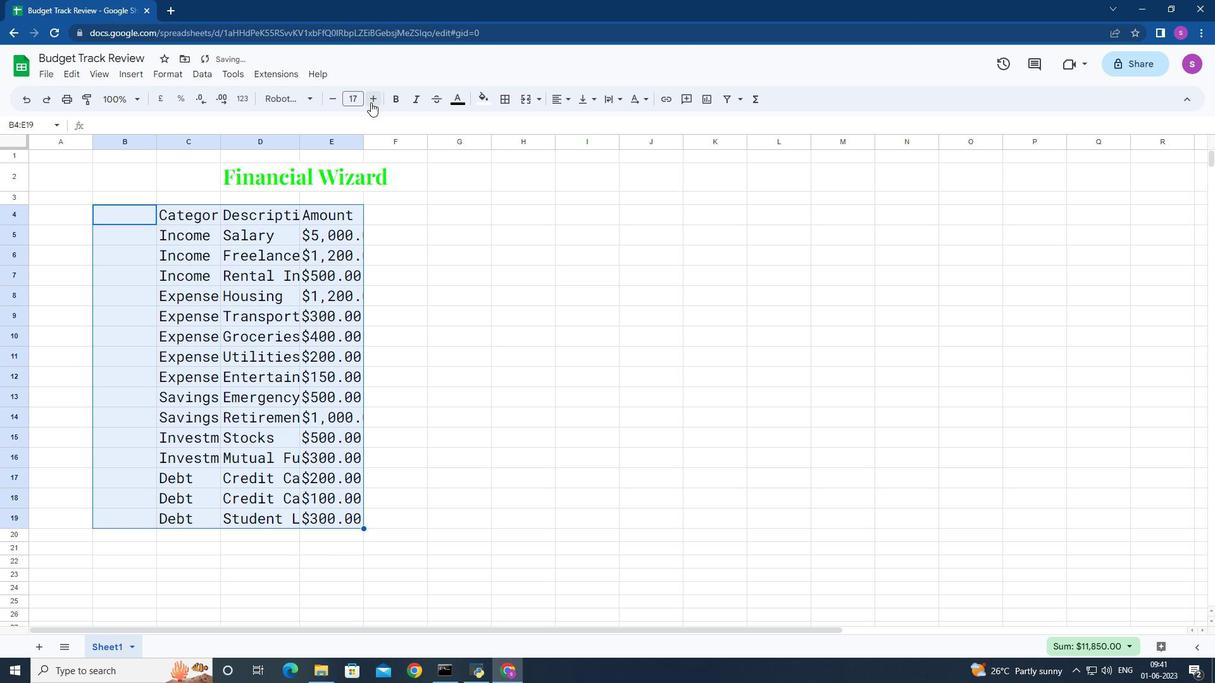 
Action: Mouse moved to (223, 143)
Screenshot: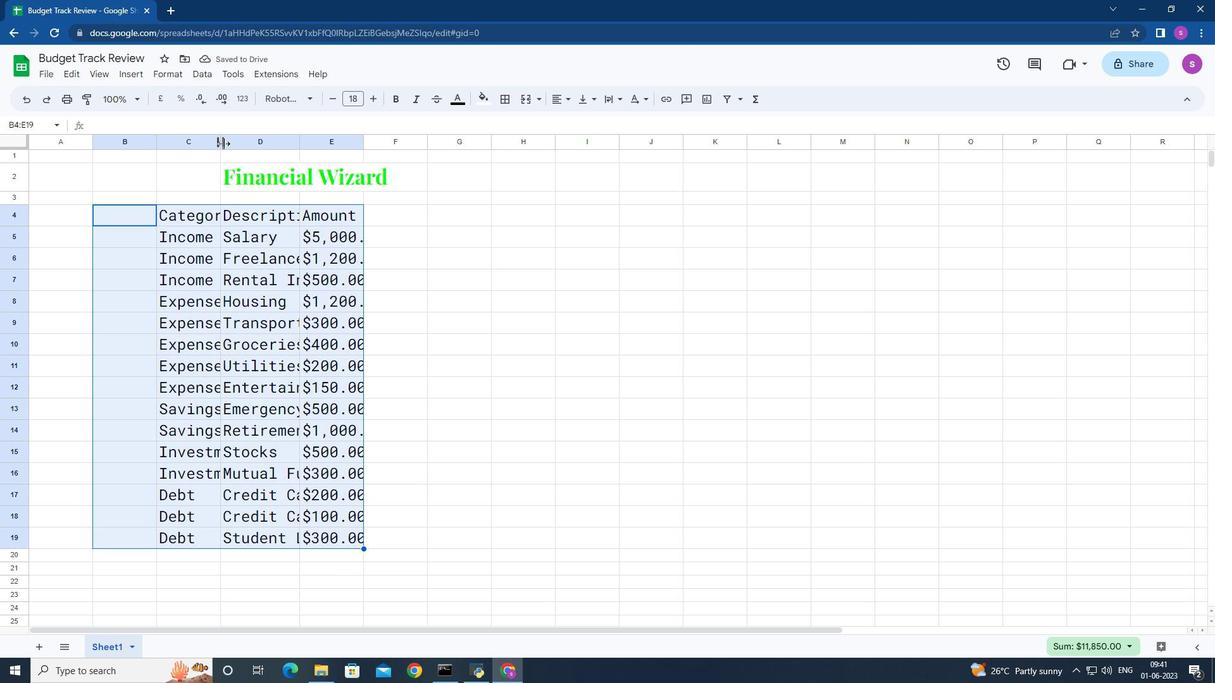 
Action: Mouse pressed left at (223, 143)
Screenshot: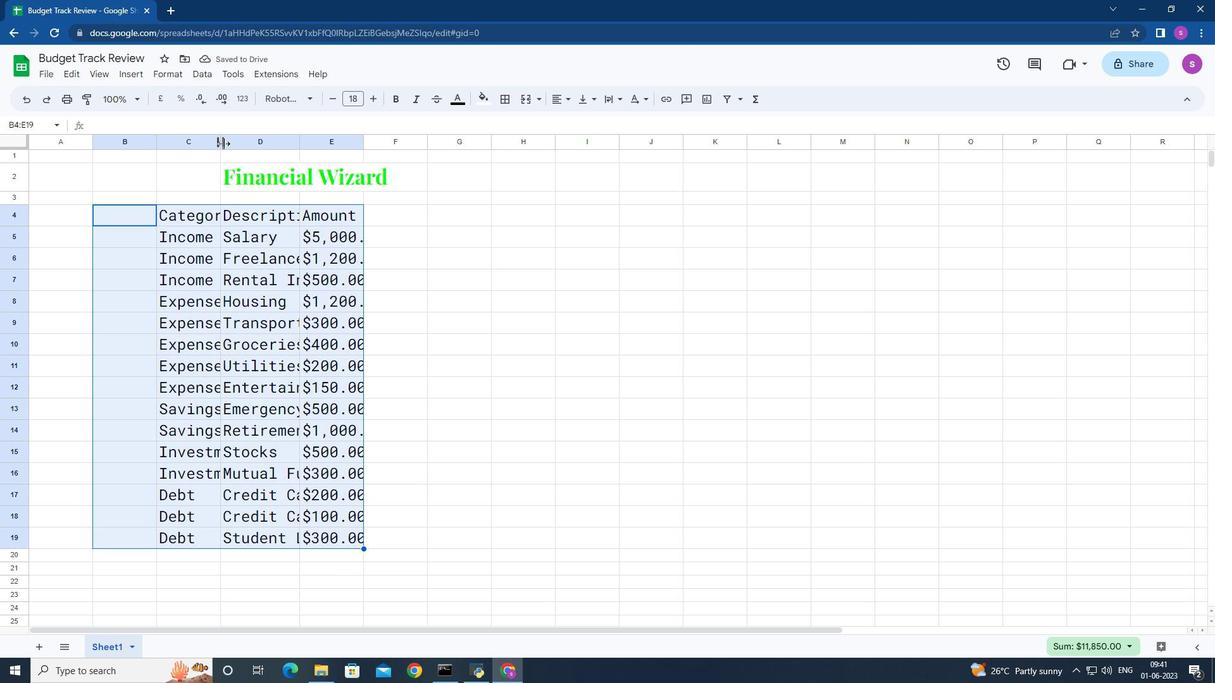 
Action: Mouse moved to (257, 141)
Screenshot: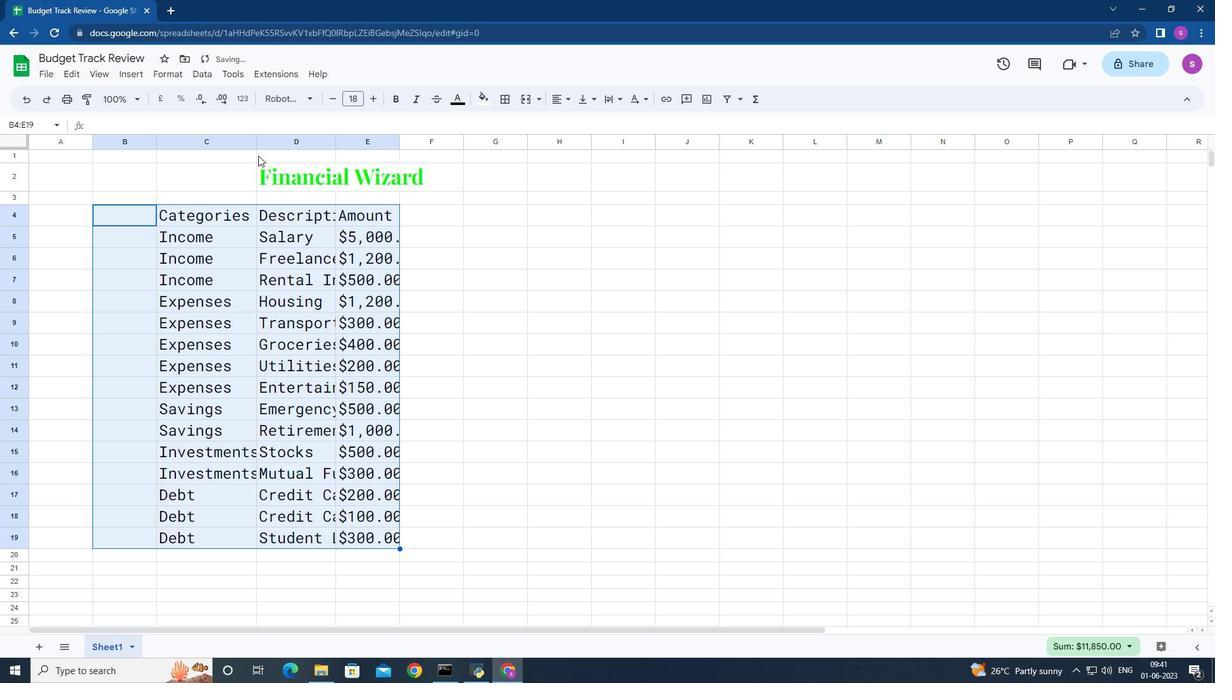 
Action: Mouse pressed left at (257, 141)
Screenshot: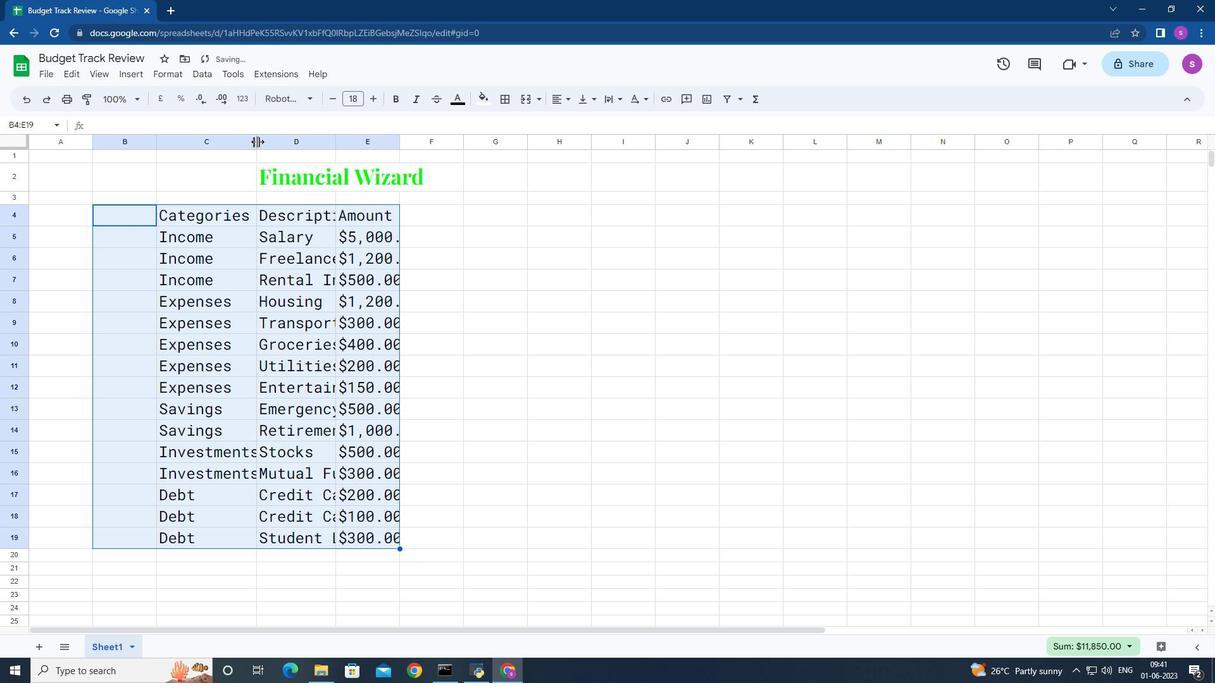 
Action: Mouse moved to (358, 141)
Screenshot: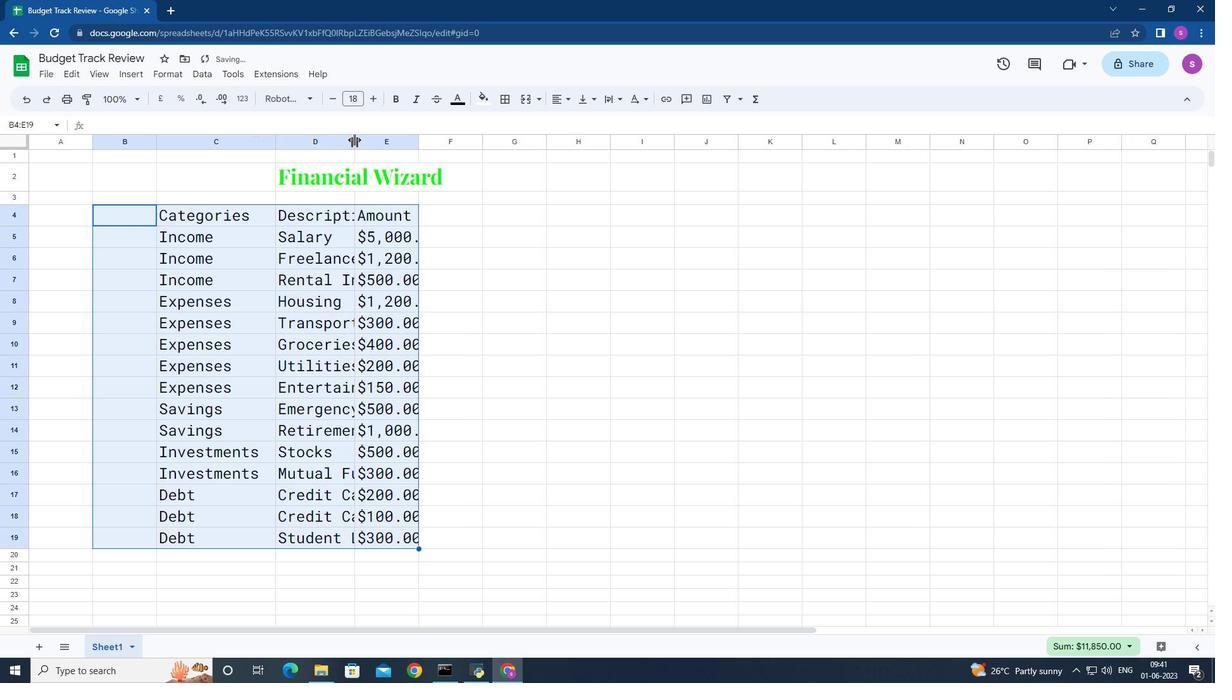 
Action: Mouse pressed left at (358, 141)
Screenshot: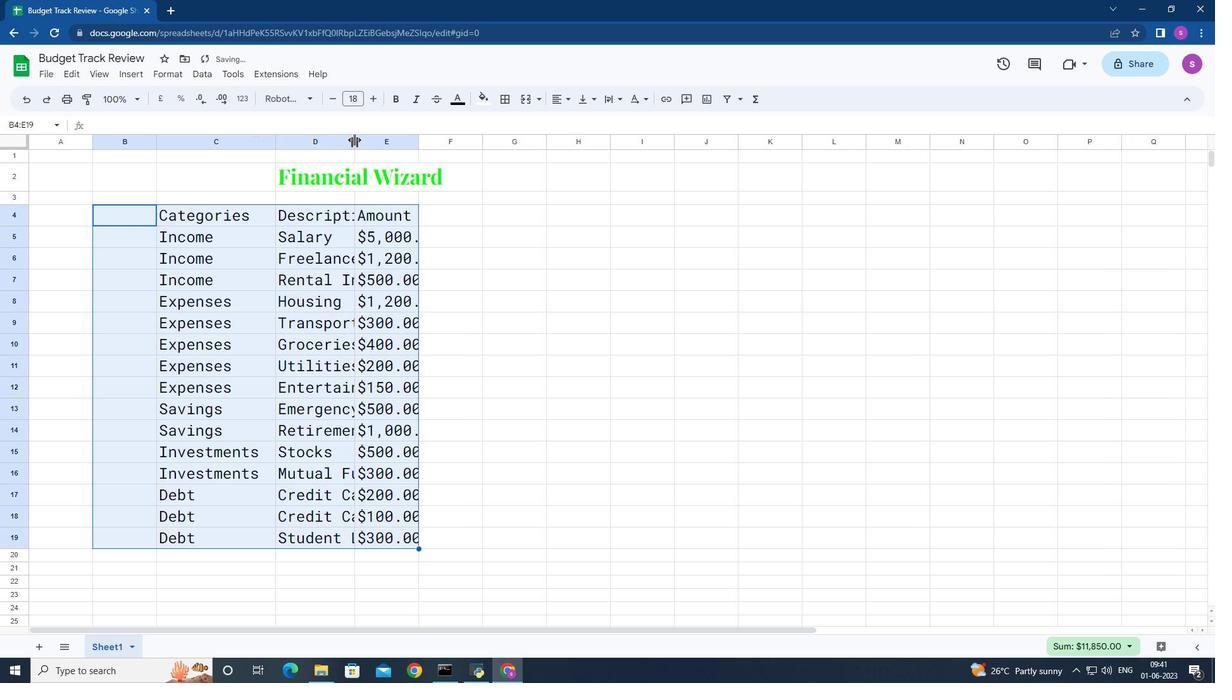 
Action: Mouse moved to (464, 189)
Screenshot: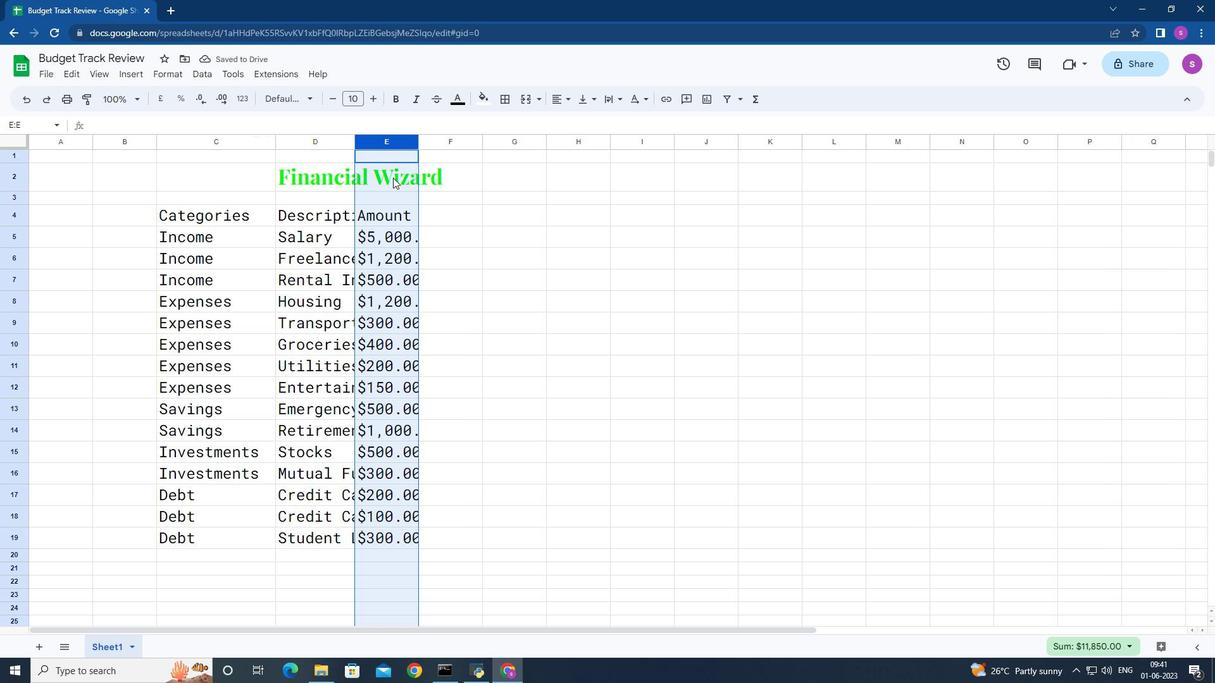 
Action: Mouse pressed left at (464, 189)
Screenshot: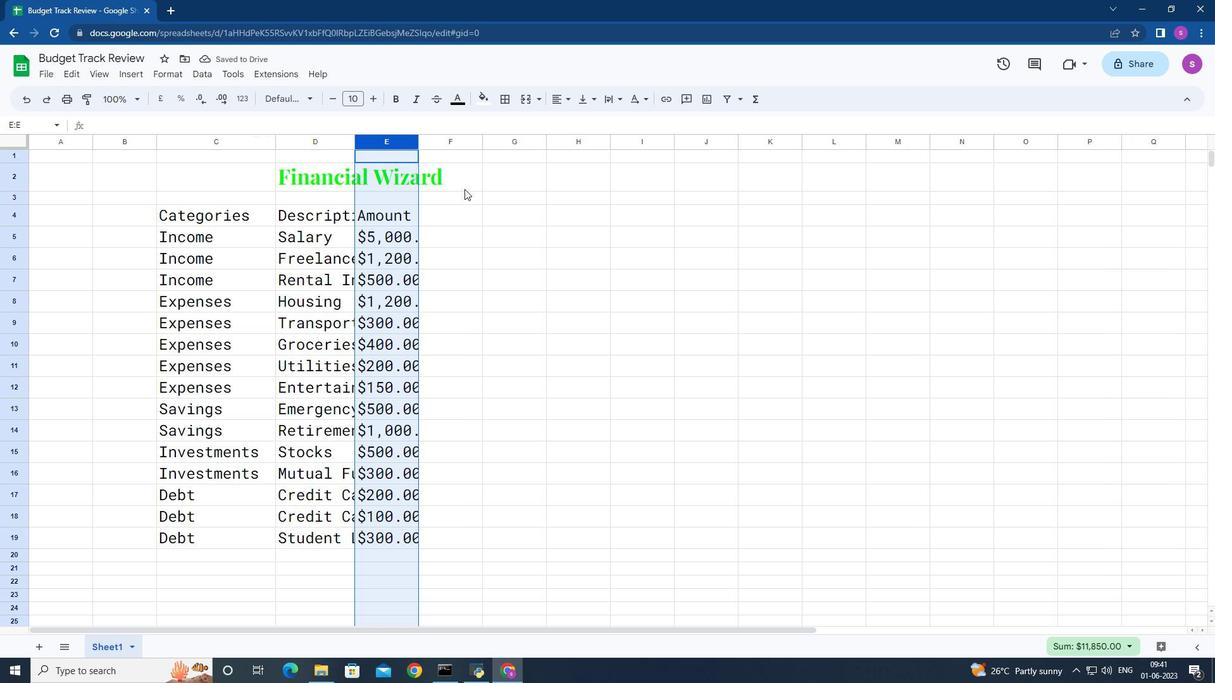 
Action: Mouse moved to (357, 146)
Screenshot: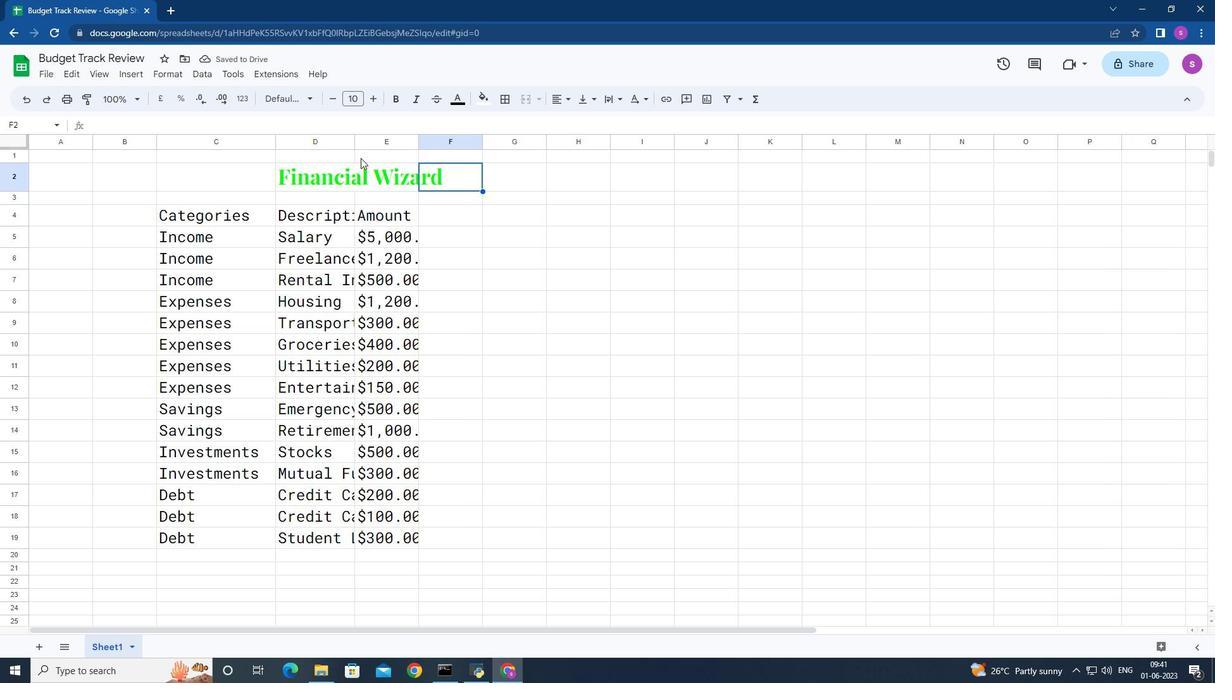
Action: Mouse pressed left at (357, 146)
Screenshot: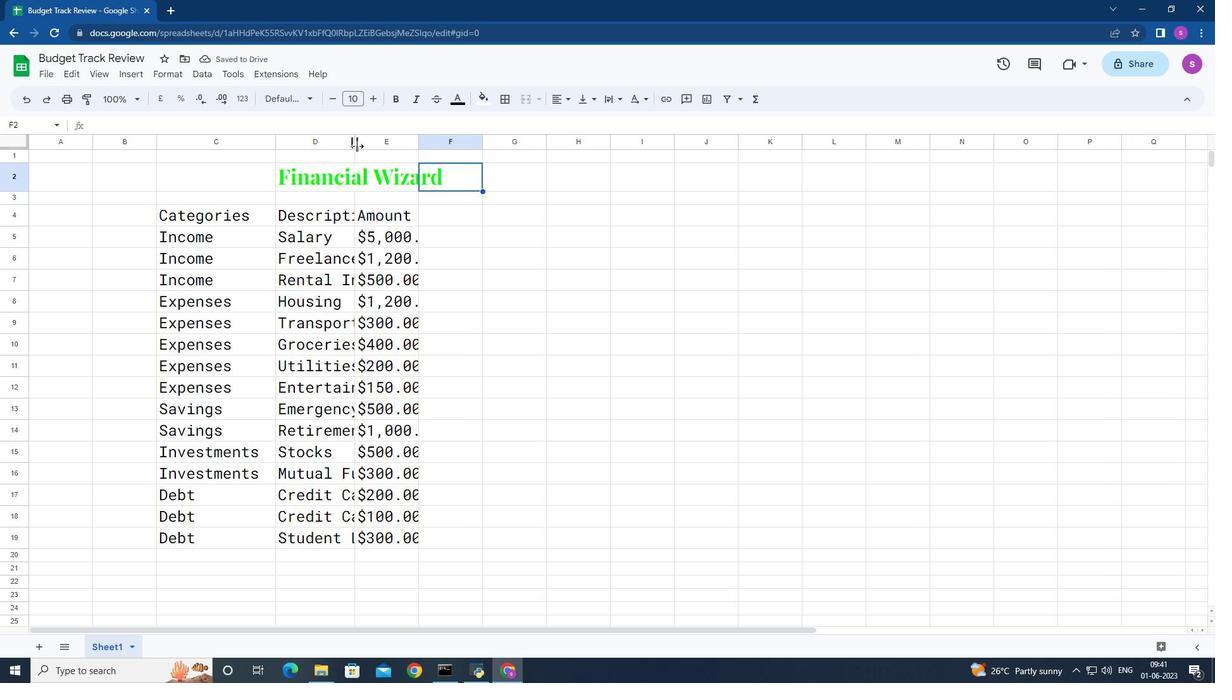 
Action: Mouse moved to (385, 142)
Screenshot: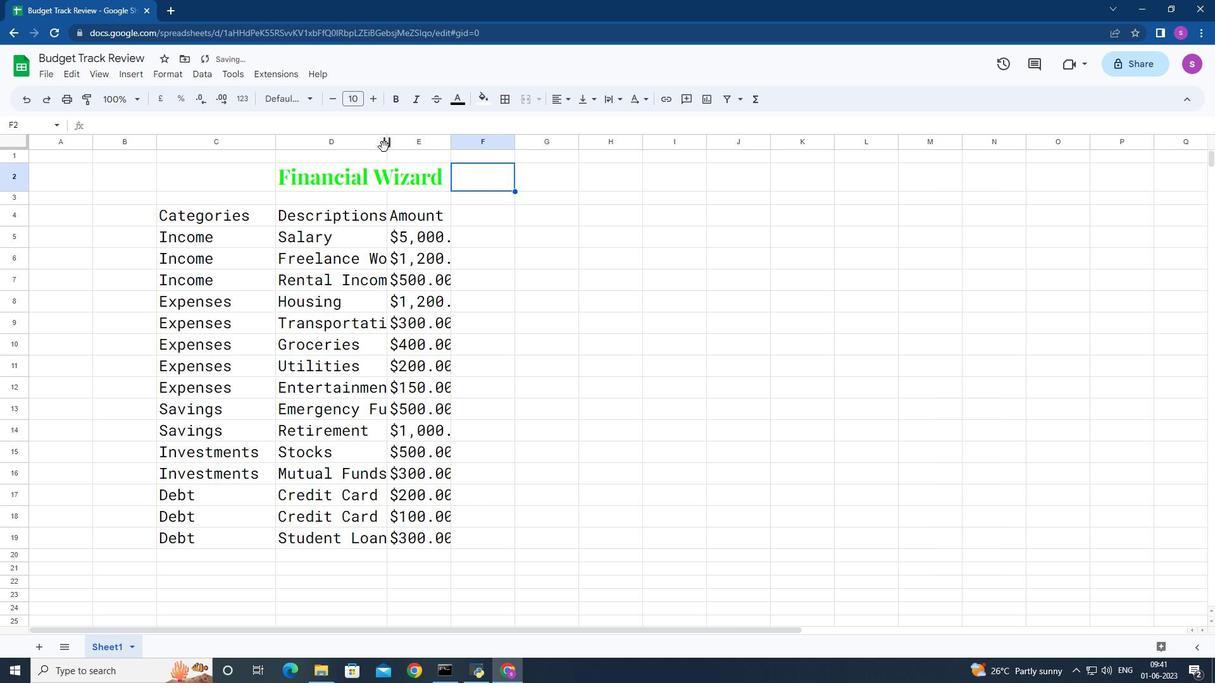 
Action: Mouse pressed left at (385, 142)
Screenshot: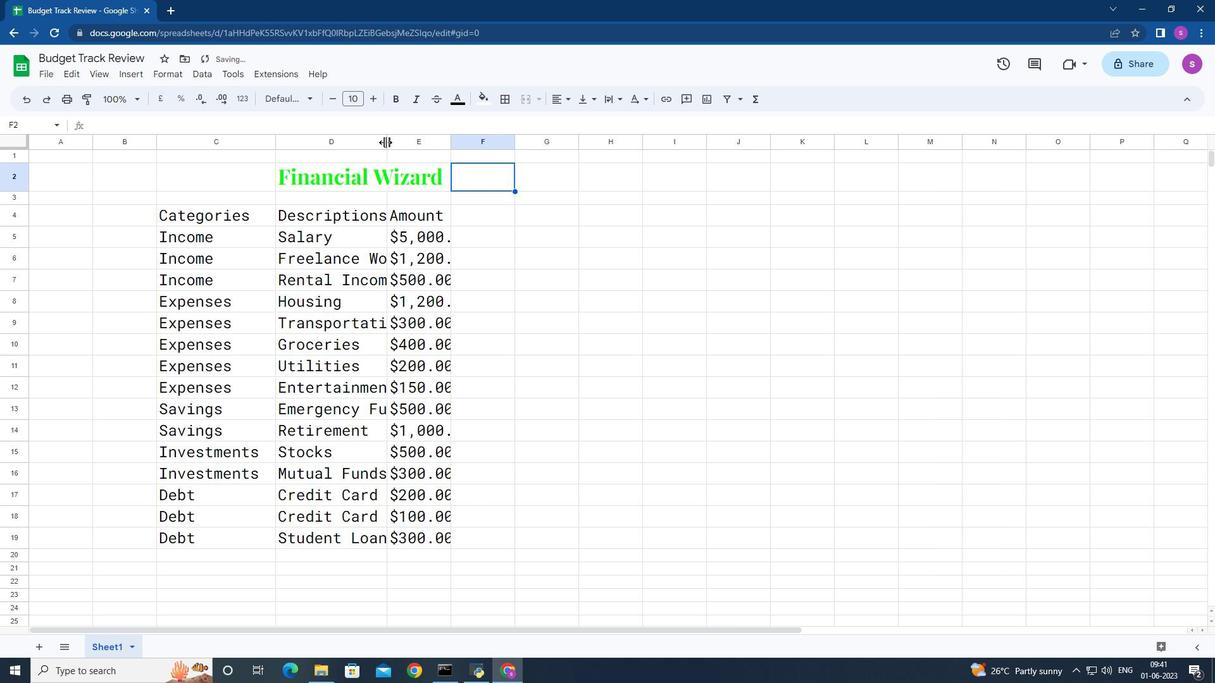 
Action: Mouse moved to (411, 142)
Screenshot: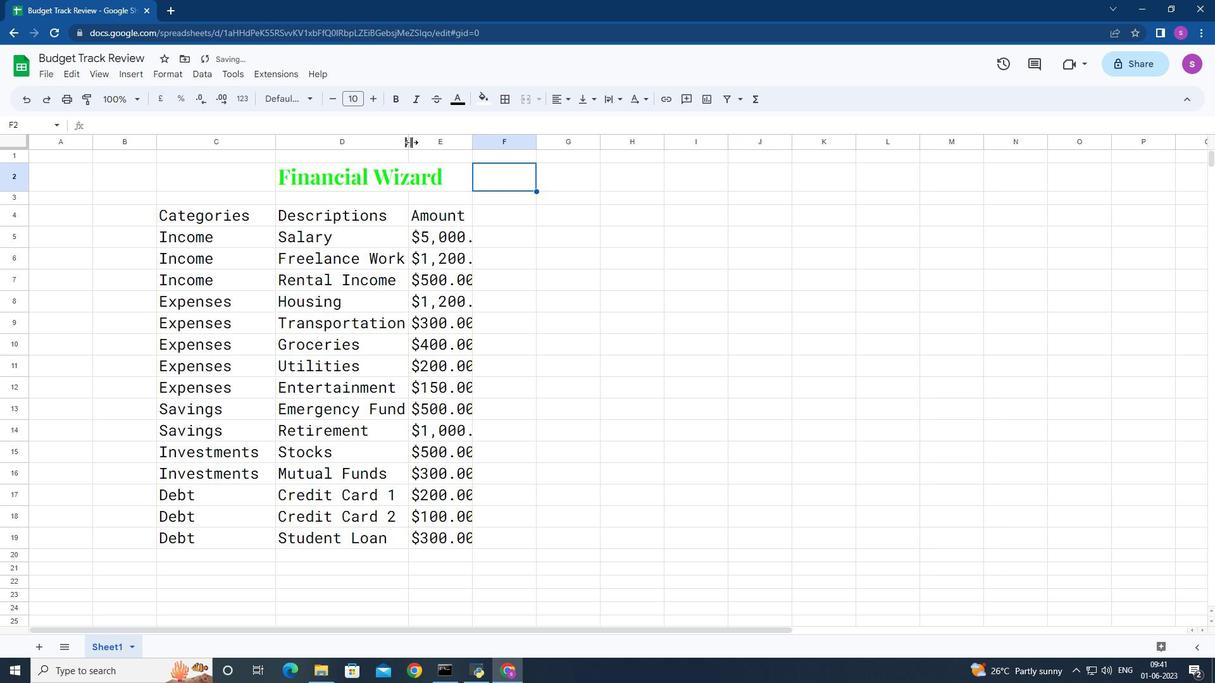 
Action: Mouse pressed left at (411, 142)
Screenshot: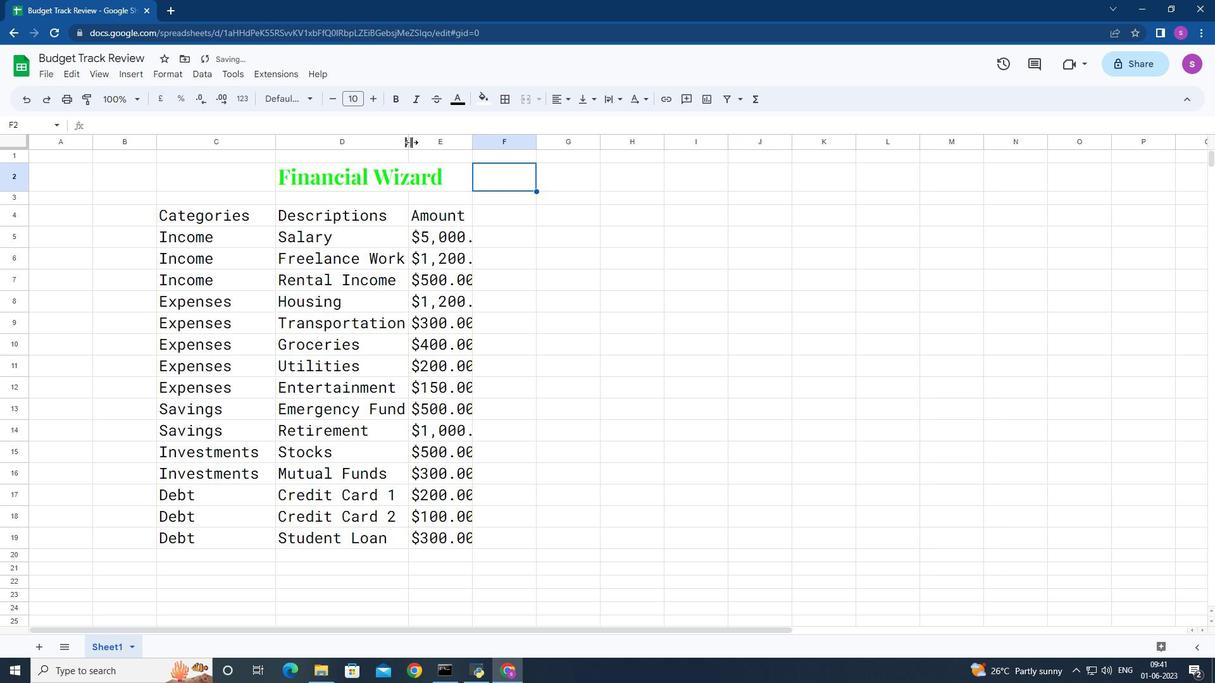 
Action: Mouse moved to (489, 140)
Screenshot: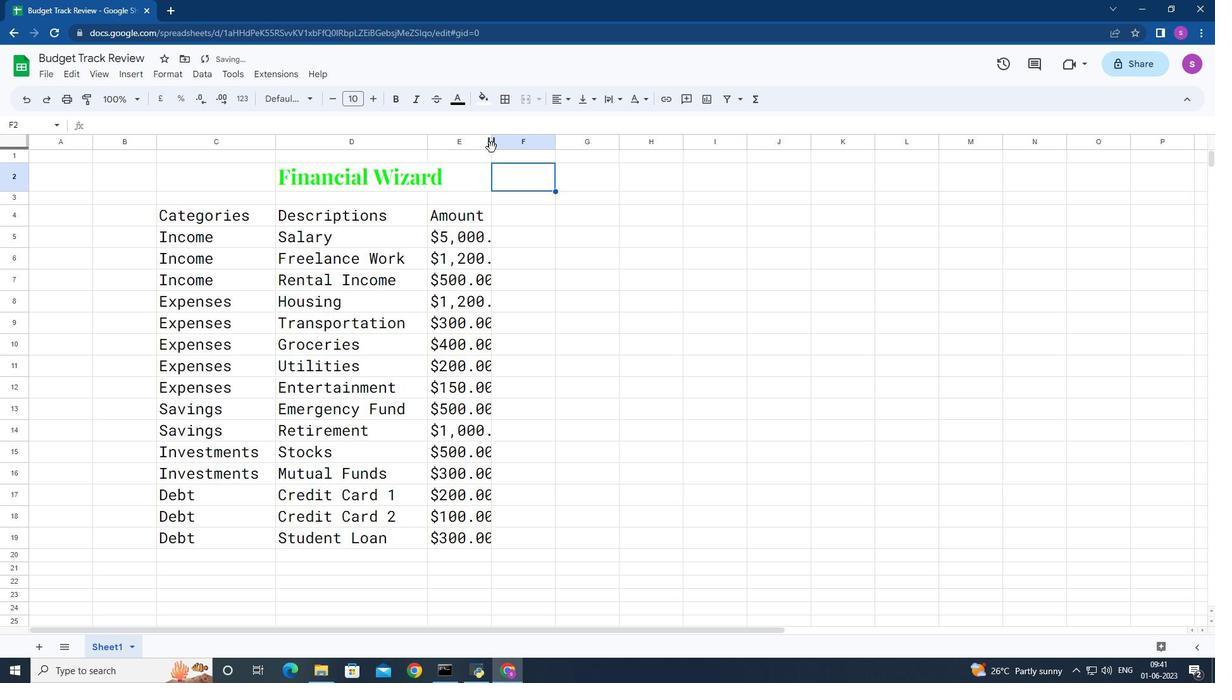 
Action: Mouse pressed left at (489, 140)
Screenshot: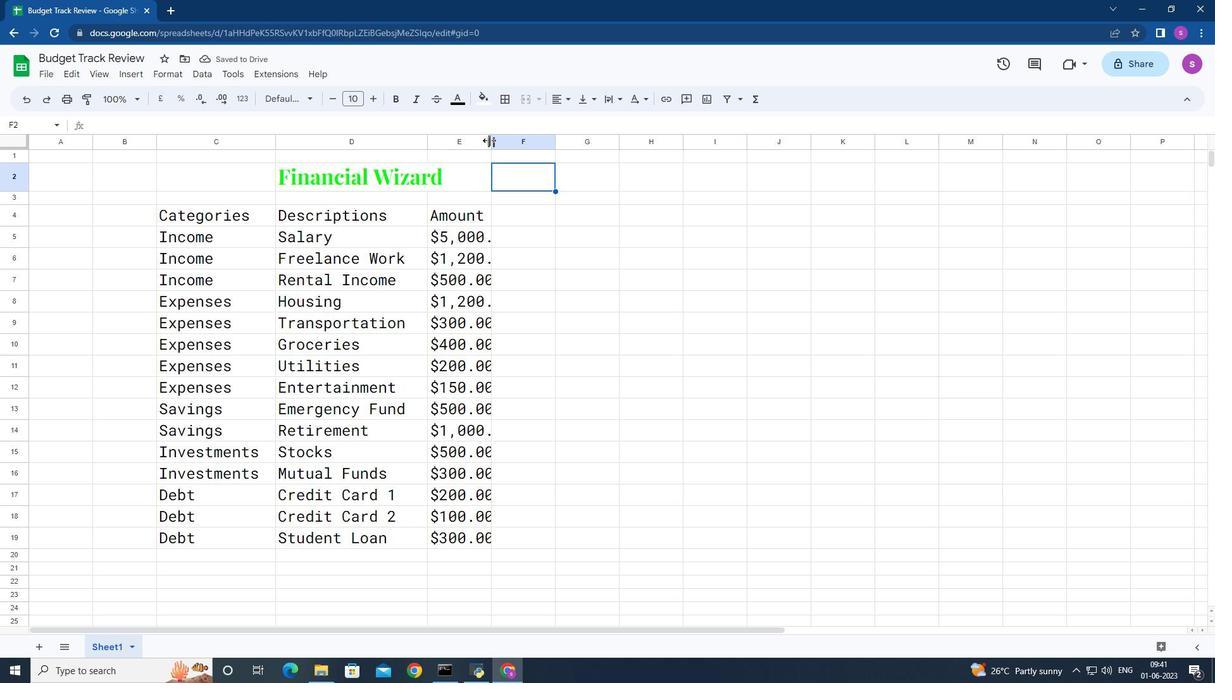 
Action: Mouse moved to (509, 146)
Screenshot: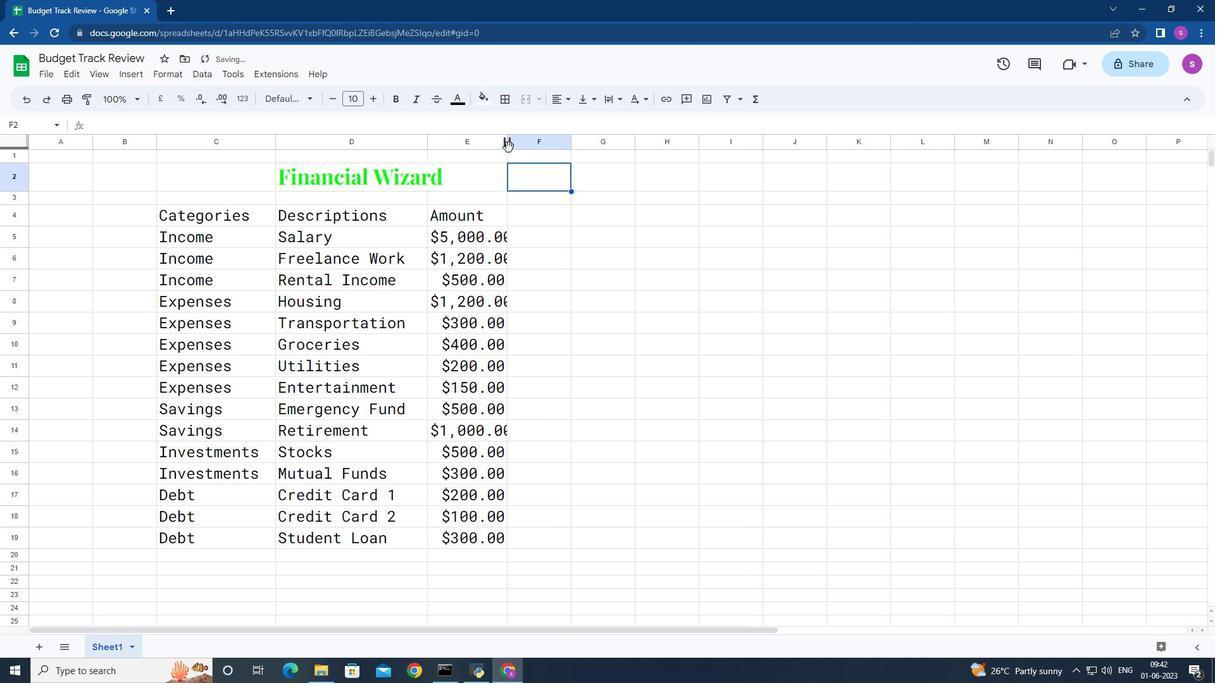 
Action: Mouse pressed left at (509, 146)
Screenshot: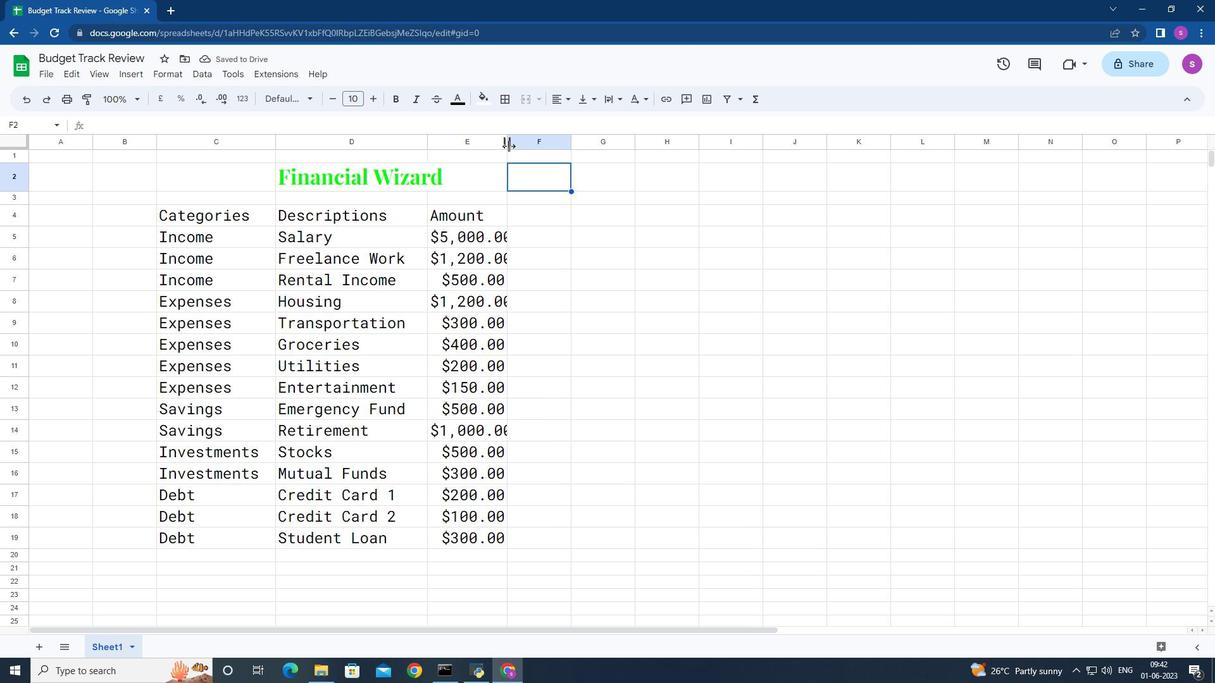 
Action: Mouse moved to (155, 217)
Screenshot: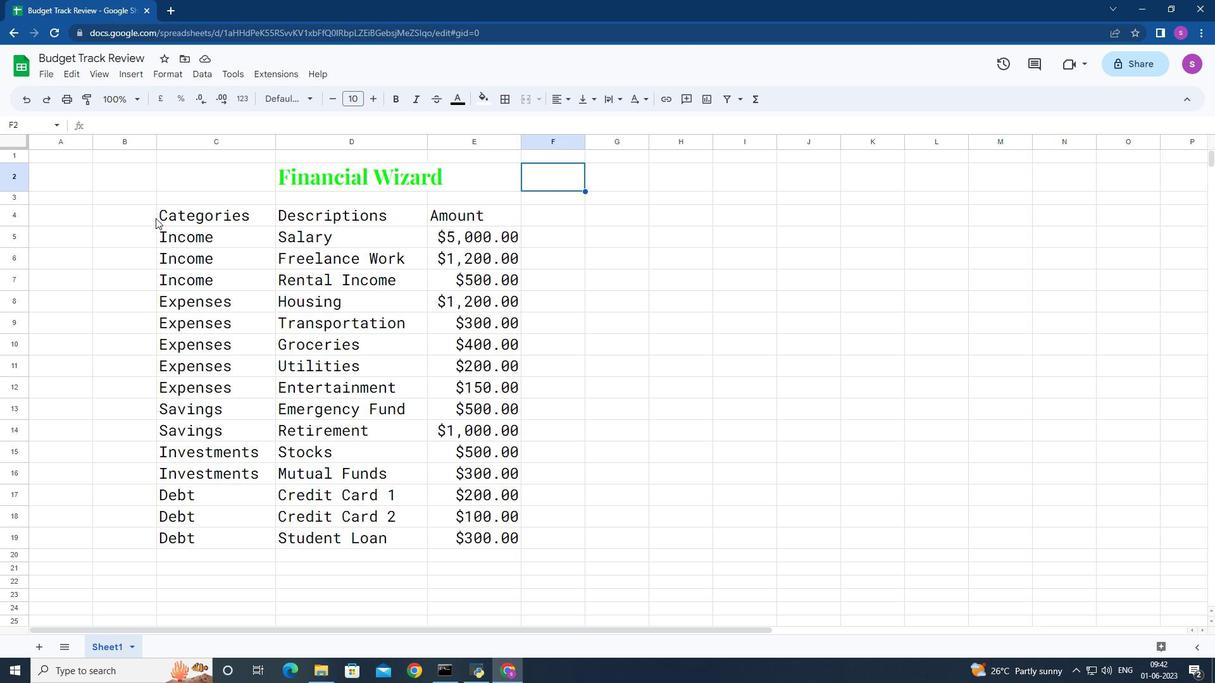 
Action: Mouse pressed left at (155, 217)
Screenshot: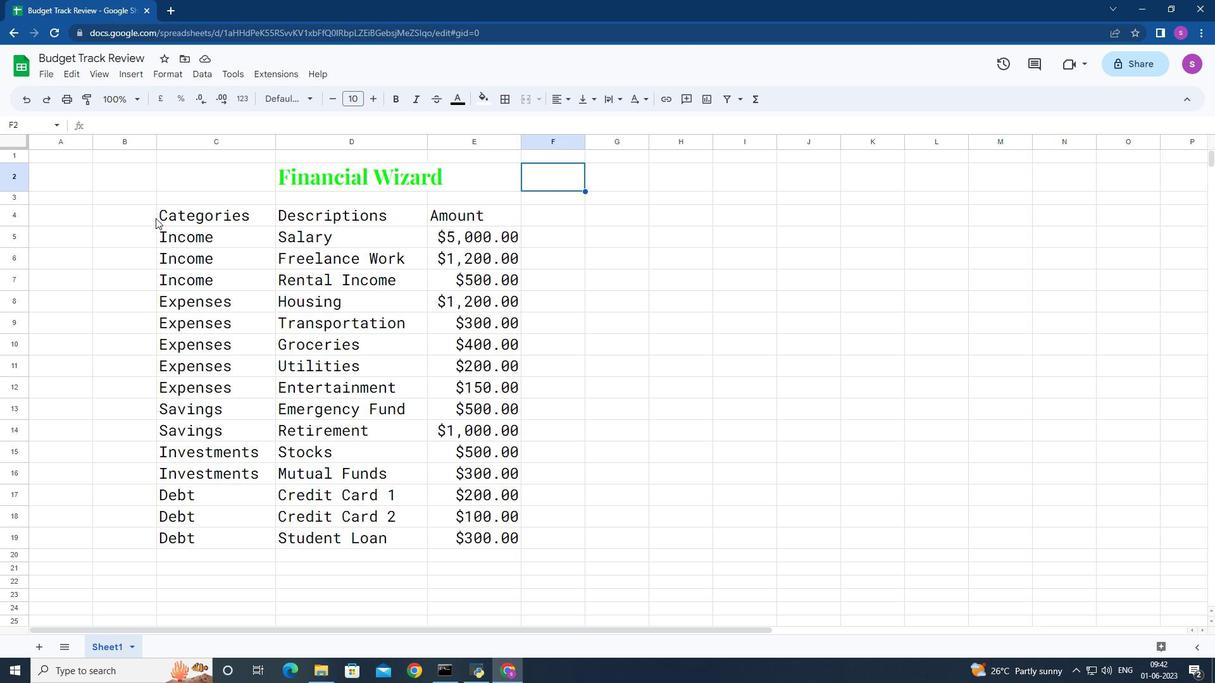 
Action: Mouse moved to (569, 98)
Screenshot: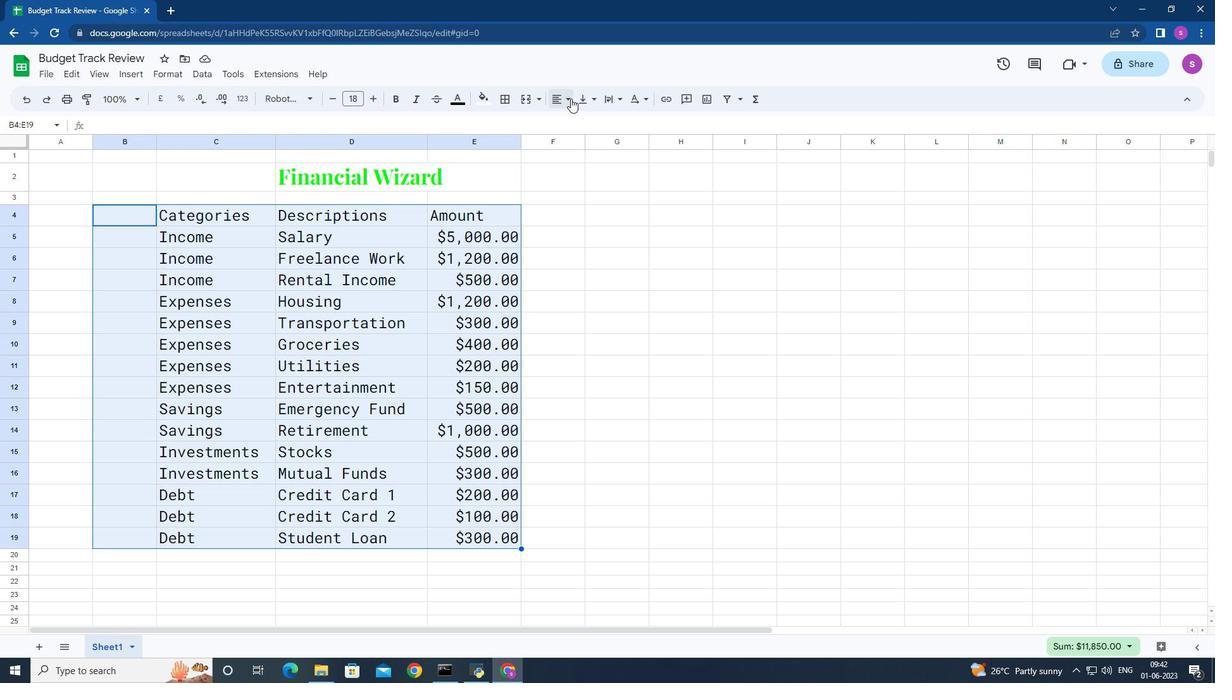 
Action: Mouse pressed left at (569, 98)
Screenshot: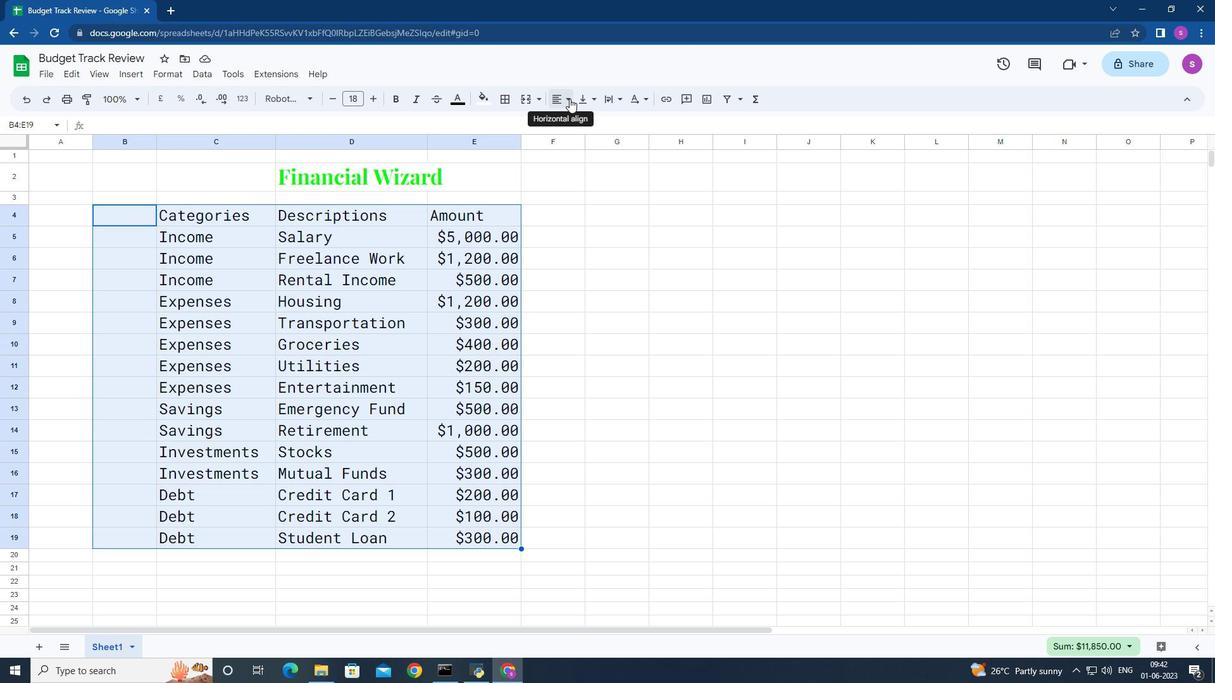 
Action: Mouse moved to (599, 122)
Screenshot: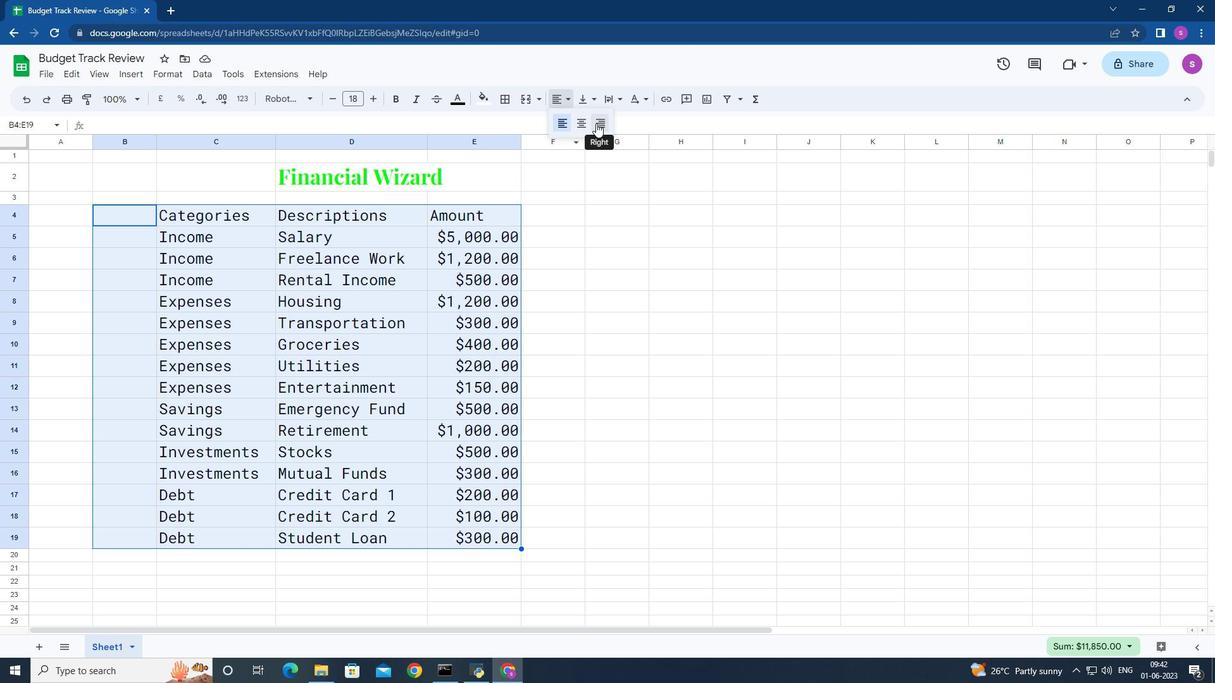 
Action: Mouse pressed left at (599, 122)
Screenshot: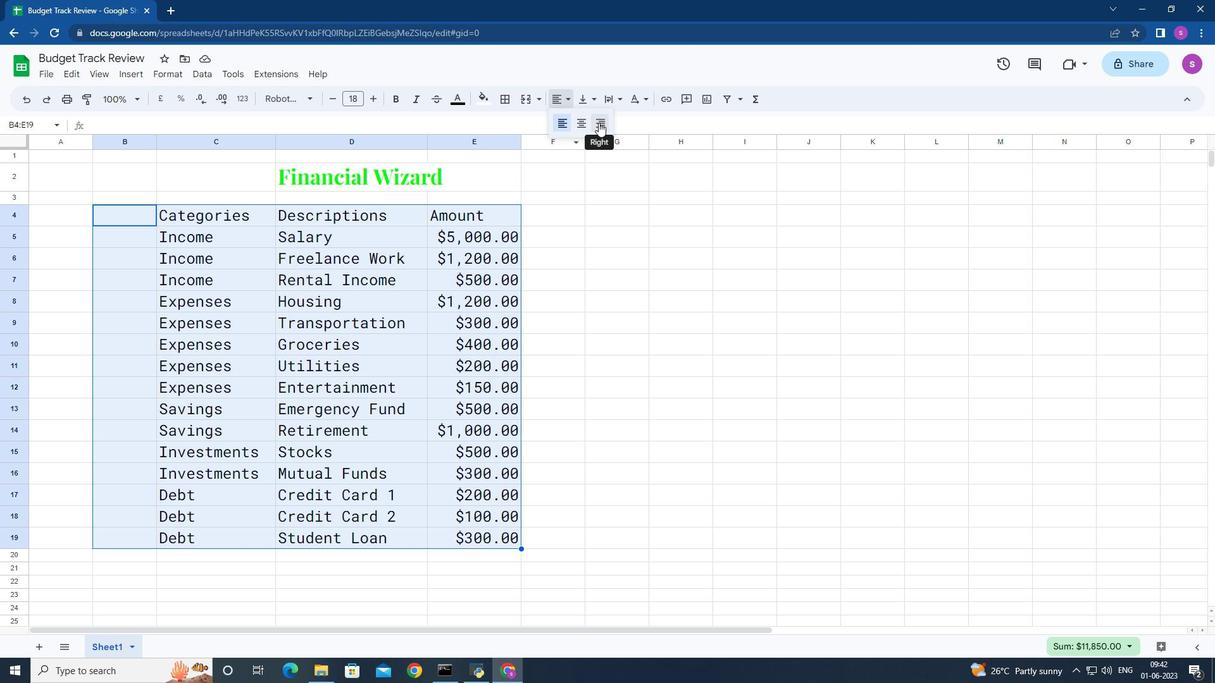 
Action: Mouse moved to (267, 168)
Screenshot: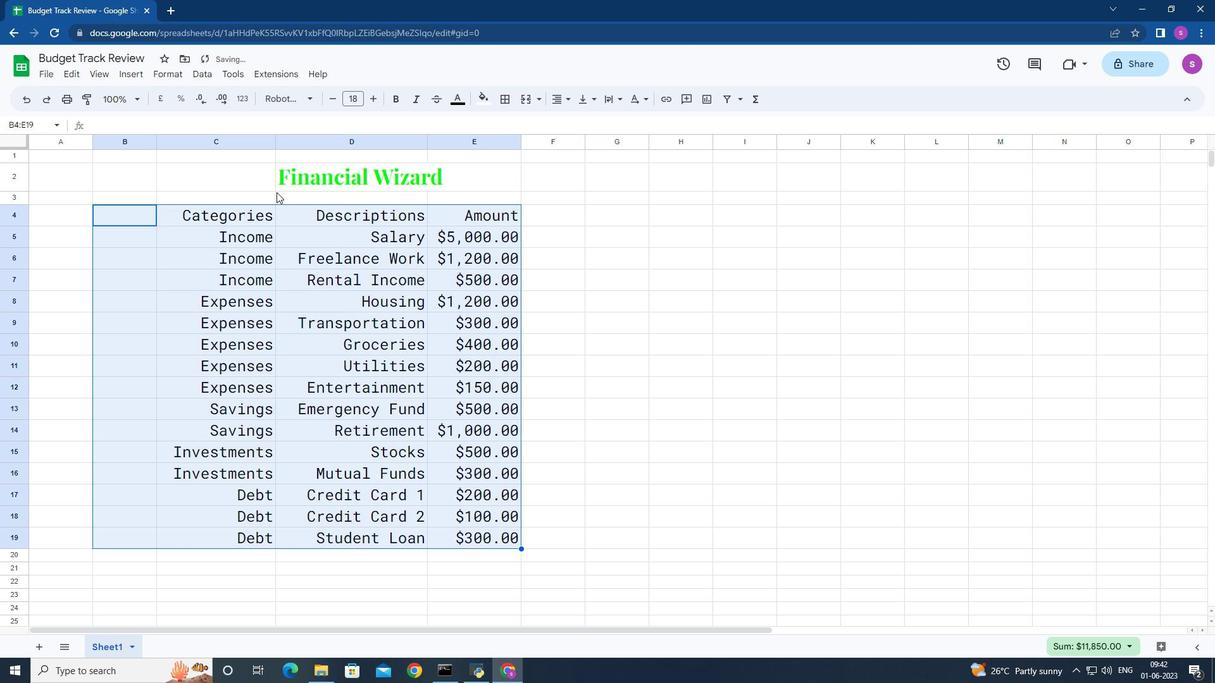 
Action: Mouse pressed left at (267, 168)
Screenshot: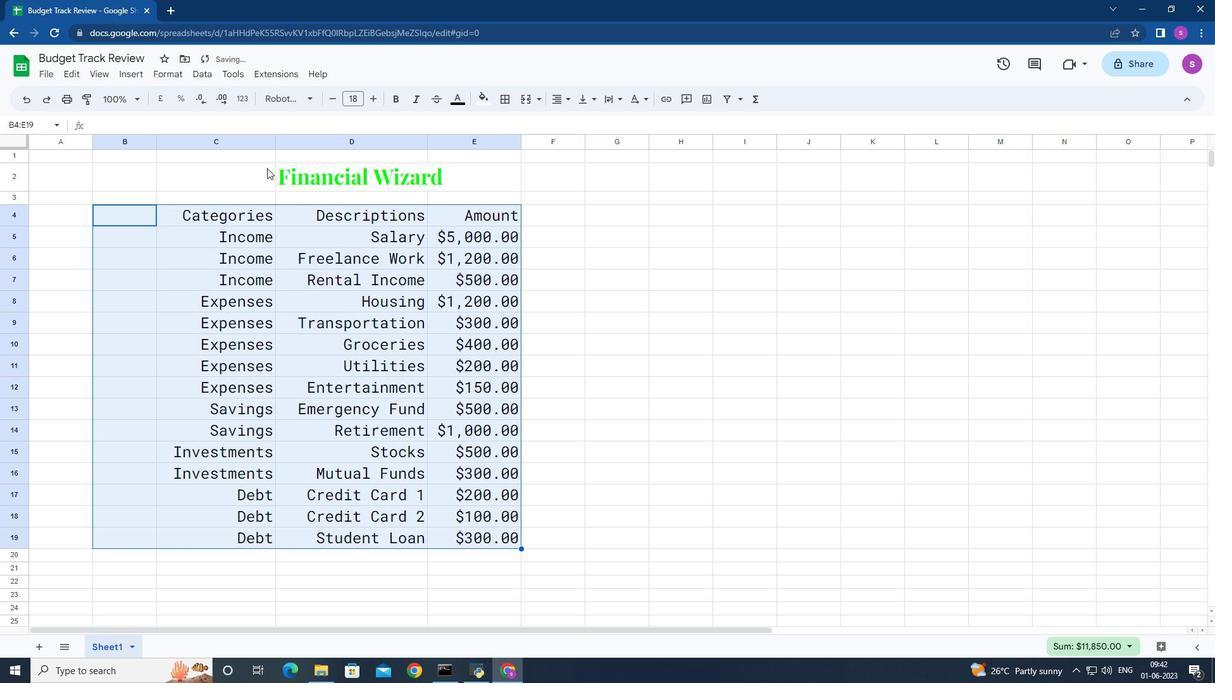 
Action: Mouse moved to (566, 100)
Screenshot: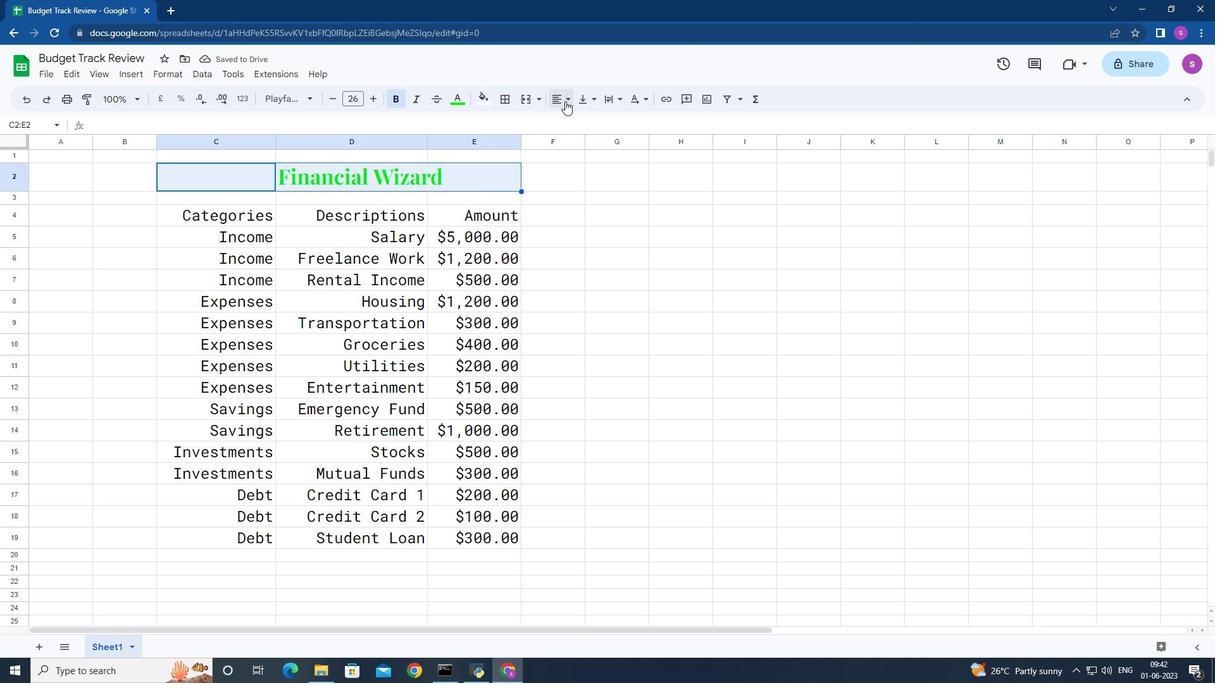 
Action: Mouse pressed left at (566, 100)
Screenshot: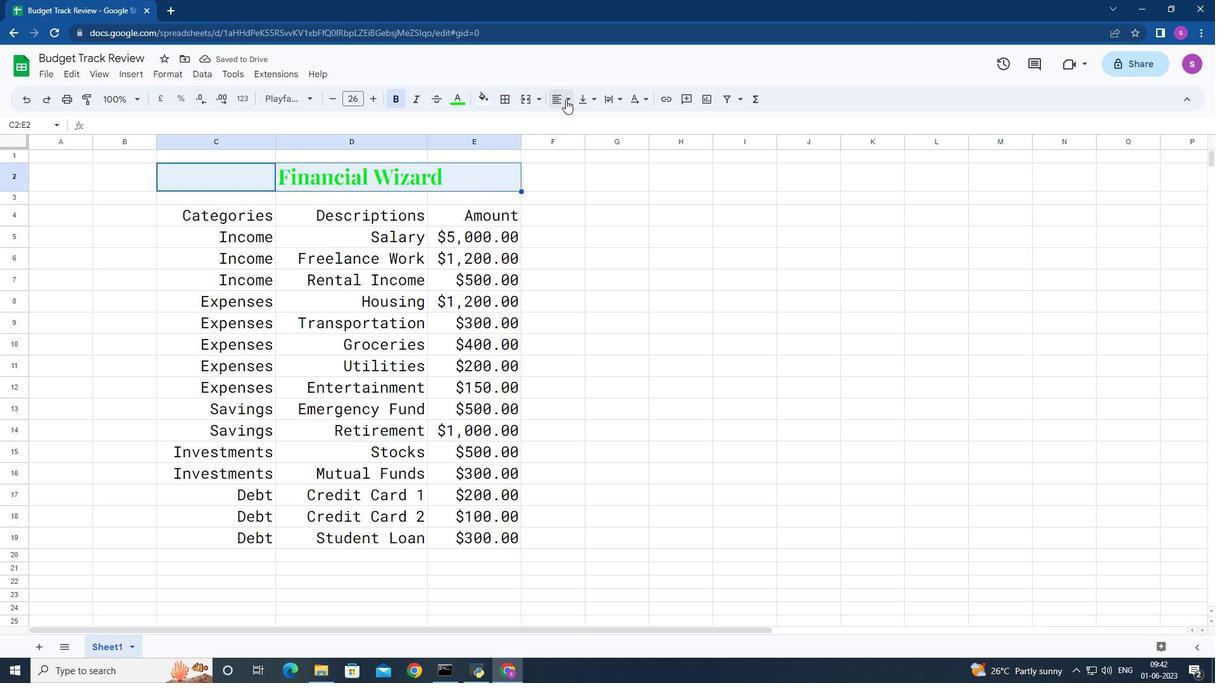 
Action: Mouse moved to (598, 122)
Screenshot: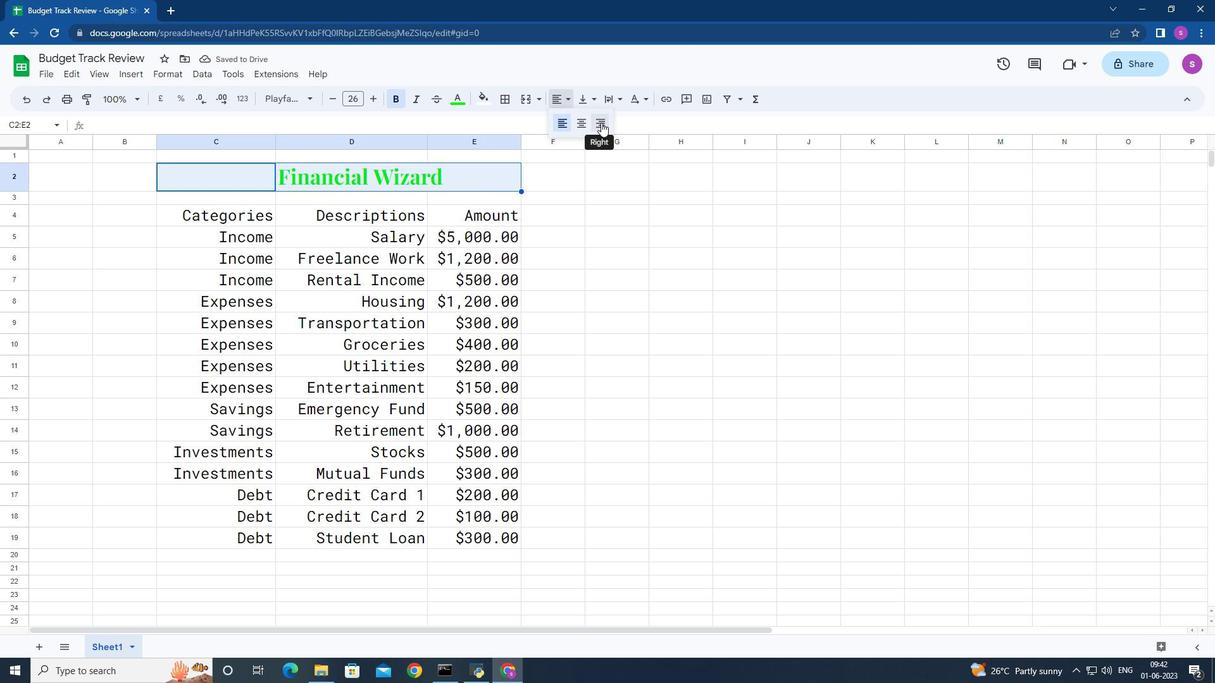 
Action: Mouse pressed left at (598, 122)
Screenshot: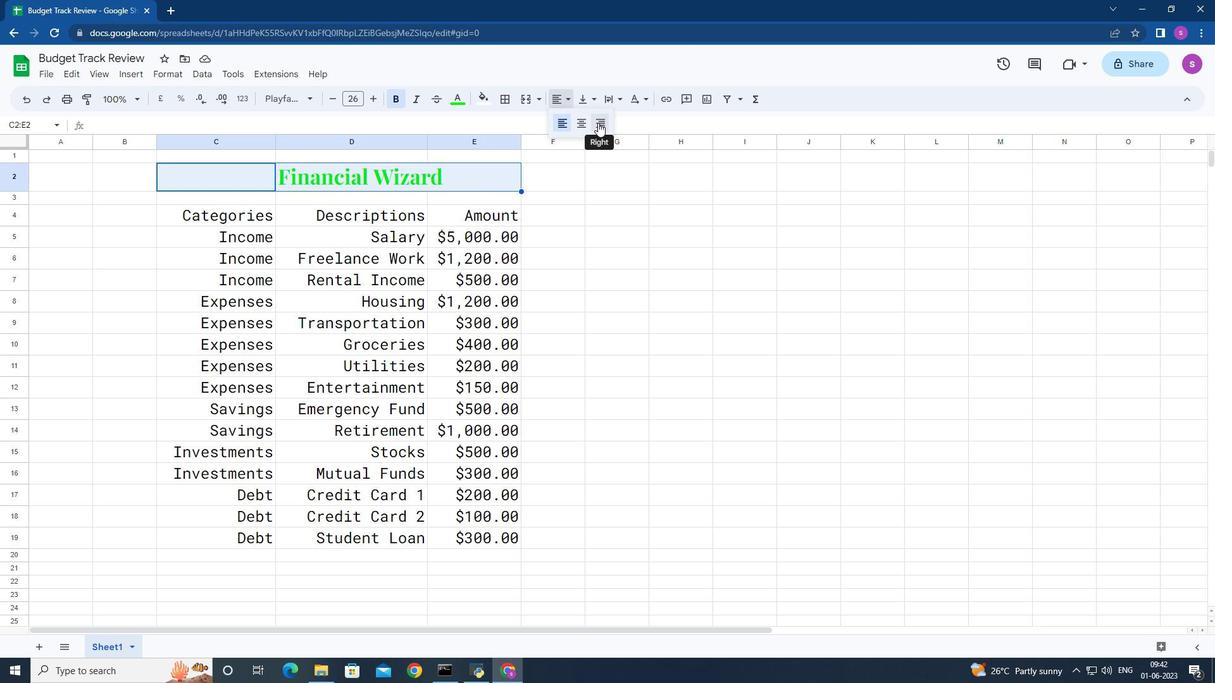 
Action: Mouse moved to (560, 177)
Screenshot: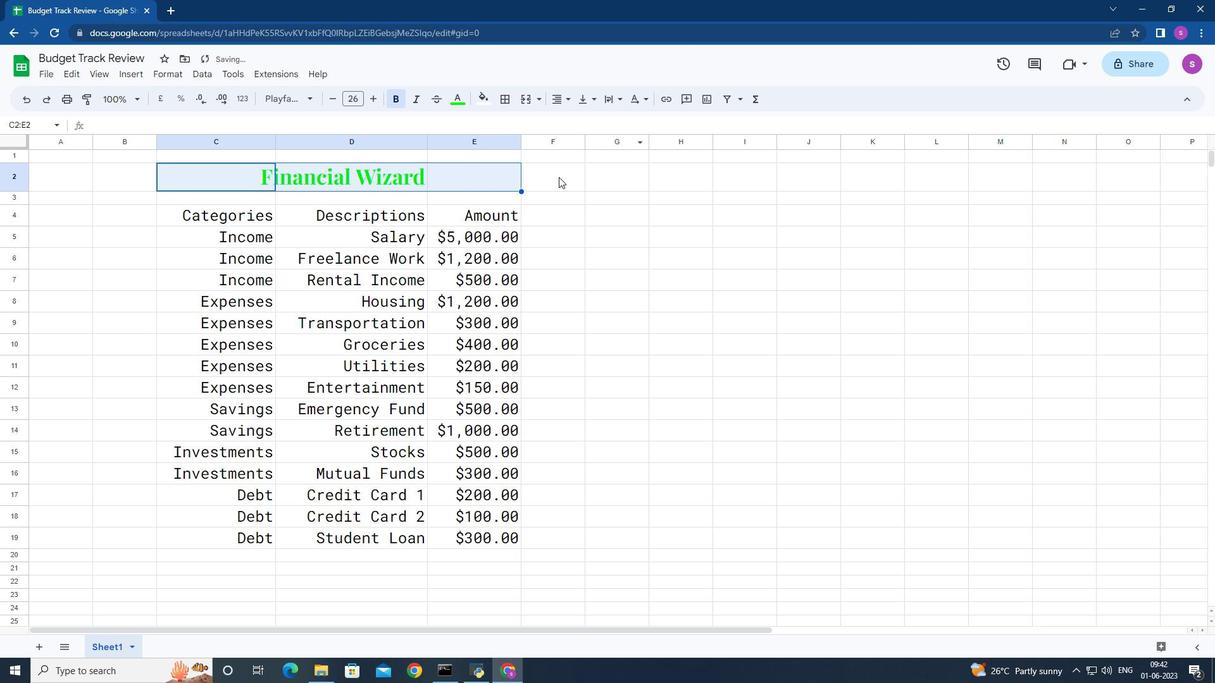 
Action: Mouse pressed left at (560, 177)
Screenshot: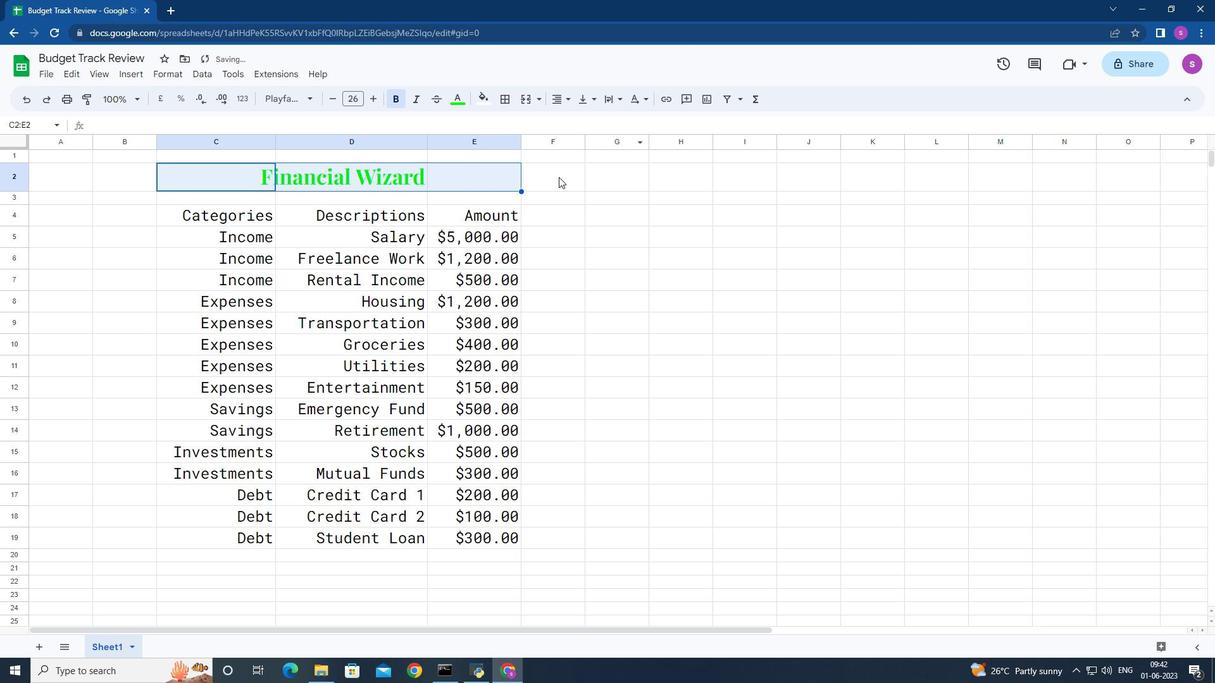 
Action: Mouse moved to (428, 144)
Screenshot: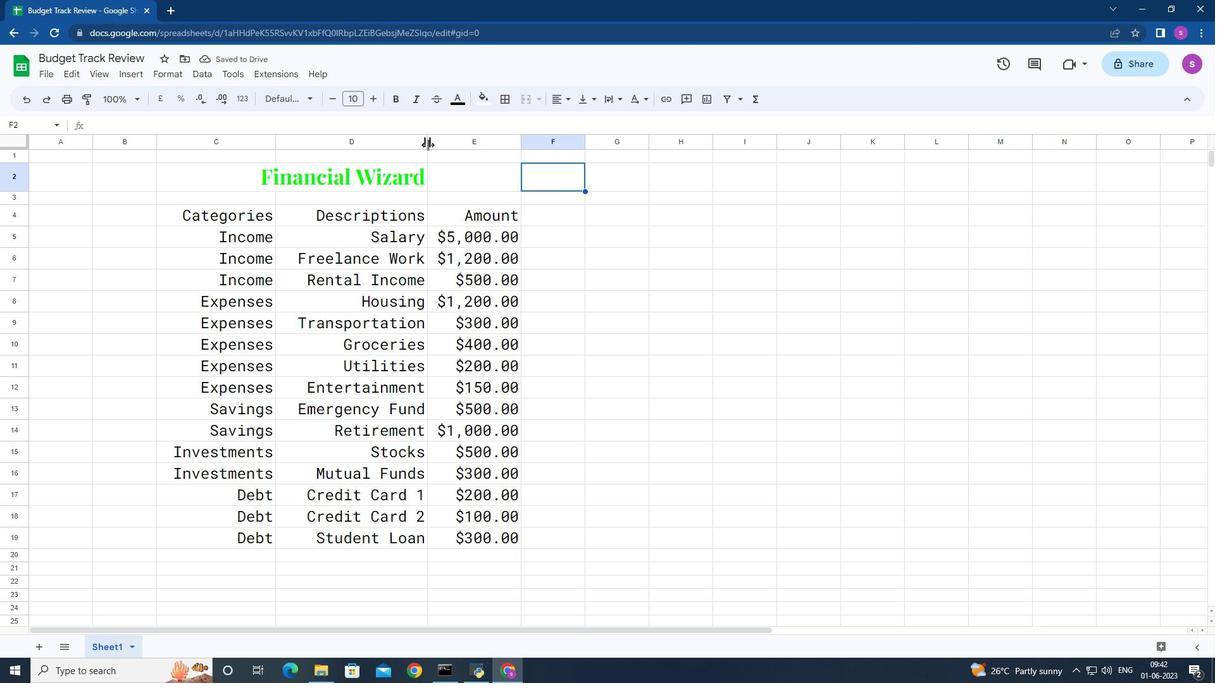 
Action: Mouse pressed left at (428, 144)
Screenshot: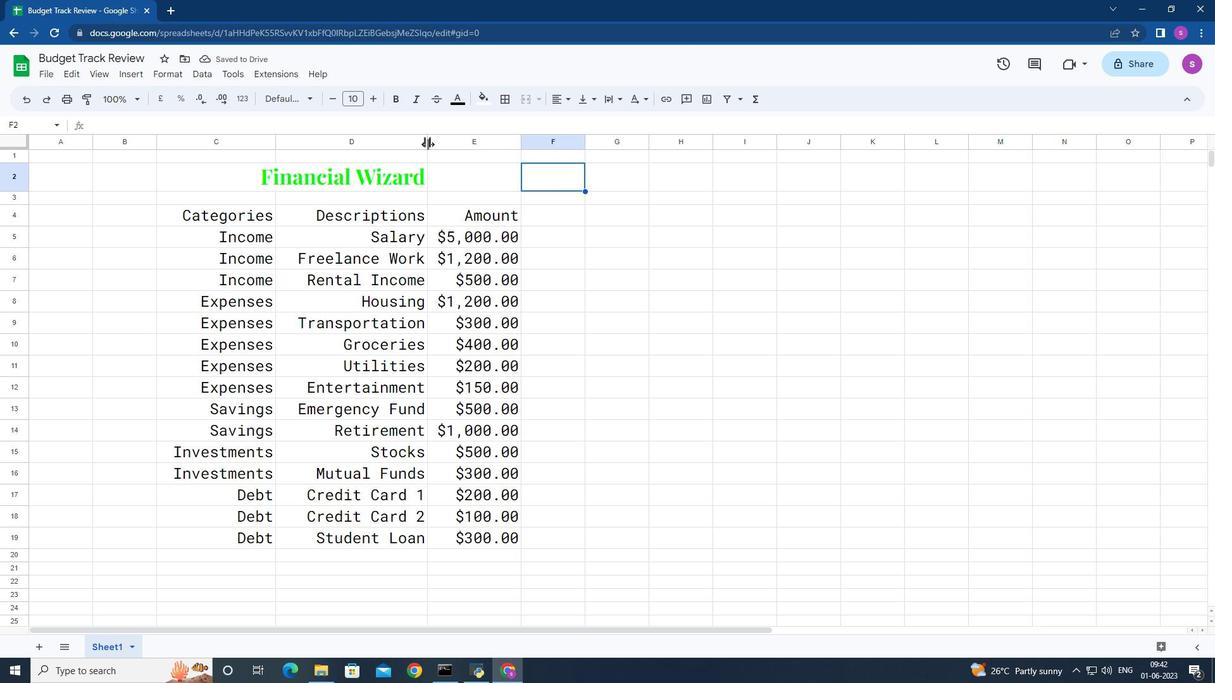 
Action: Mouse moved to (626, 401)
Screenshot: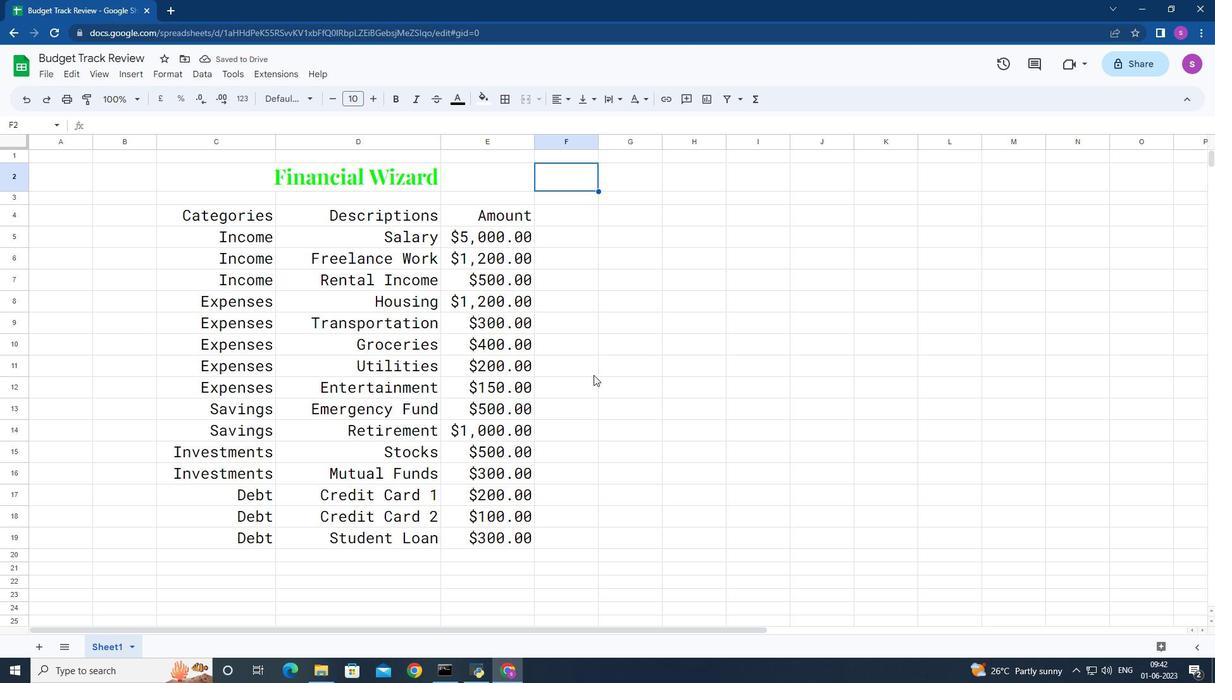 
